Task: Explore upcoming open houses in Charlotte, North Carolina, to visit properties in desirable neighborhoods, and take notes on the neighborhoods amenities and accessibility.
Action: Mouse moved to (307, 197)
Screenshot: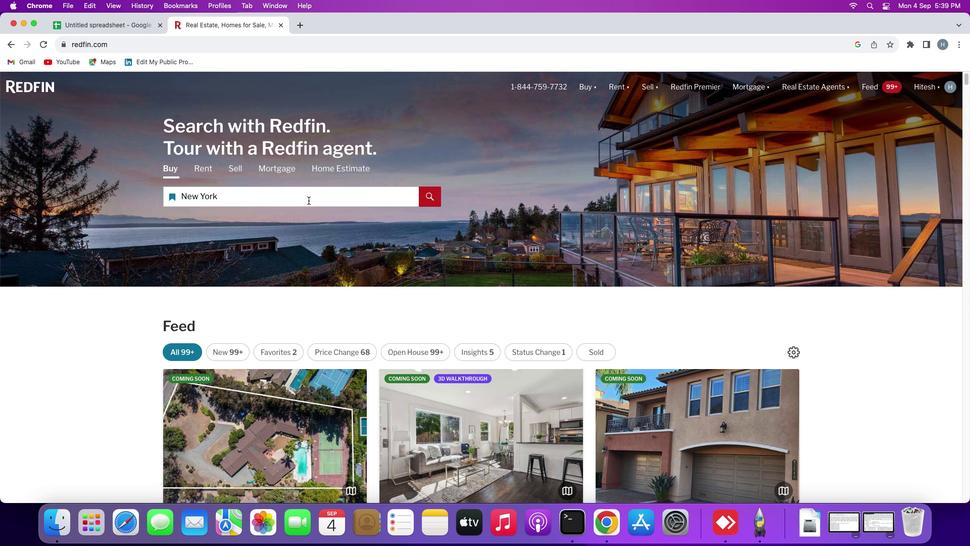 
Action: Mouse pressed left at (307, 197)
Screenshot: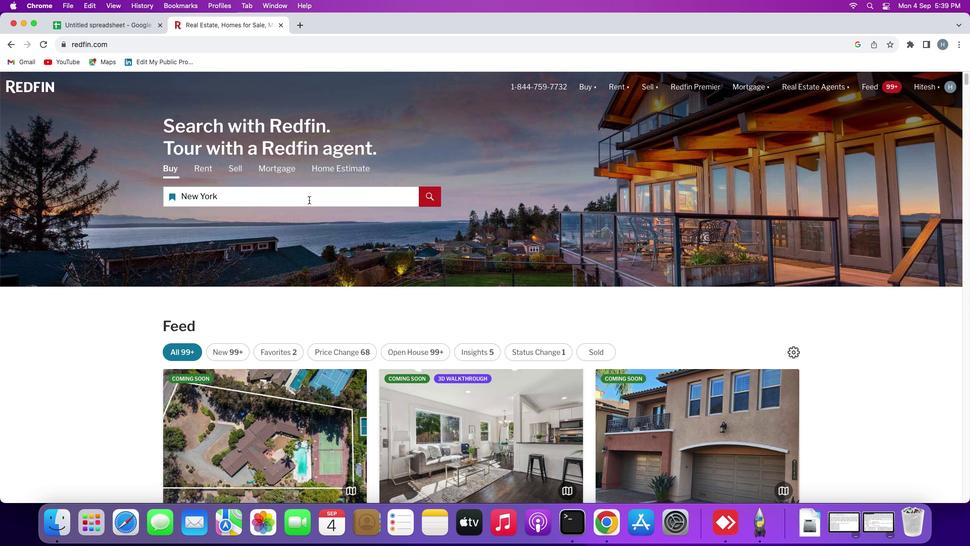 
Action: Mouse moved to (309, 198)
Screenshot: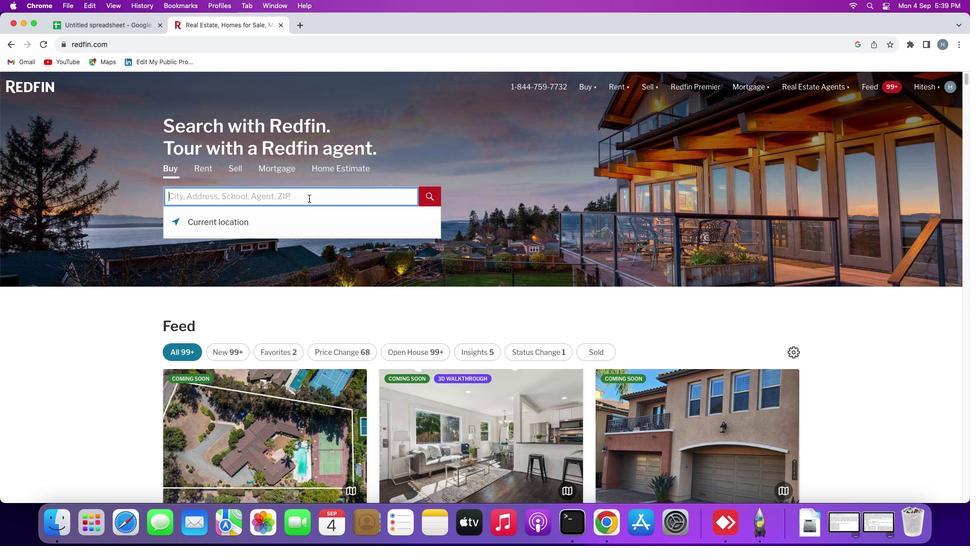 
Action: Mouse pressed left at (309, 198)
Screenshot: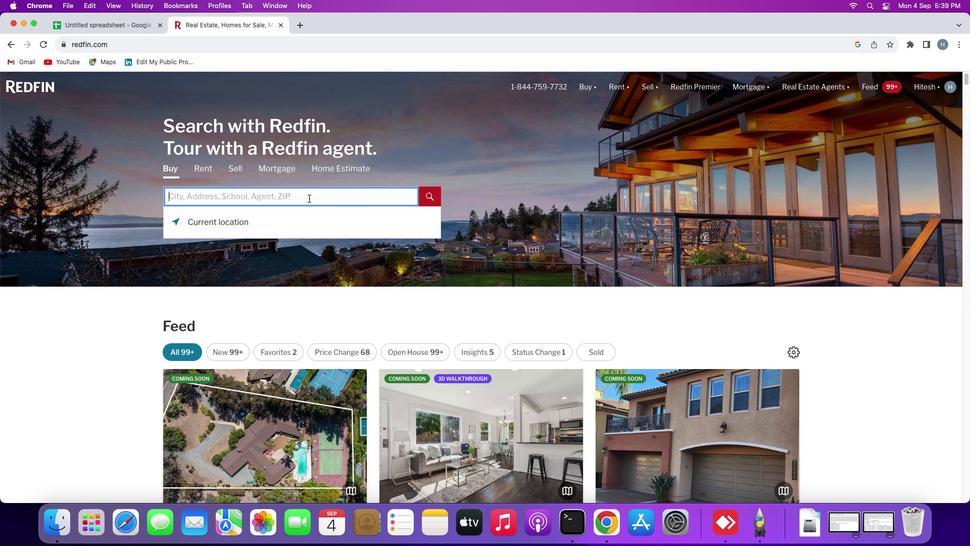 
Action: Mouse moved to (309, 198)
Screenshot: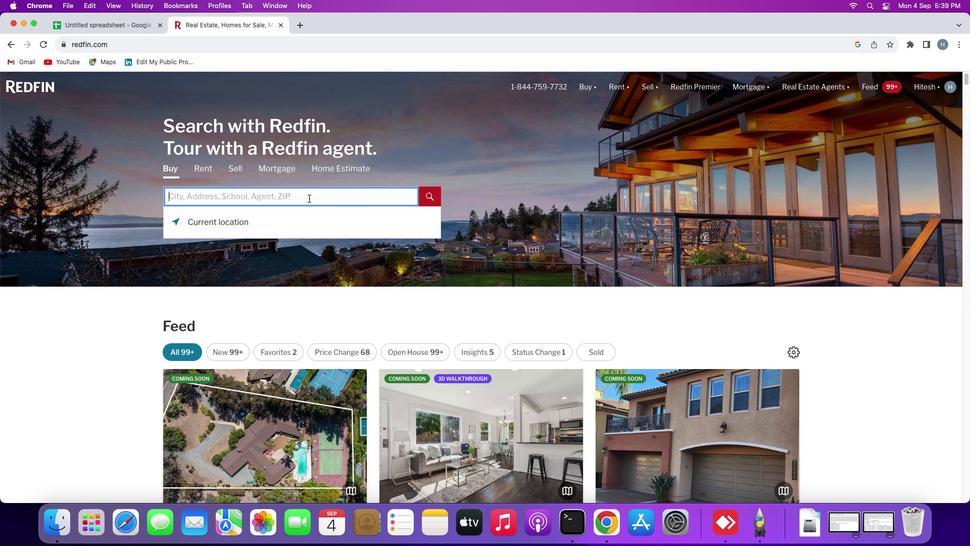 
Action: Key pressed Key.shift'C''h''a''r''l''o''t''t''e'','Key.spaceKey.shift'N''o''r''t''h'Key.spaceKey.shift'C''a''r''o''l''i''n''a'
Screenshot: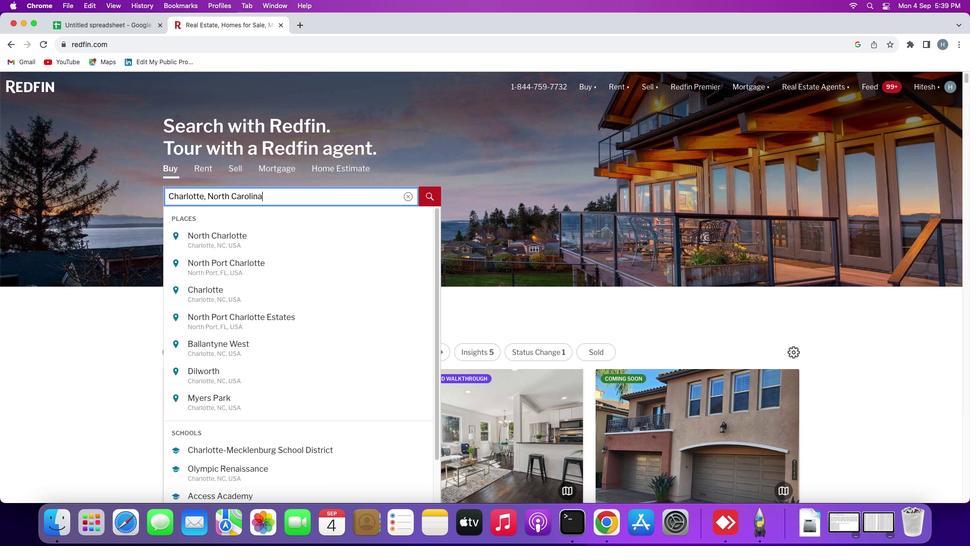 
Action: Mouse moved to (274, 240)
Screenshot: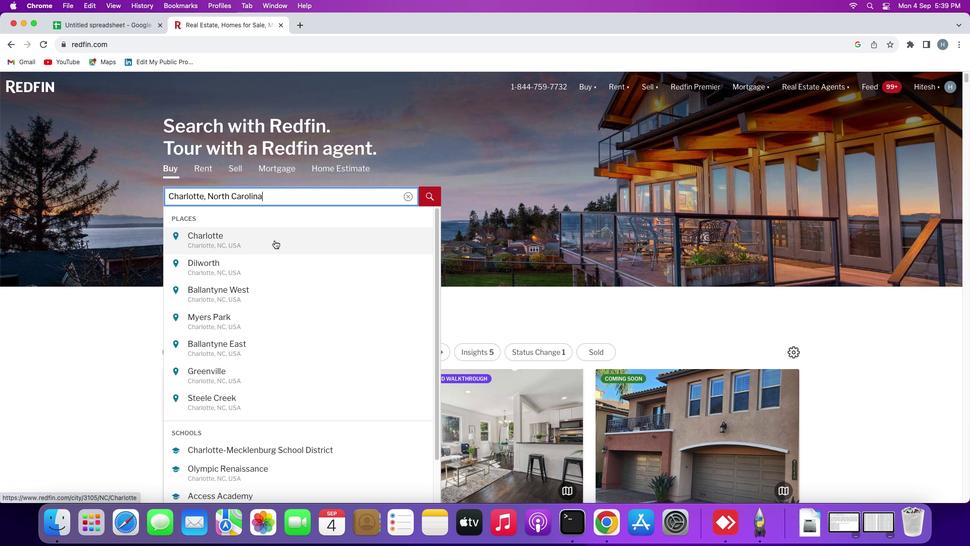 
Action: Mouse pressed left at (274, 240)
Screenshot: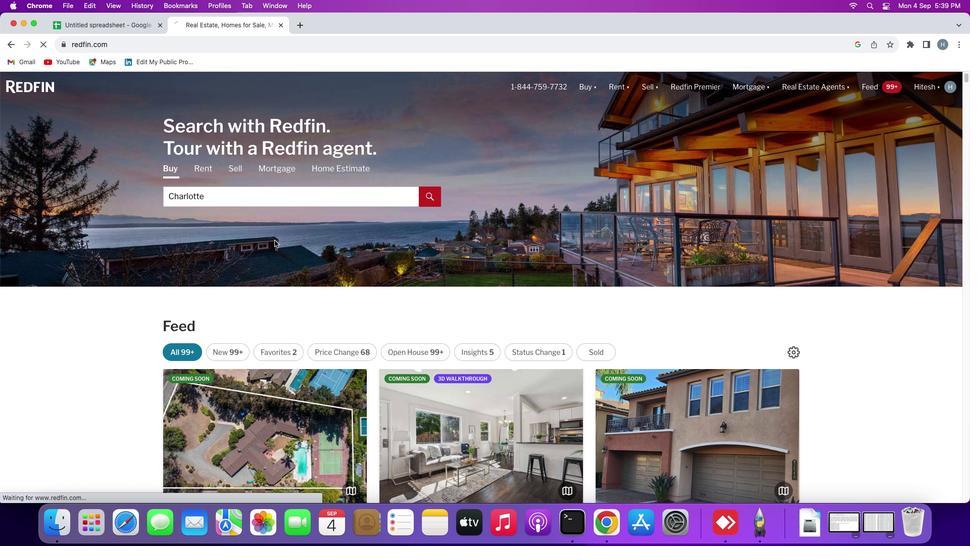 
Action: Mouse moved to (869, 151)
Screenshot: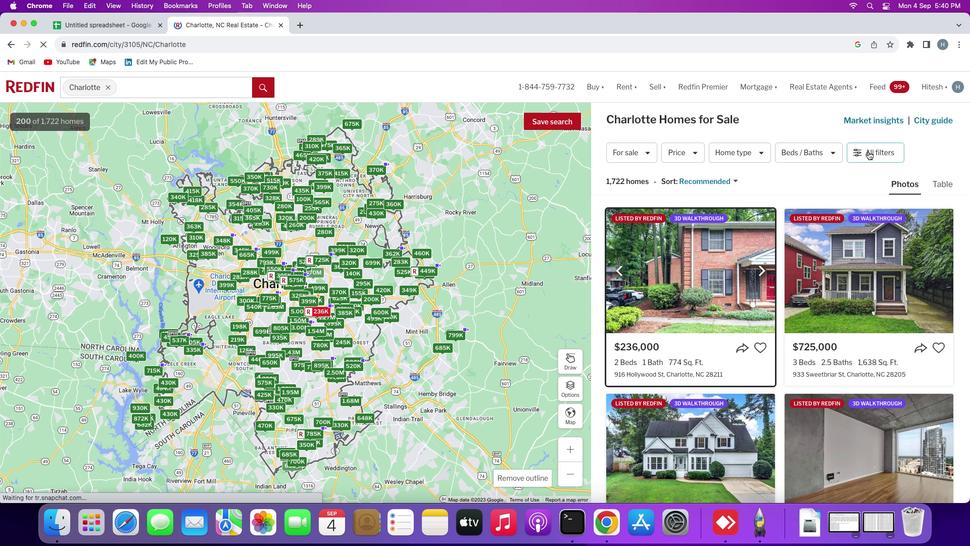 
Action: Mouse pressed left at (869, 151)
Screenshot: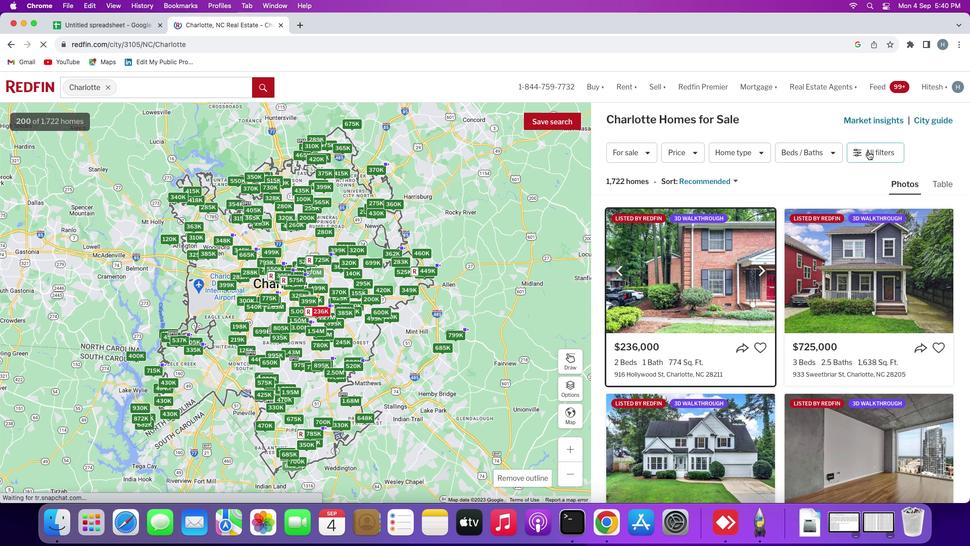 
Action: Mouse pressed left at (869, 151)
Screenshot: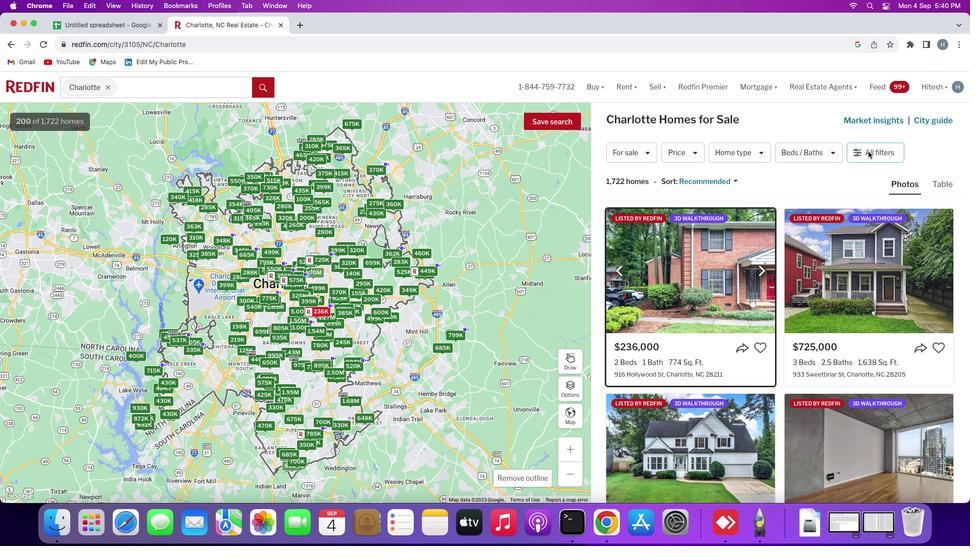 
Action: Mouse moved to (834, 286)
Screenshot: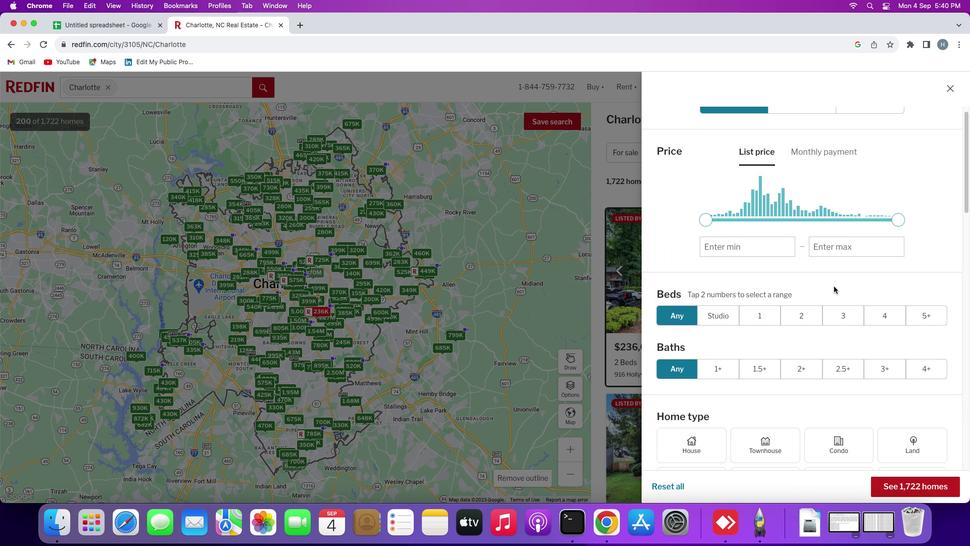 
Action: Mouse scrolled (834, 286) with delta (0, 0)
Screenshot: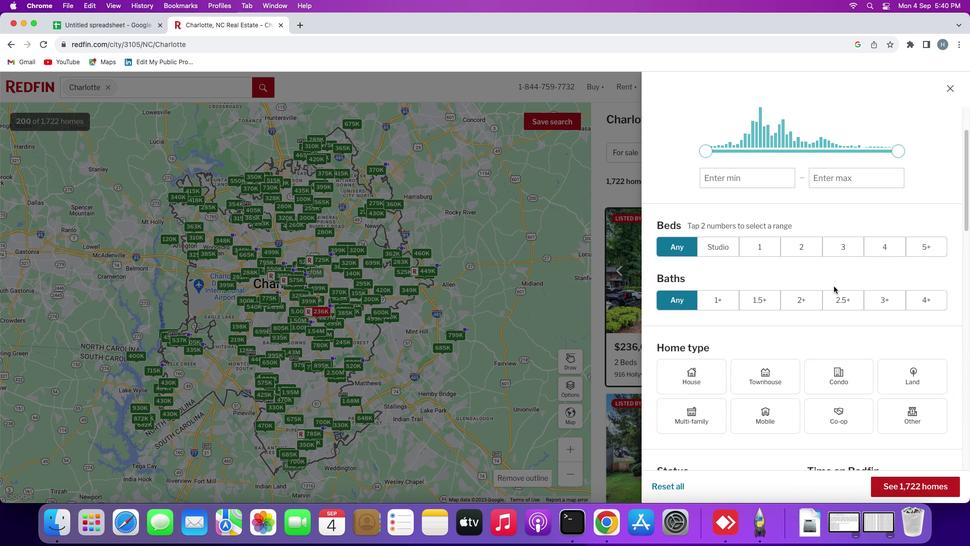 
Action: Mouse scrolled (834, 286) with delta (0, 0)
Screenshot: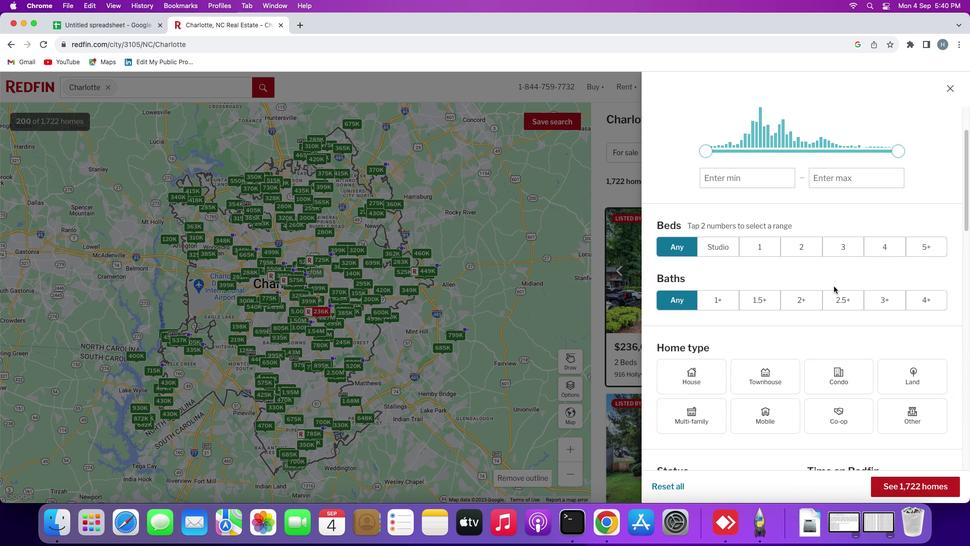
Action: Mouse scrolled (834, 286) with delta (0, 0)
Screenshot: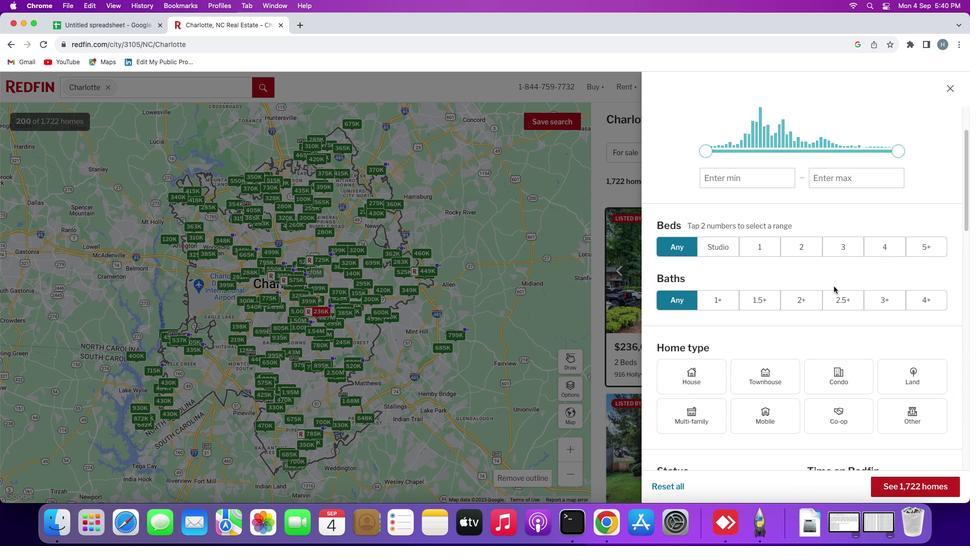 
Action: Mouse scrolled (834, 286) with delta (0, -1)
Screenshot: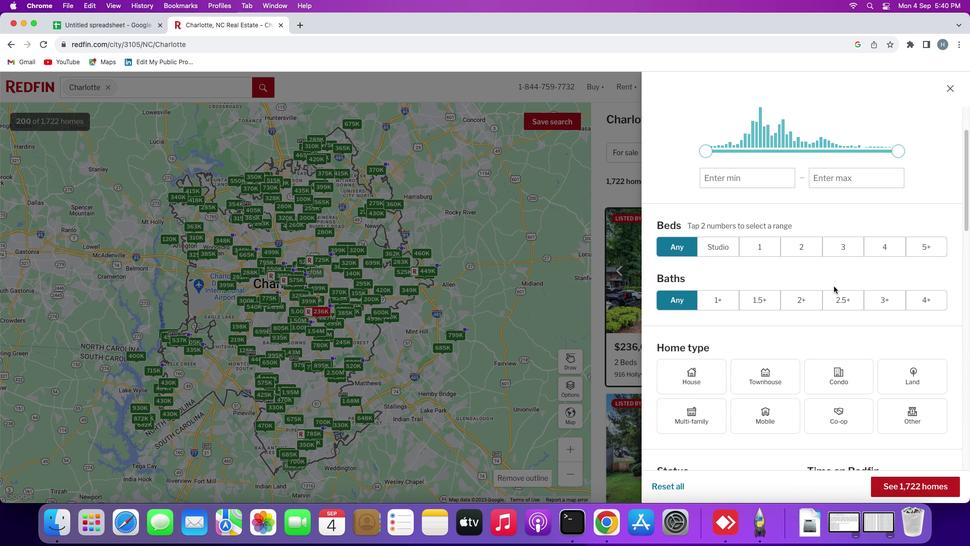 
Action: Mouse scrolled (834, 286) with delta (0, 0)
Screenshot: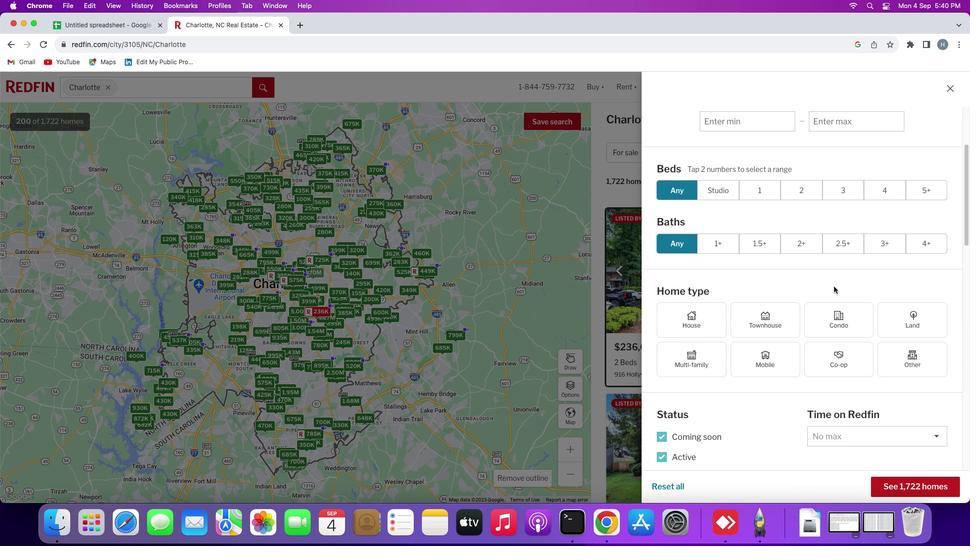 
Action: Mouse scrolled (834, 286) with delta (0, 0)
Screenshot: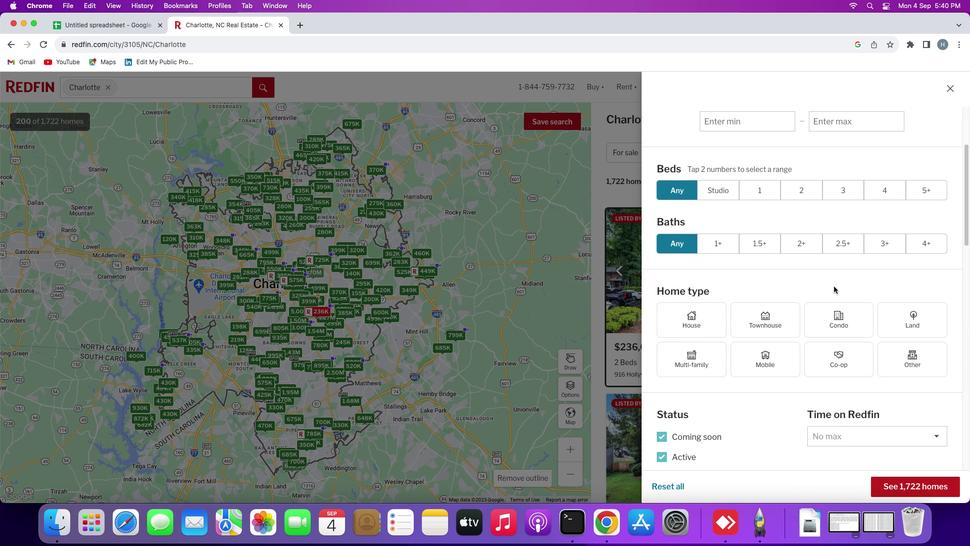 
Action: Mouse scrolled (834, 286) with delta (0, -1)
Screenshot: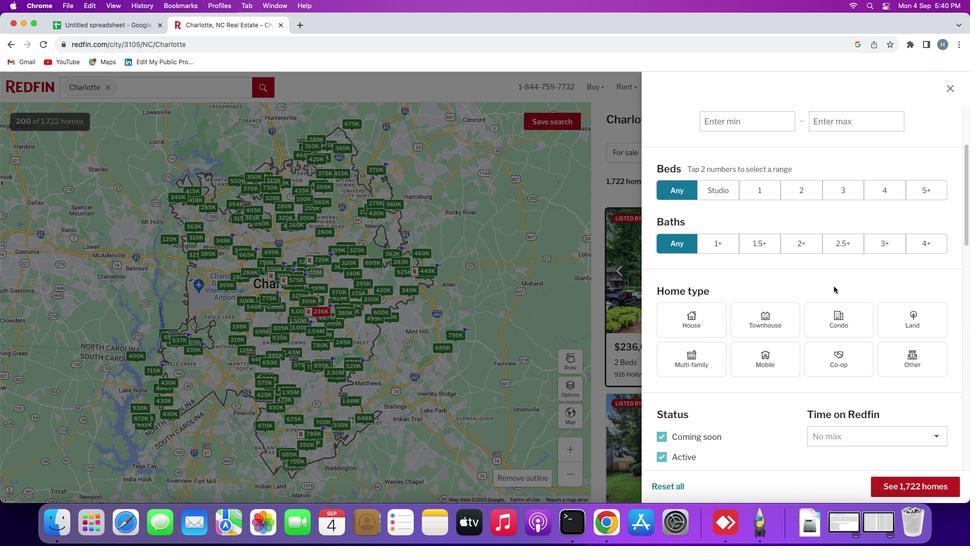 
Action: Mouse scrolled (834, 286) with delta (0, 0)
Screenshot: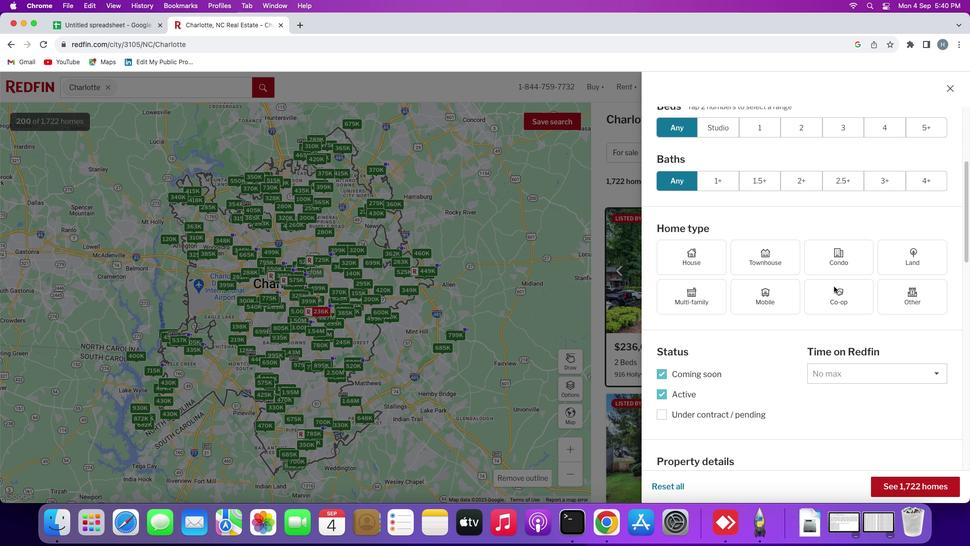 
Action: Mouse scrolled (834, 286) with delta (0, 0)
Screenshot: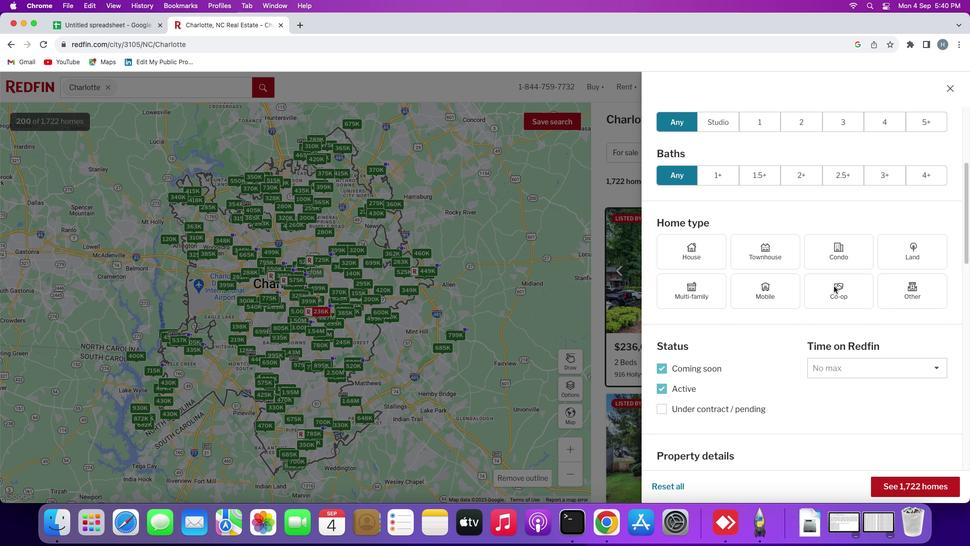
Action: Mouse scrolled (834, 286) with delta (0, 0)
Screenshot: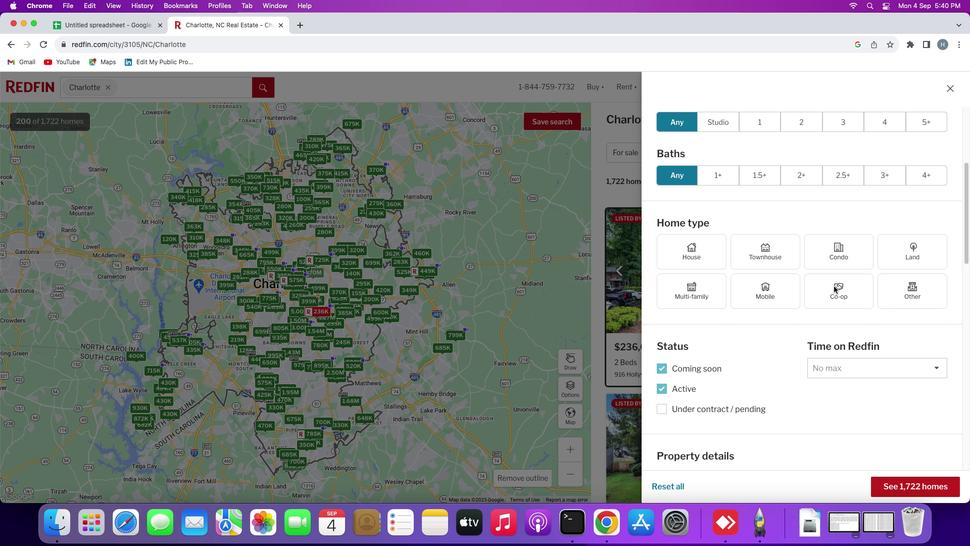 
Action: Mouse scrolled (834, 286) with delta (0, 0)
Screenshot: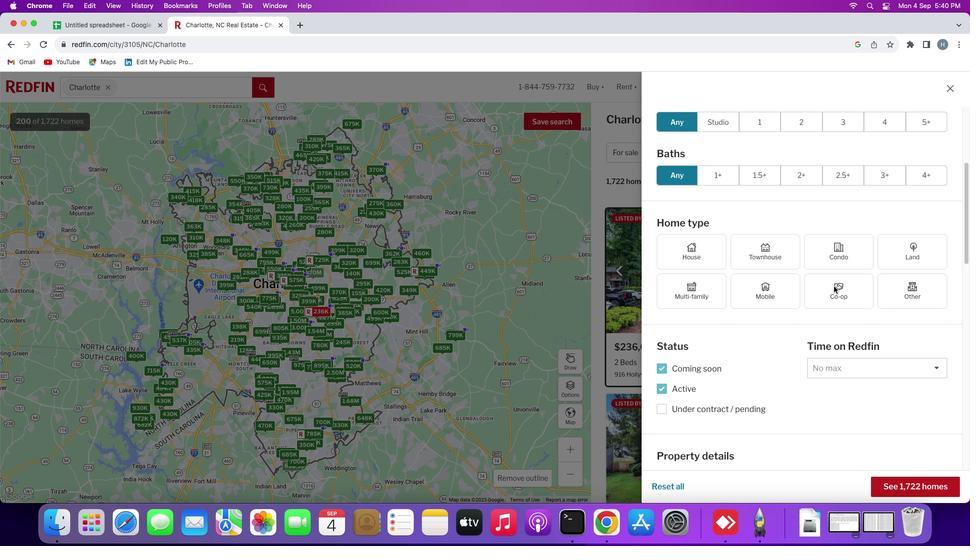 
Action: Mouse moved to (750, 335)
Screenshot: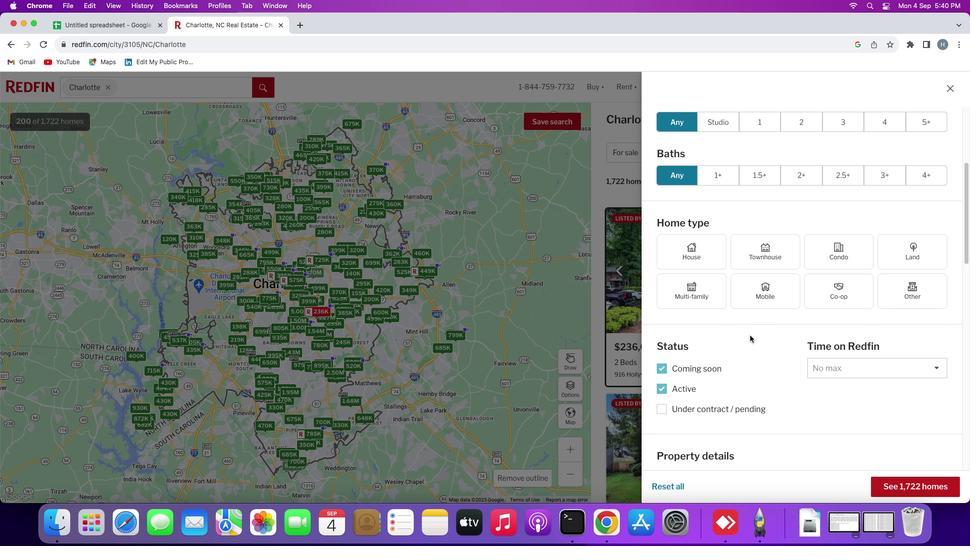 
Action: Mouse scrolled (750, 335) with delta (0, 0)
Screenshot: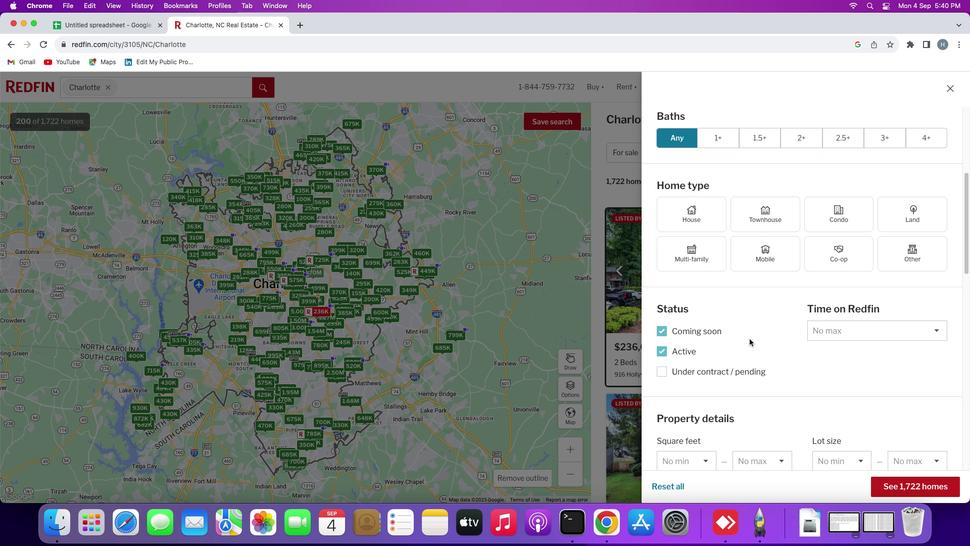 
Action: Mouse scrolled (750, 335) with delta (0, 0)
Screenshot: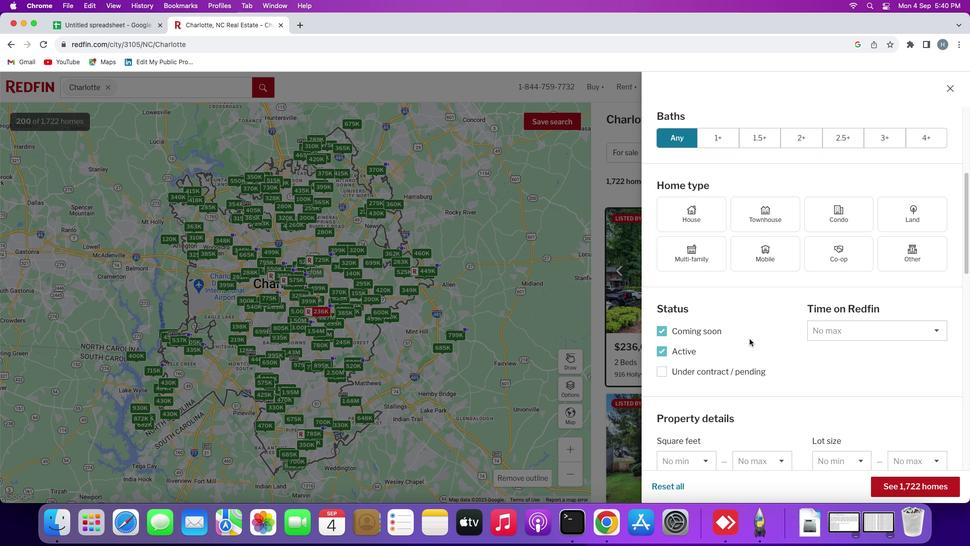 
Action: Mouse scrolled (750, 335) with delta (0, 0)
Screenshot: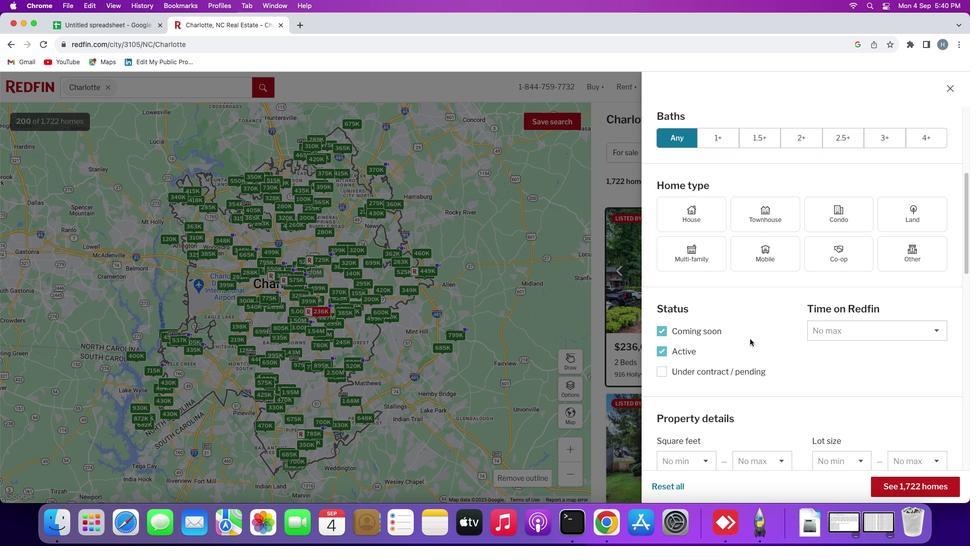 
Action: Mouse moved to (752, 338)
Screenshot: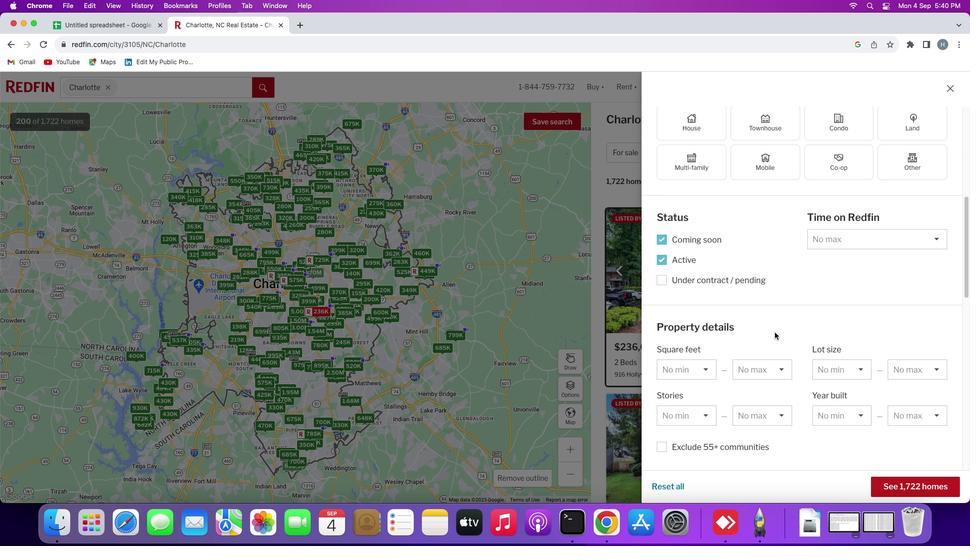 
Action: Mouse scrolled (752, 338) with delta (0, 0)
Screenshot: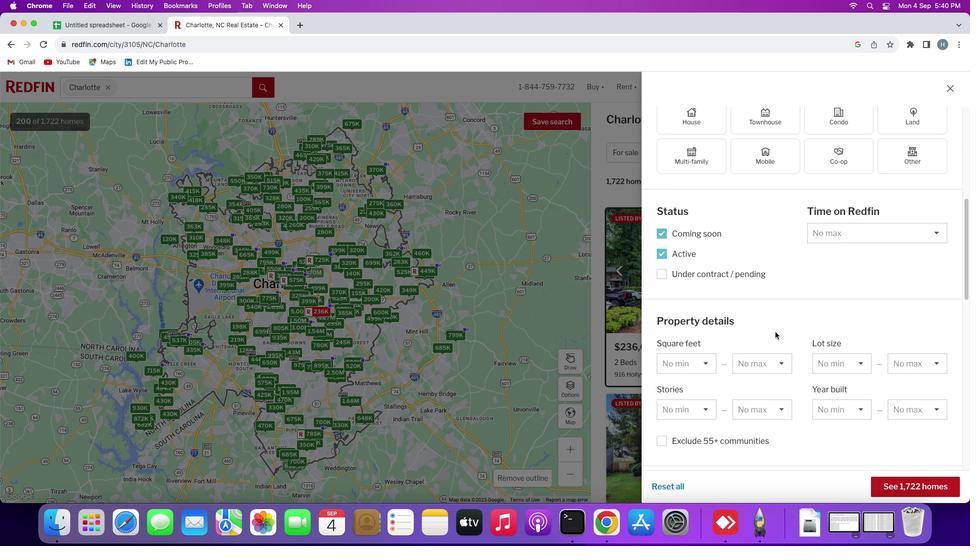 
Action: Mouse scrolled (752, 338) with delta (0, 0)
Screenshot: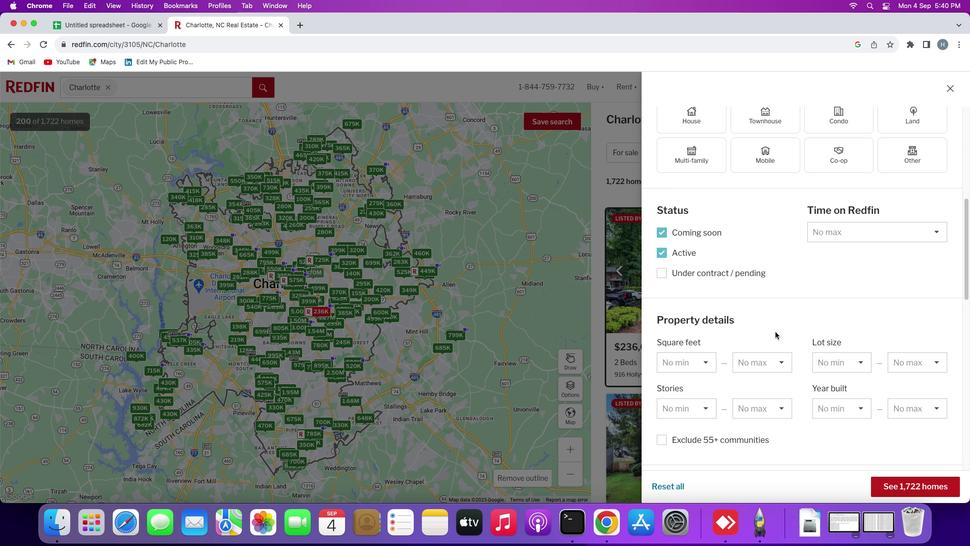
Action: Mouse scrolled (752, 338) with delta (0, 0)
Screenshot: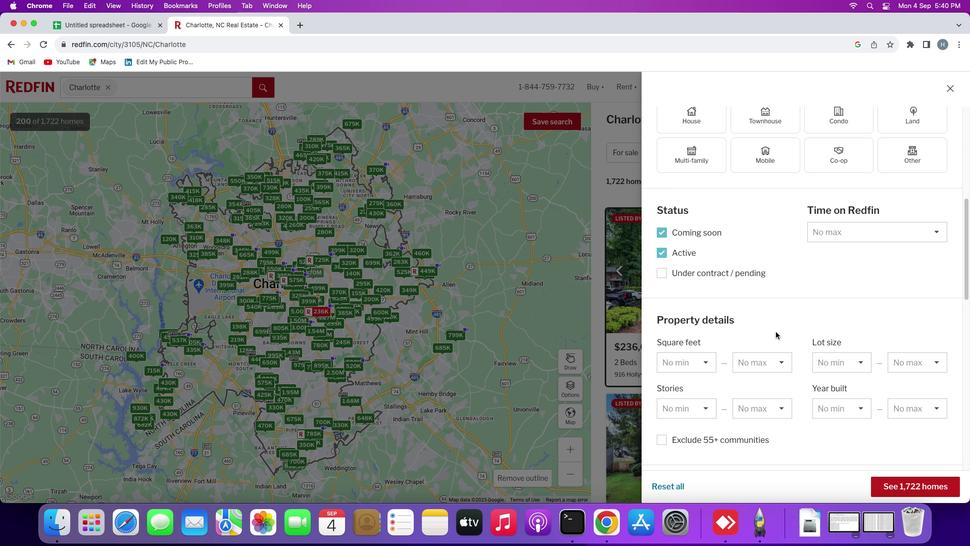 
Action: Mouse scrolled (752, 338) with delta (0, -1)
Screenshot: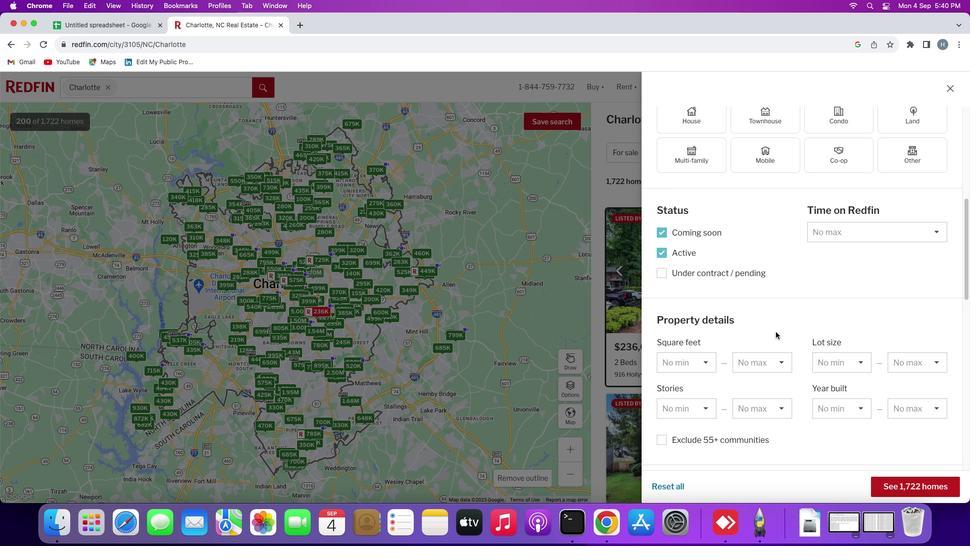 
Action: Mouse moved to (776, 331)
Screenshot: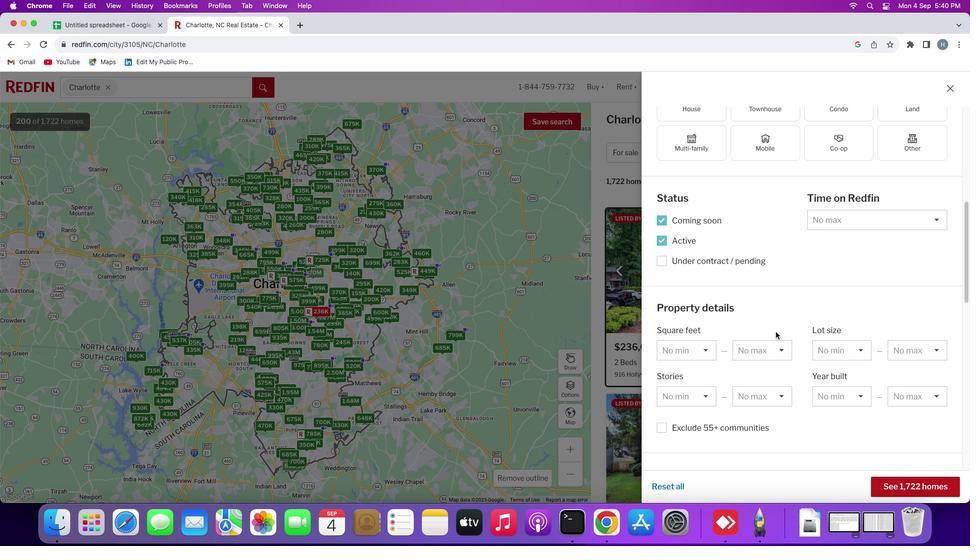 
Action: Mouse scrolled (776, 331) with delta (0, 0)
Screenshot: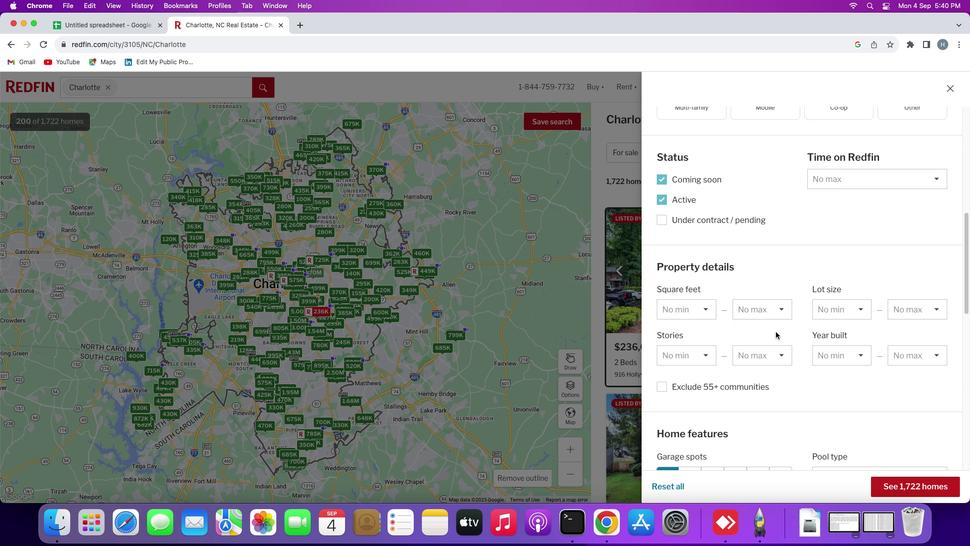 
Action: Mouse scrolled (776, 331) with delta (0, 0)
Screenshot: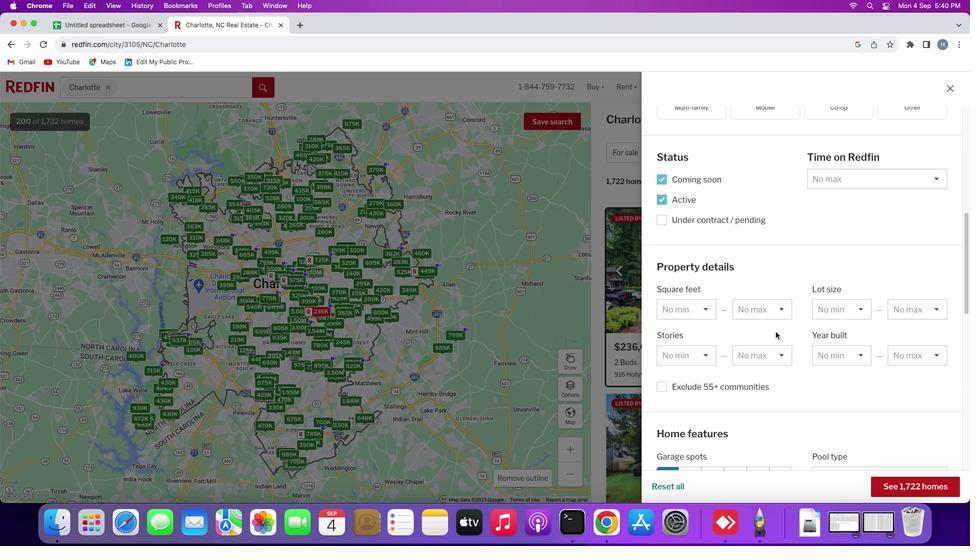 
Action: Mouse scrolled (776, 331) with delta (0, 0)
Screenshot: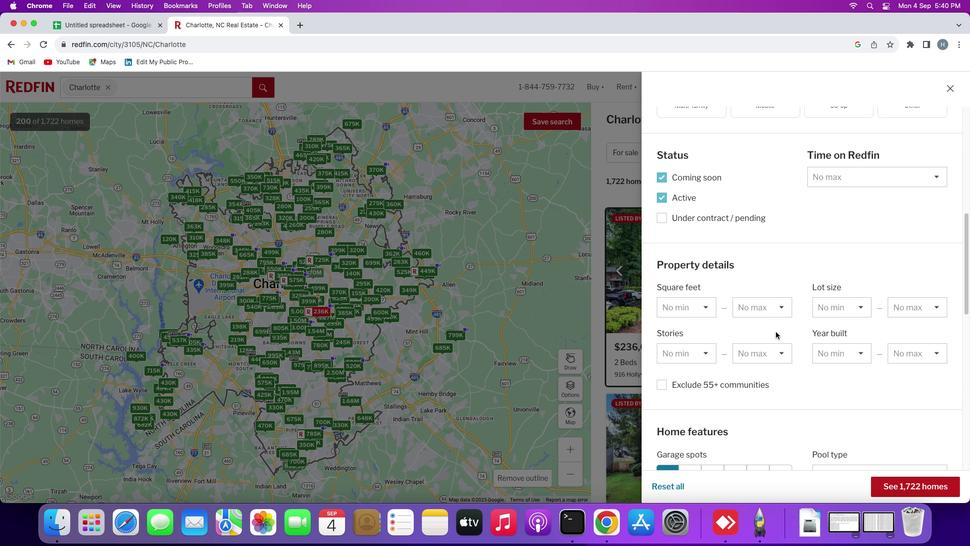 
Action: Mouse scrolled (776, 331) with delta (0, 0)
Screenshot: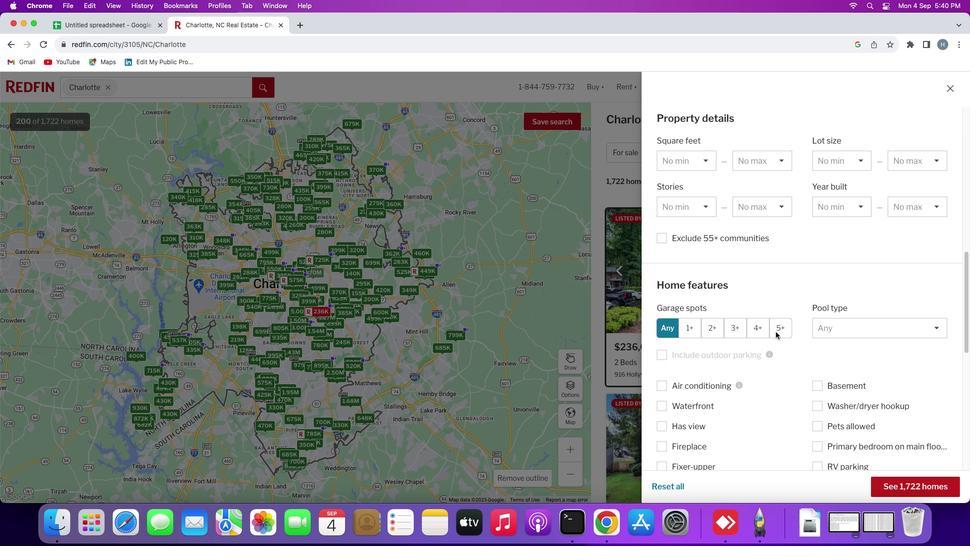 
Action: Mouse scrolled (776, 331) with delta (0, 0)
Screenshot: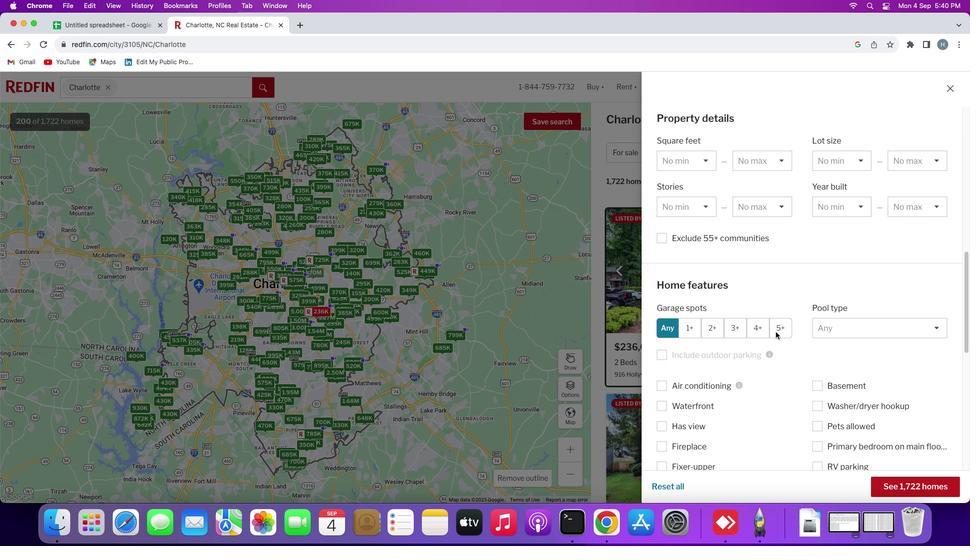 
Action: Mouse scrolled (776, 331) with delta (0, -1)
Screenshot: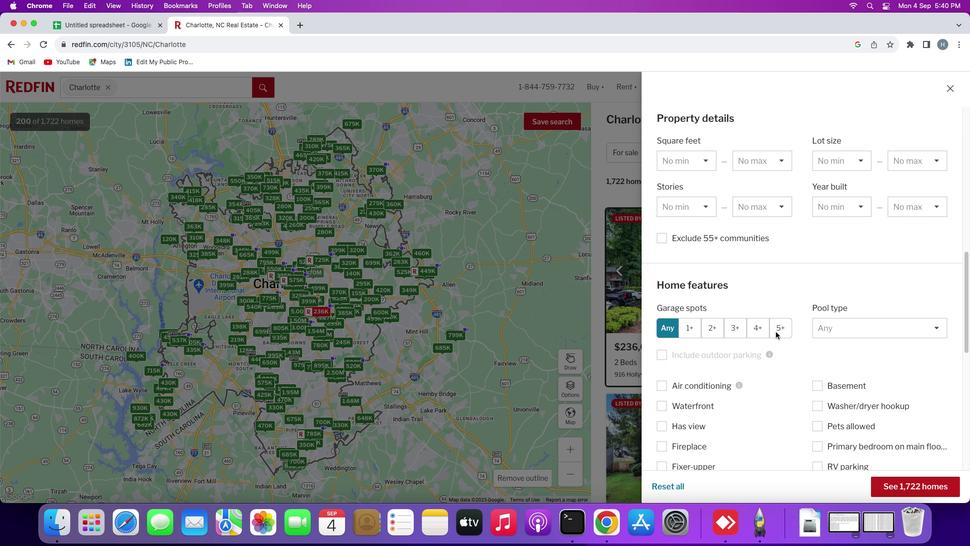 
Action: Mouse scrolled (776, 331) with delta (0, -1)
Screenshot: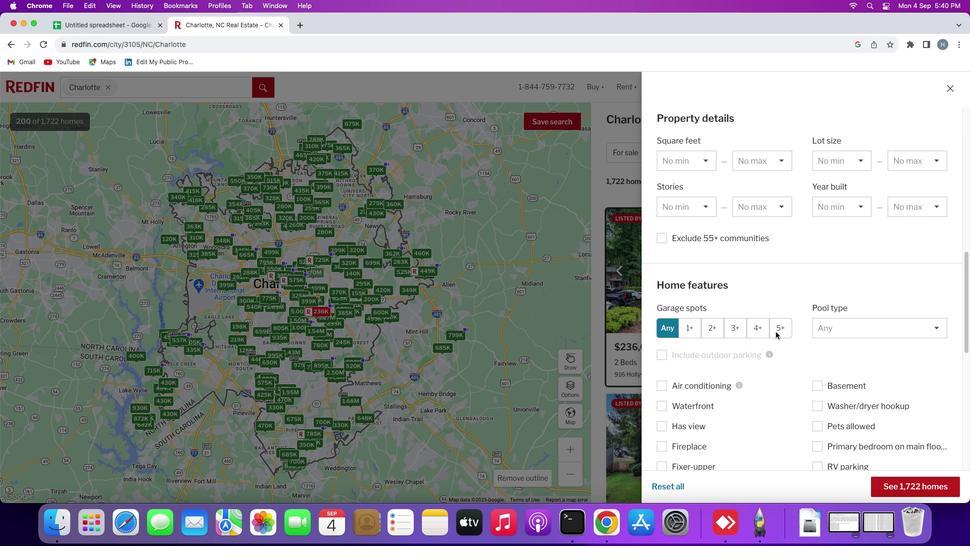 
Action: Mouse moved to (789, 333)
Screenshot: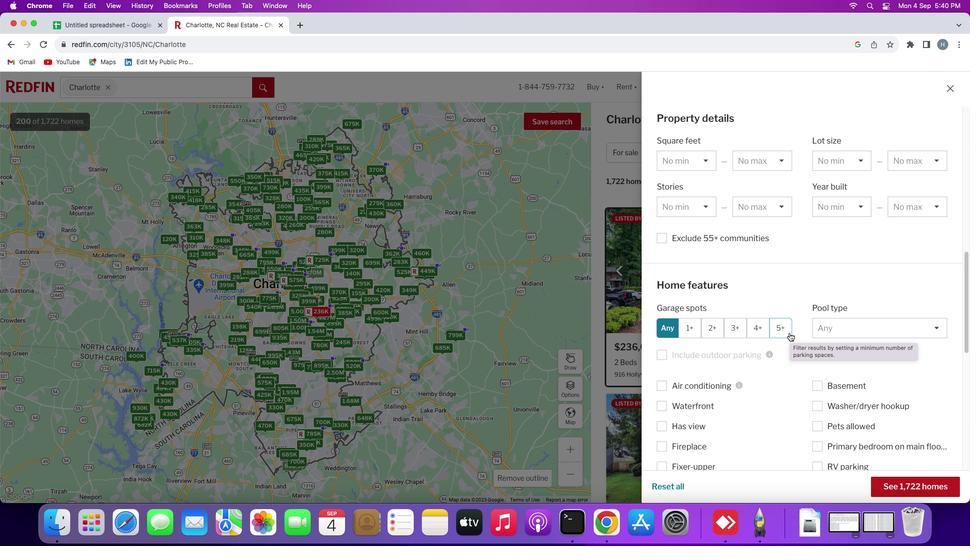 
Action: Mouse scrolled (789, 333) with delta (0, 0)
Screenshot: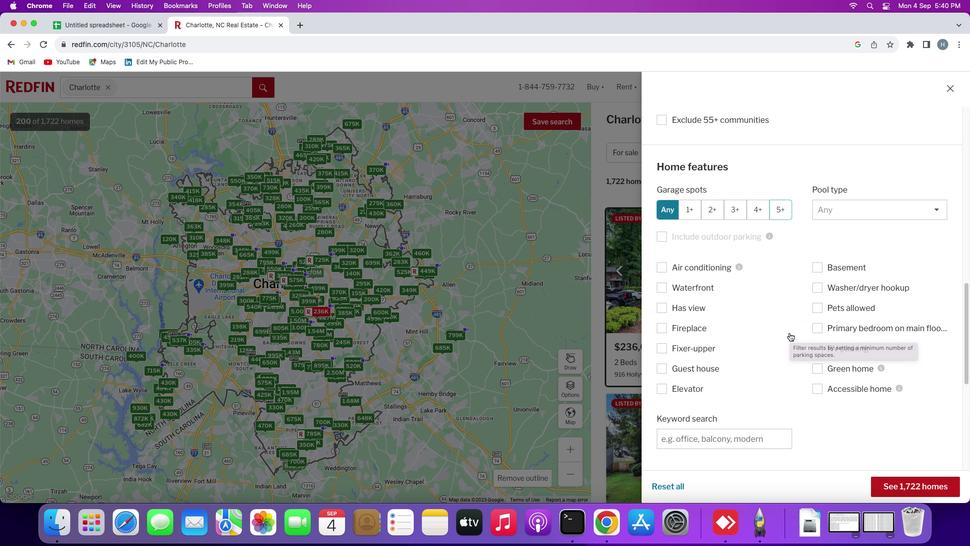 
Action: Mouse scrolled (789, 333) with delta (0, 0)
Screenshot: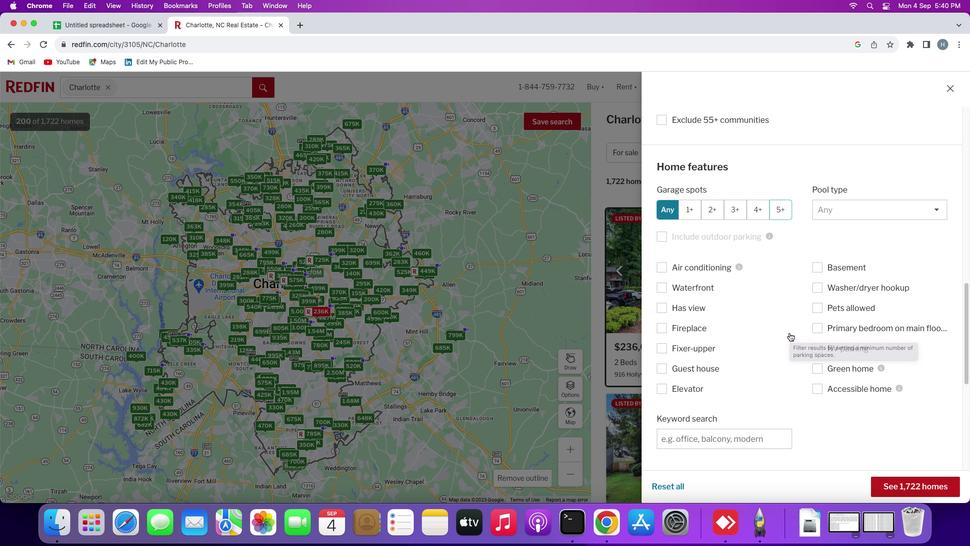 
Action: Mouse scrolled (789, 333) with delta (0, -1)
Screenshot: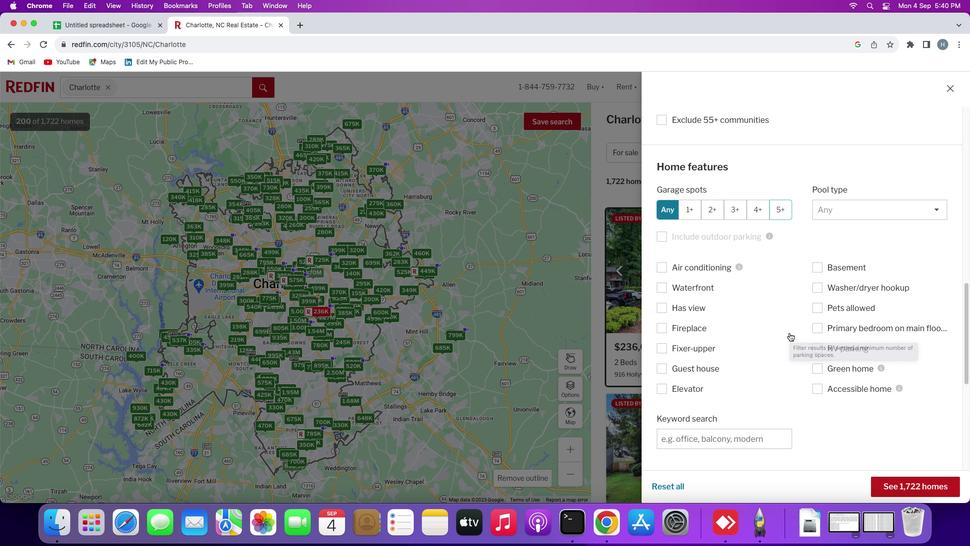 
Action: Mouse scrolled (789, 333) with delta (0, -1)
Screenshot: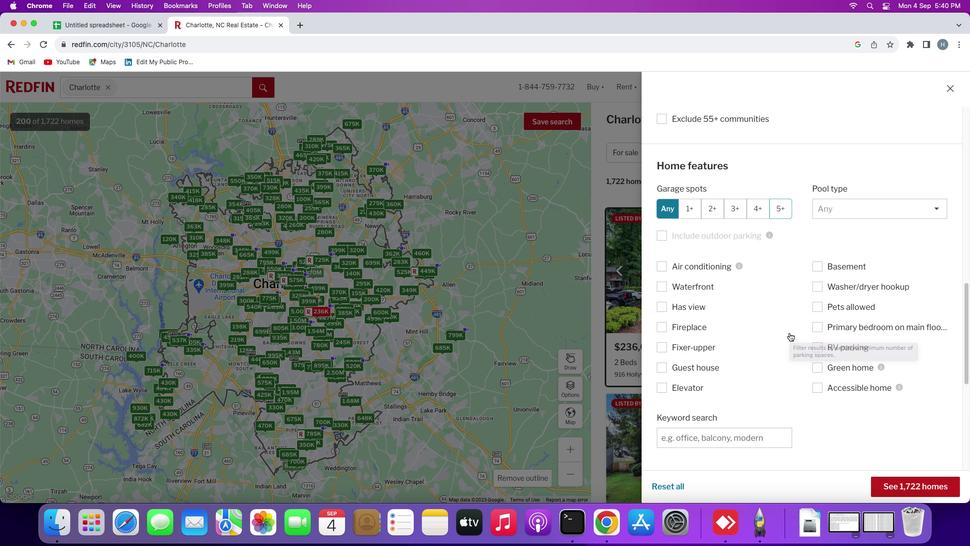
Action: Mouse scrolled (789, 333) with delta (0, 0)
Screenshot: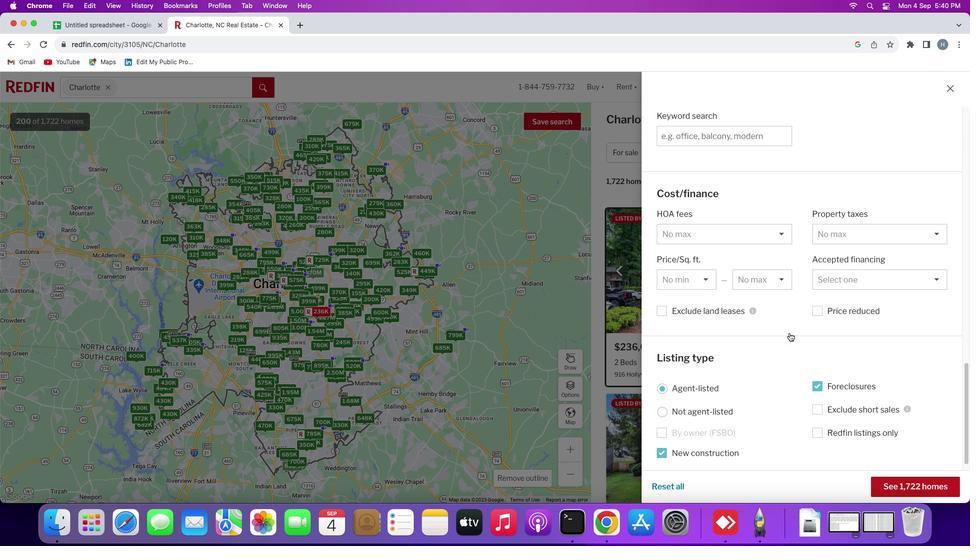
Action: Mouse scrolled (789, 333) with delta (0, 0)
Screenshot: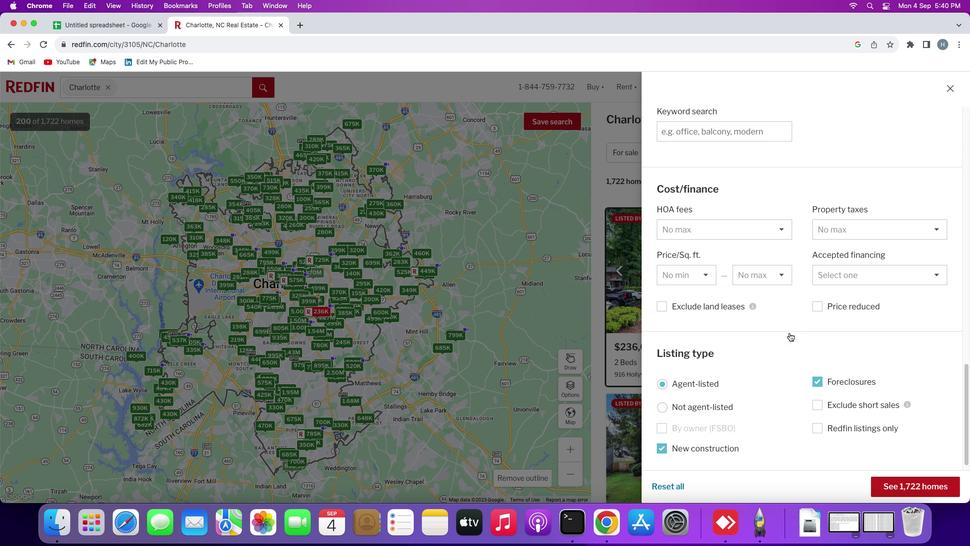 
Action: Mouse scrolled (789, 333) with delta (0, -1)
Screenshot: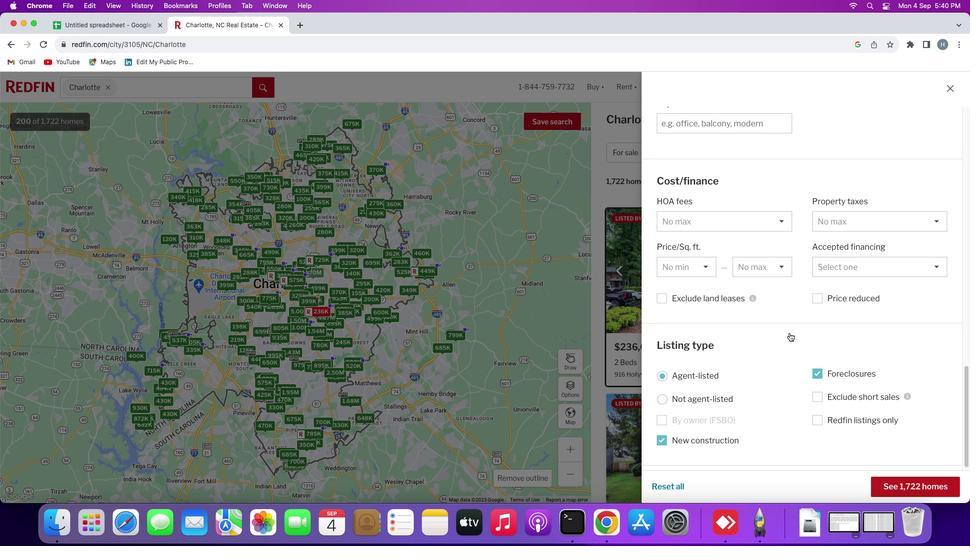 
Action: Mouse scrolled (789, 333) with delta (0, -2)
Screenshot: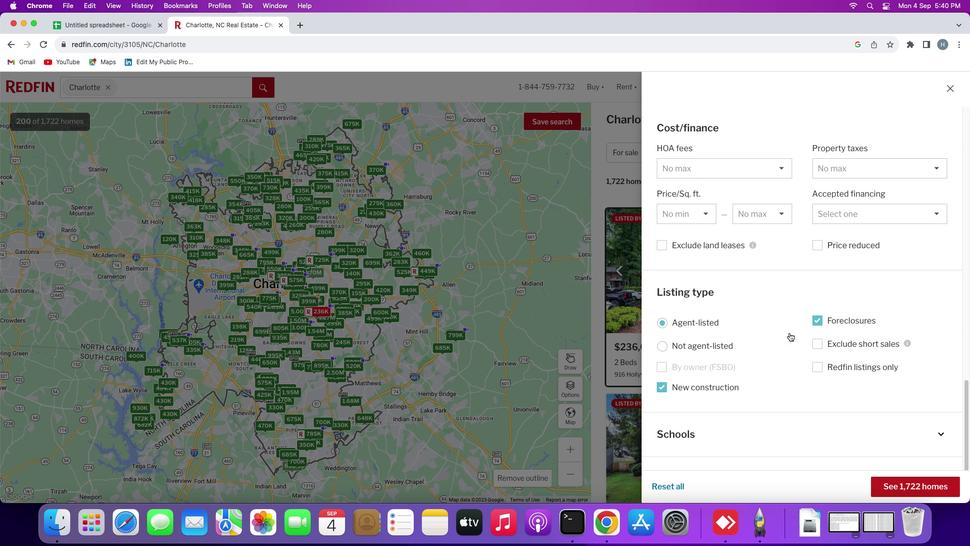 
Action: Mouse scrolled (789, 333) with delta (0, -2)
Screenshot: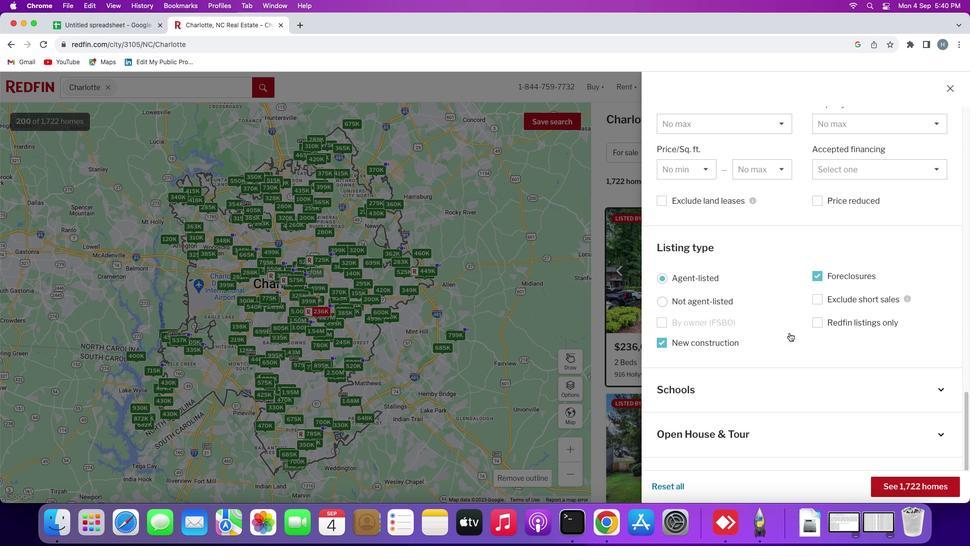
Action: Mouse scrolled (789, 333) with delta (0, 0)
Screenshot: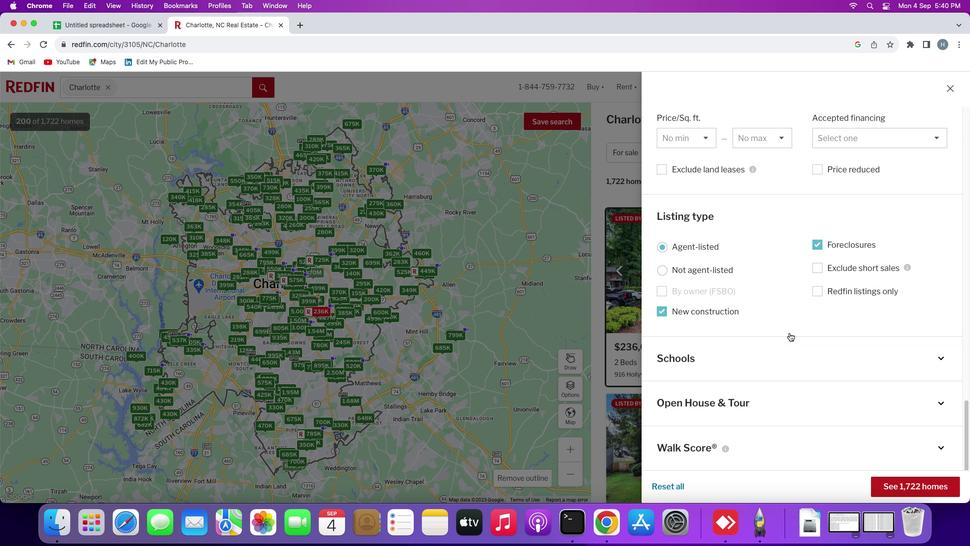 
Action: Mouse scrolled (789, 333) with delta (0, 0)
Screenshot: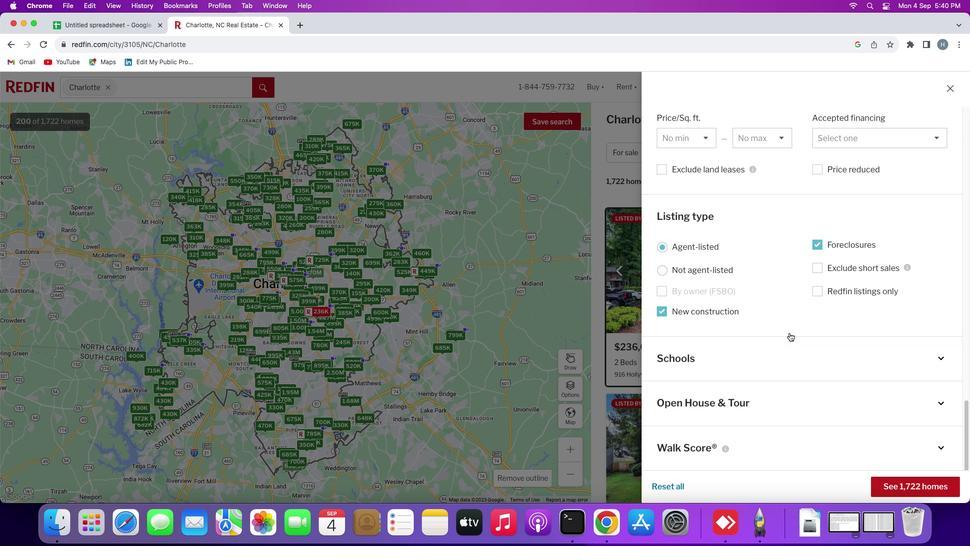 
Action: Mouse scrolled (789, 333) with delta (0, -1)
Screenshot: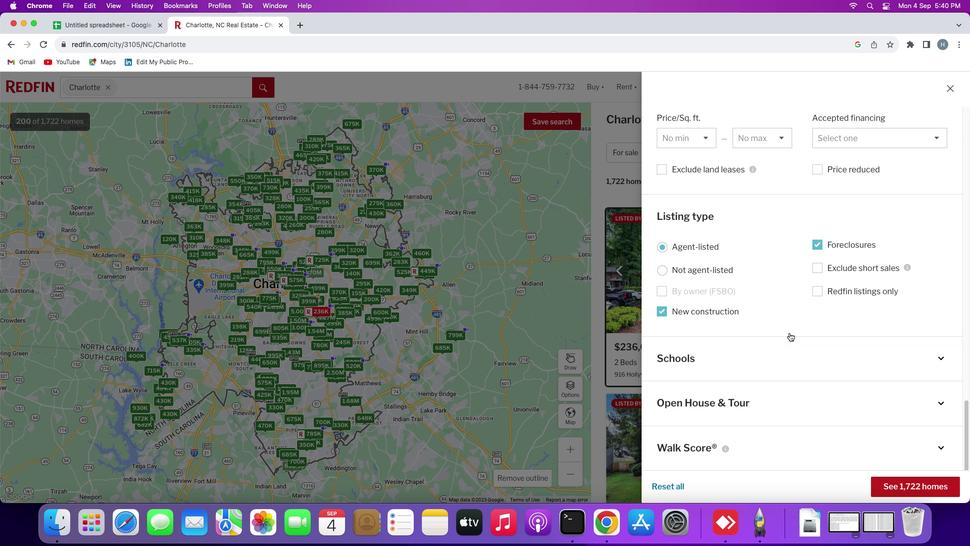 
Action: Mouse scrolled (789, 333) with delta (0, -2)
Screenshot: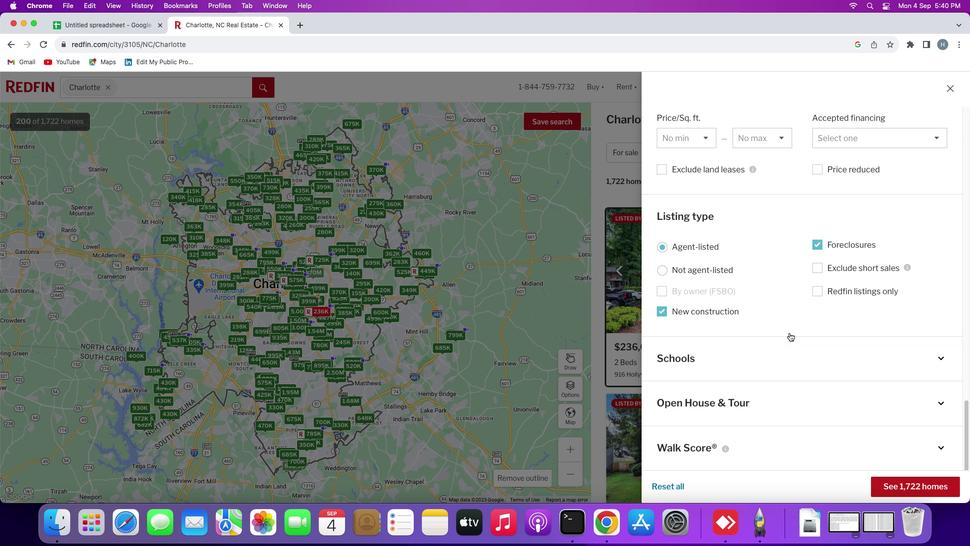 
Action: Mouse scrolled (789, 333) with delta (0, -3)
Screenshot: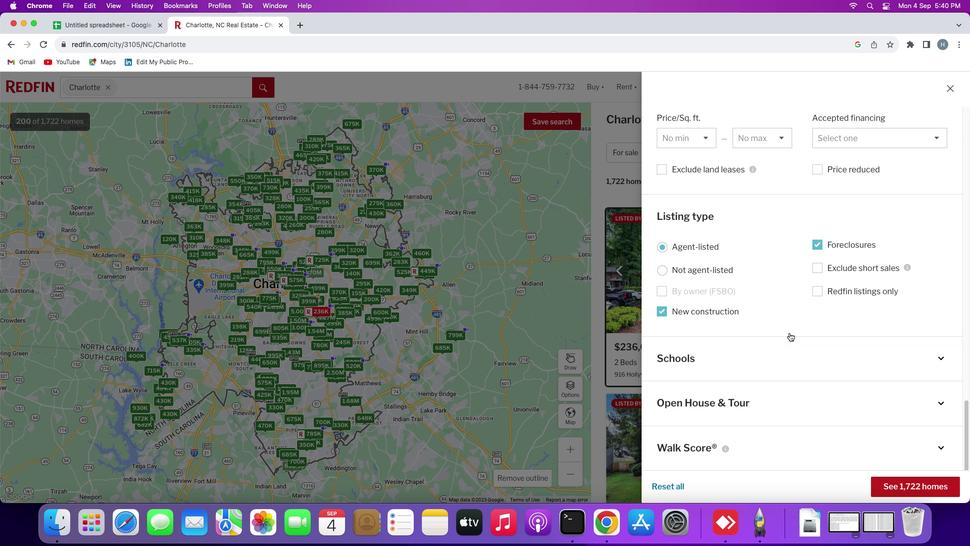 
Action: Mouse scrolled (789, 333) with delta (0, 0)
Screenshot: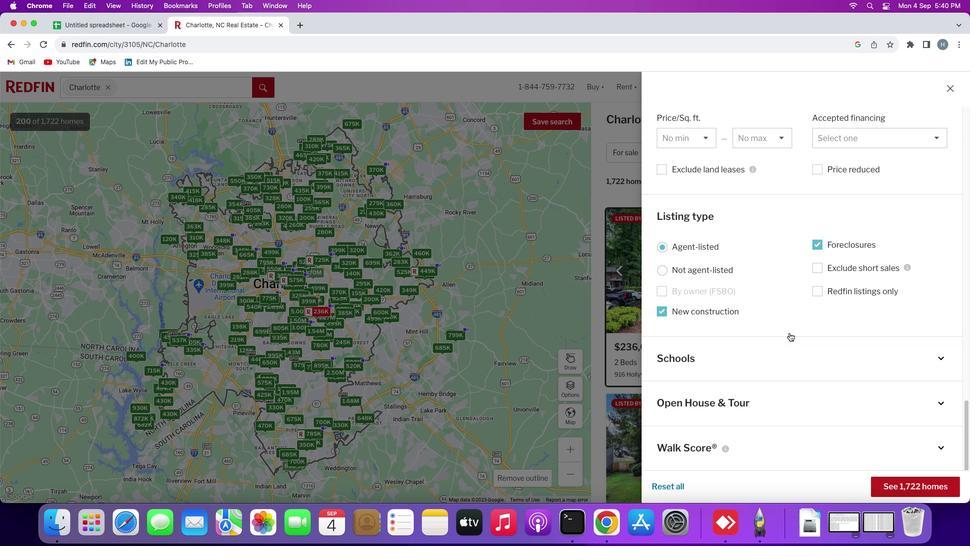 
Action: Mouse scrolled (789, 333) with delta (0, 0)
Screenshot: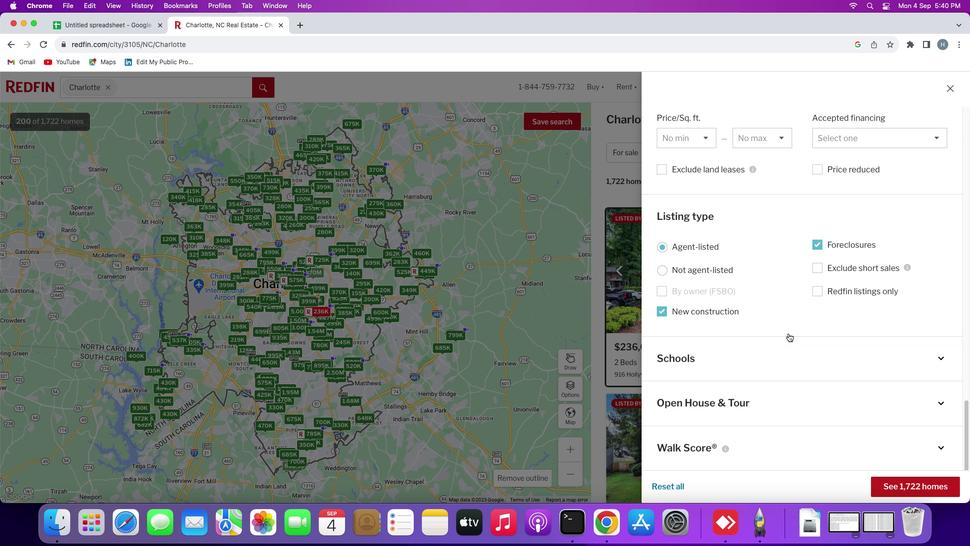 
Action: Mouse scrolled (789, 333) with delta (0, -1)
Screenshot: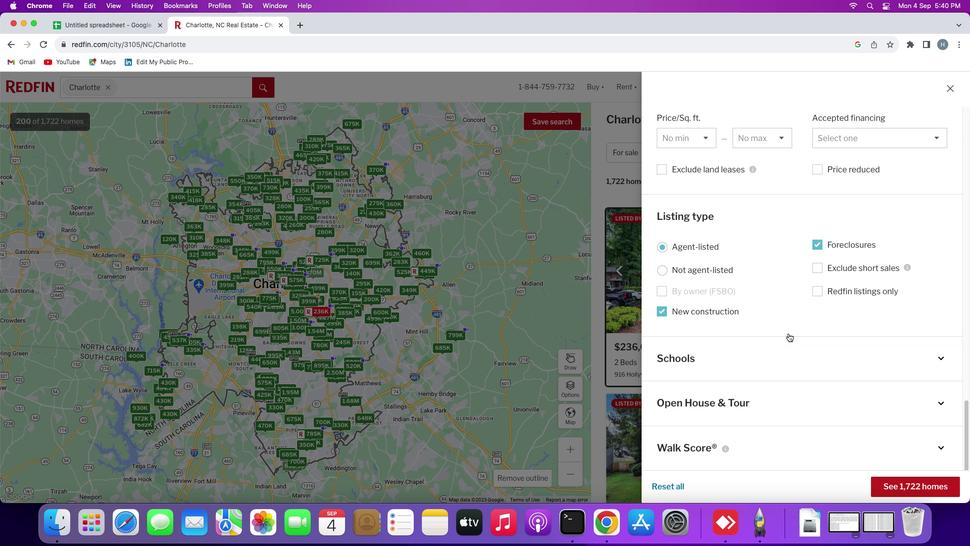 
Action: Mouse scrolled (789, 333) with delta (0, -2)
Screenshot: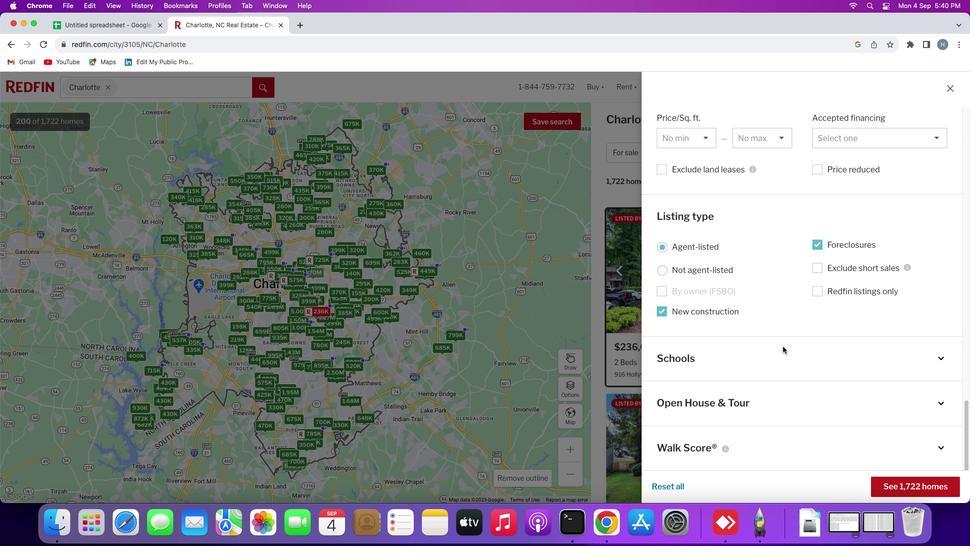 
Action: Mouse scrolled (789, 333) with delta (0, -3)
Screenshot: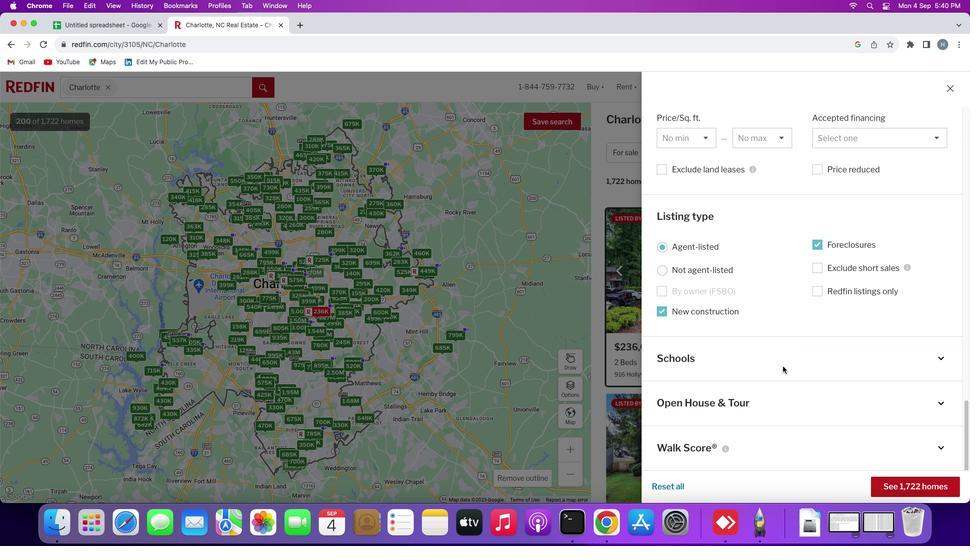 
Action: Mouse scrolled (789, 333) with delta (0, 0)
Screenshot: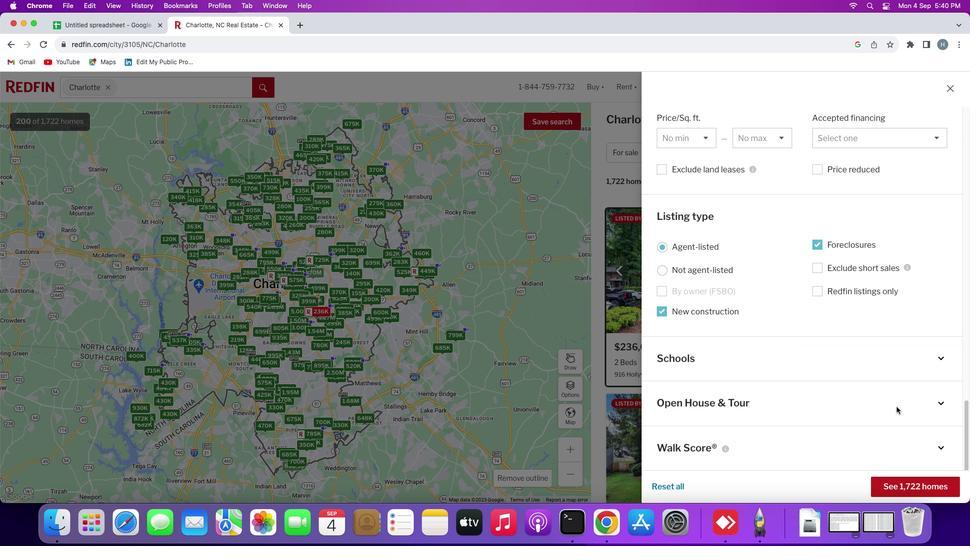 
Action: Mouse scrolled (789, 333) with delta (0, 0)
Screenshot: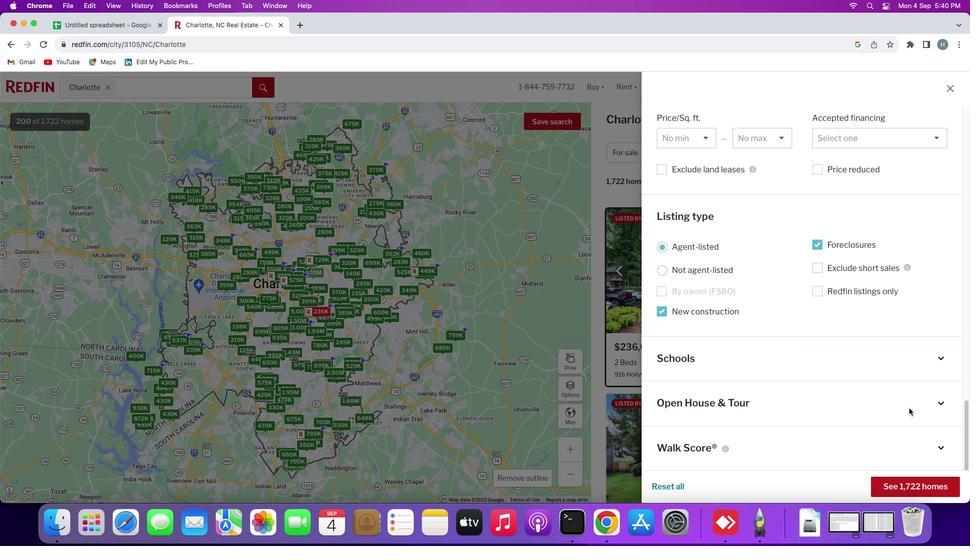 
Action: Mouse scrolled (789, 333) with delta (0, -1)
Screenshot: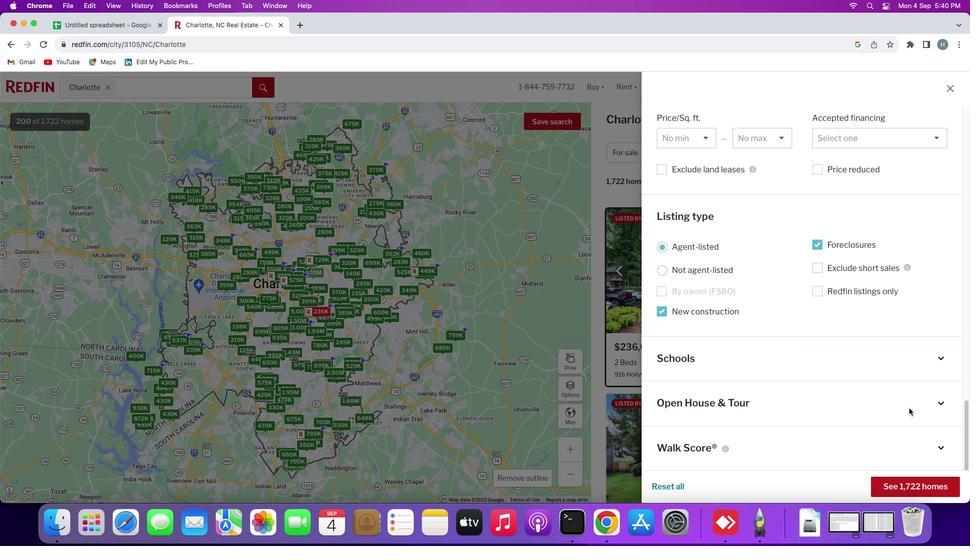 
Action: Mouse scrolled (789, 333) with delta (0, -2)
Screenshot: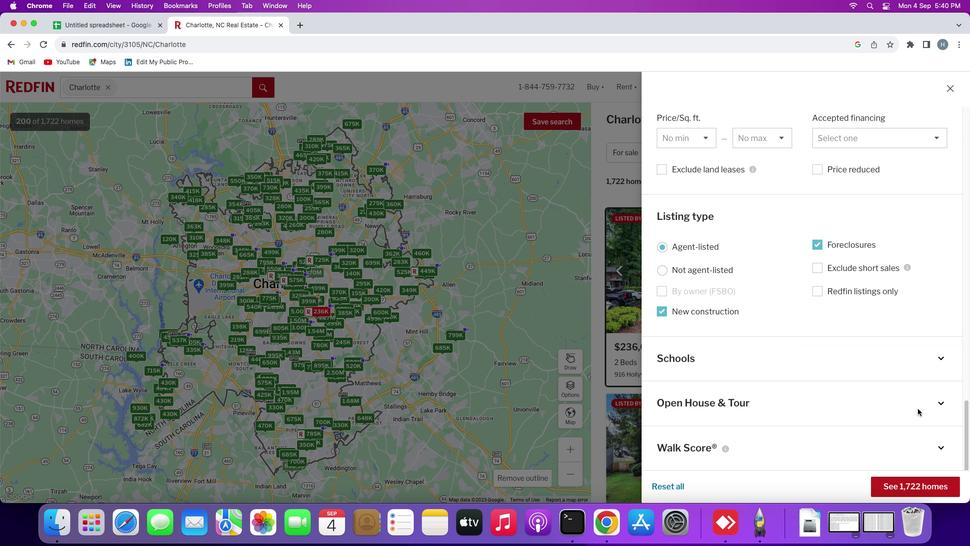 
Action: Mouse moved to (944, 399)
Screenshot: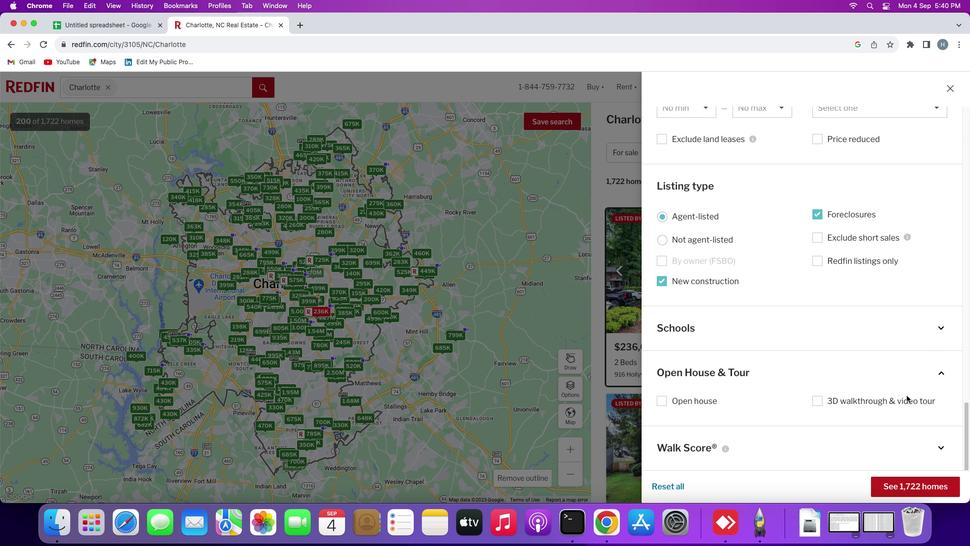 
Action: Mouse pressed left at (944, 399)
Screenshot: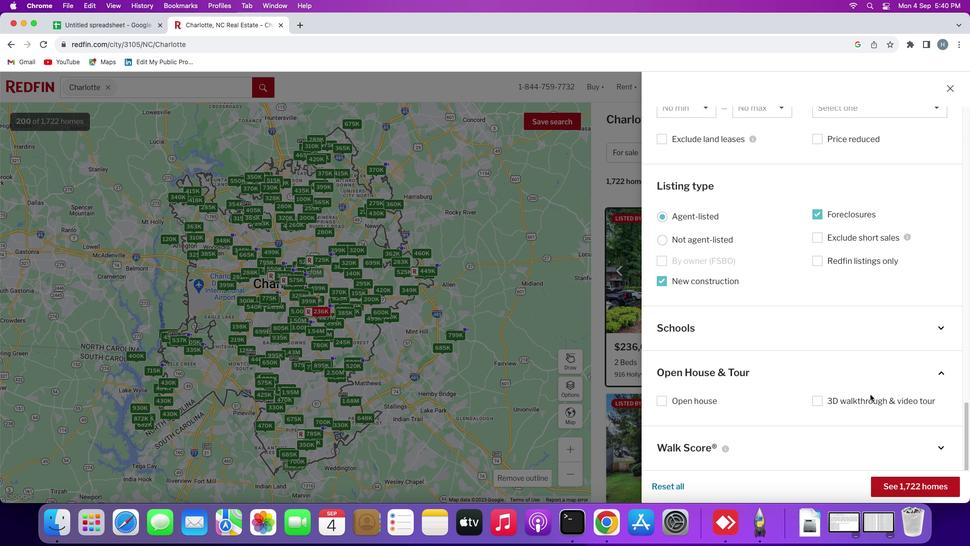 
Action: Mouse moved to (659, 403)
Screenshot: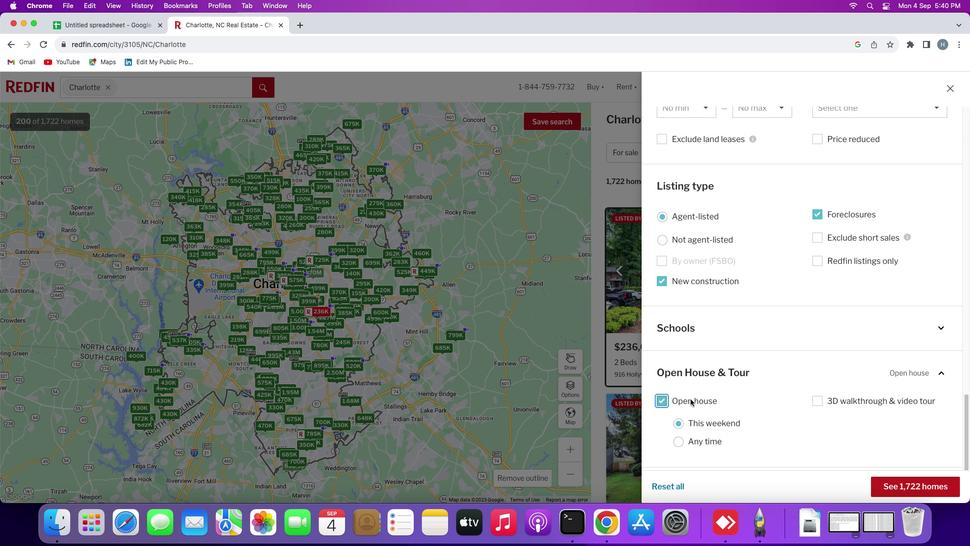 
Action: Mouse pressed left at (659, 403)
Screenshot: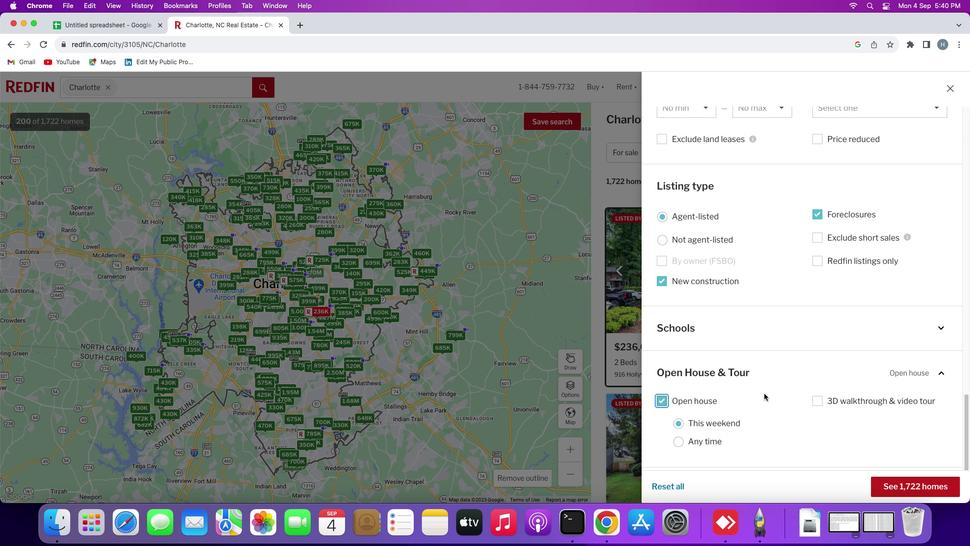 
Action: Mouse moved to (943, 373)
Screenshot: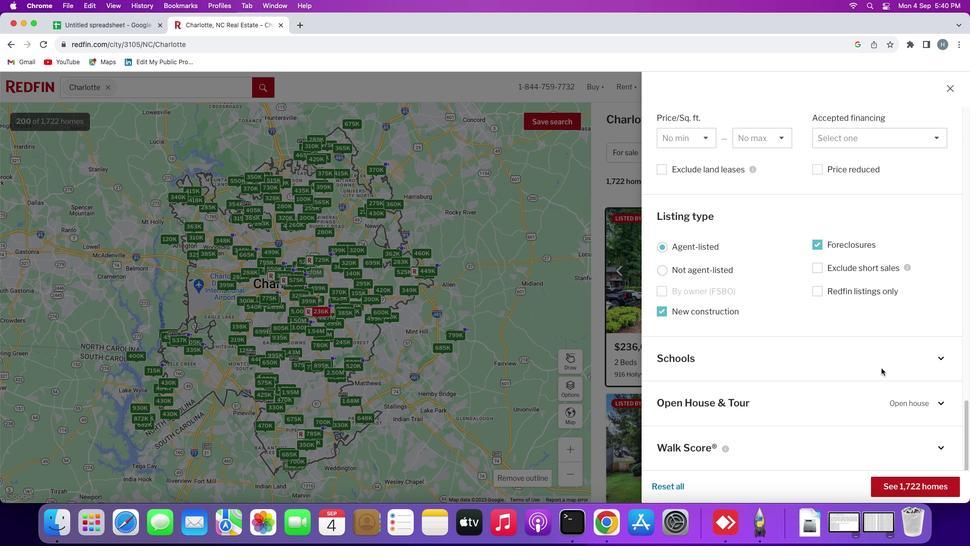 
Action: Mouse pressed left at (943, 373)
Screenshot: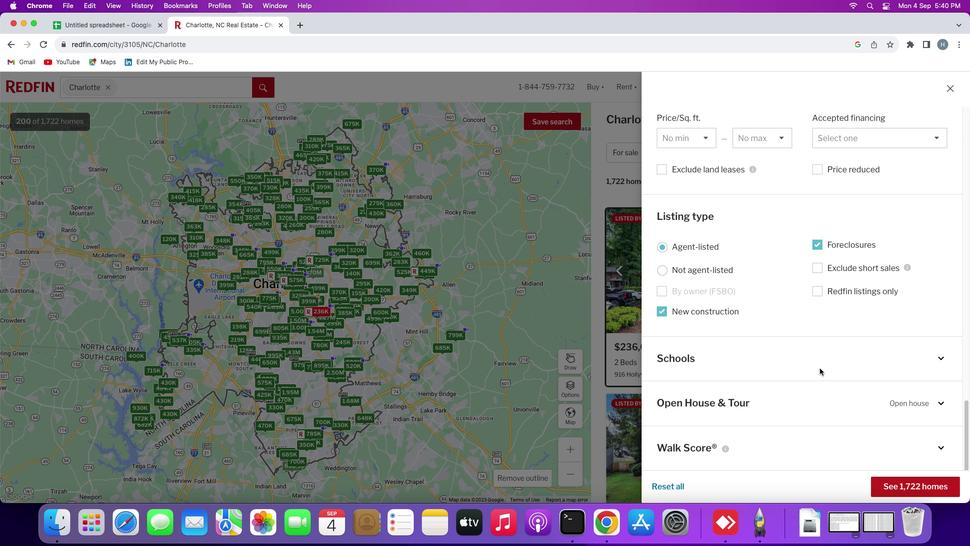 
Action: Mouse moved to (804, 364)
Screenshot: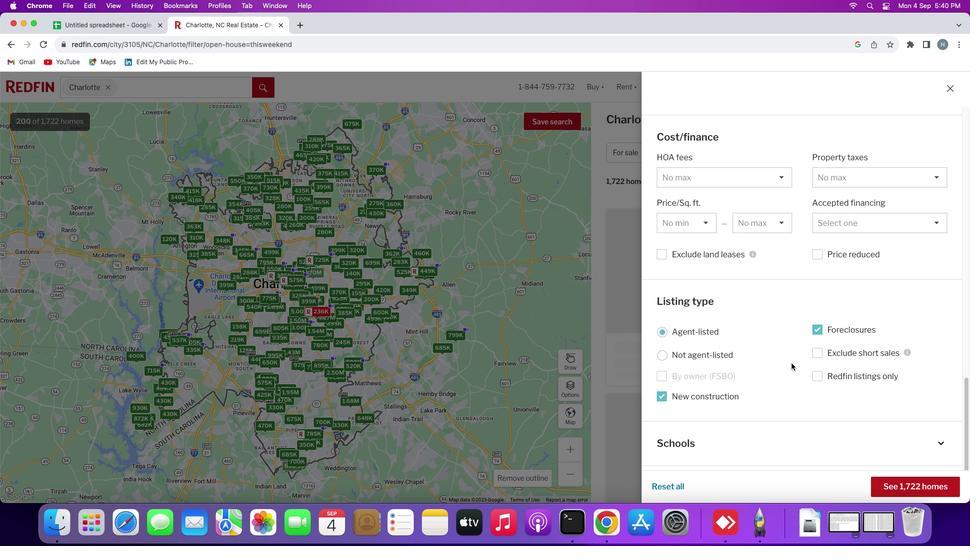 
Action: Mouse scrolled (804, 364) with delta (0, 0)
Screenshot: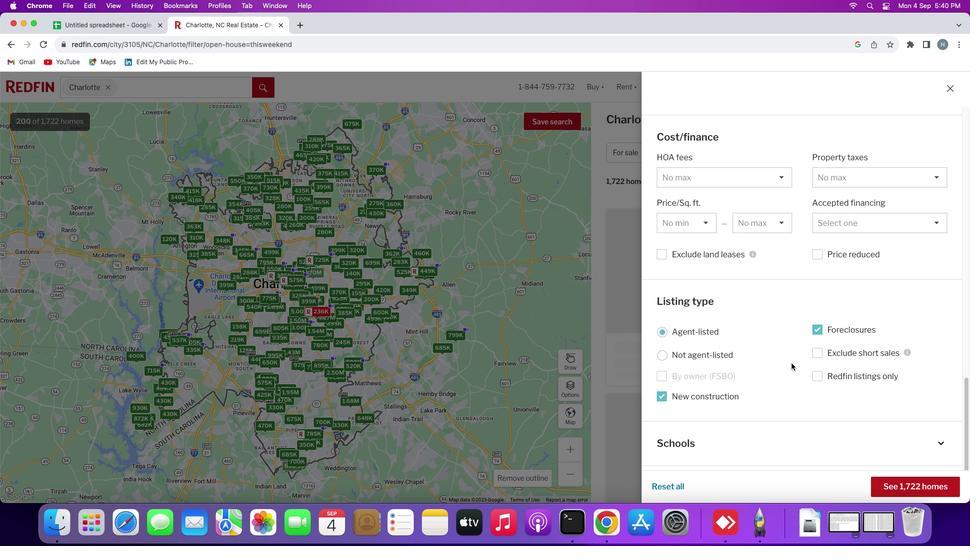 
Action: Mouse scrolled (804, 364) with delta (0, 0)
Screenshot: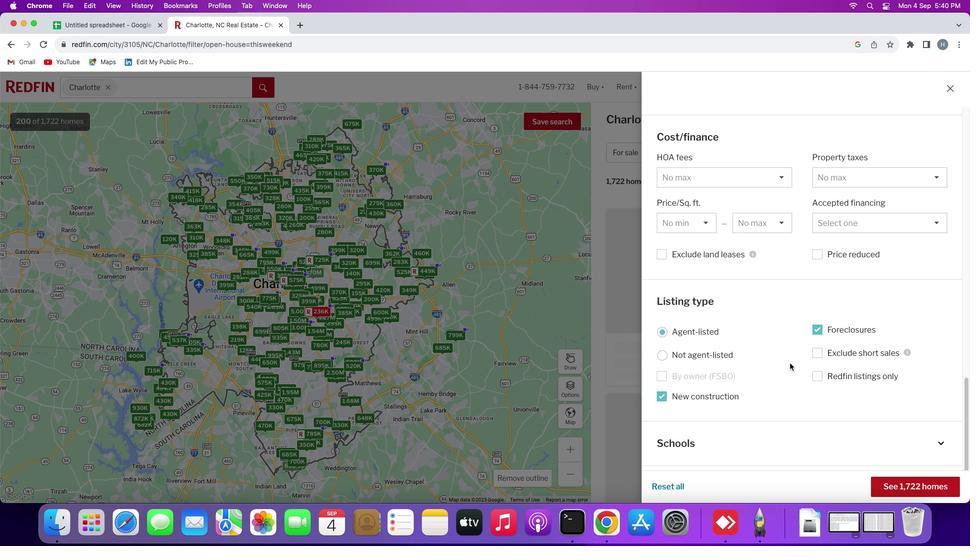 
Action: Mouse scrolled (804, 364) with delta (0, 1)
Screenshot: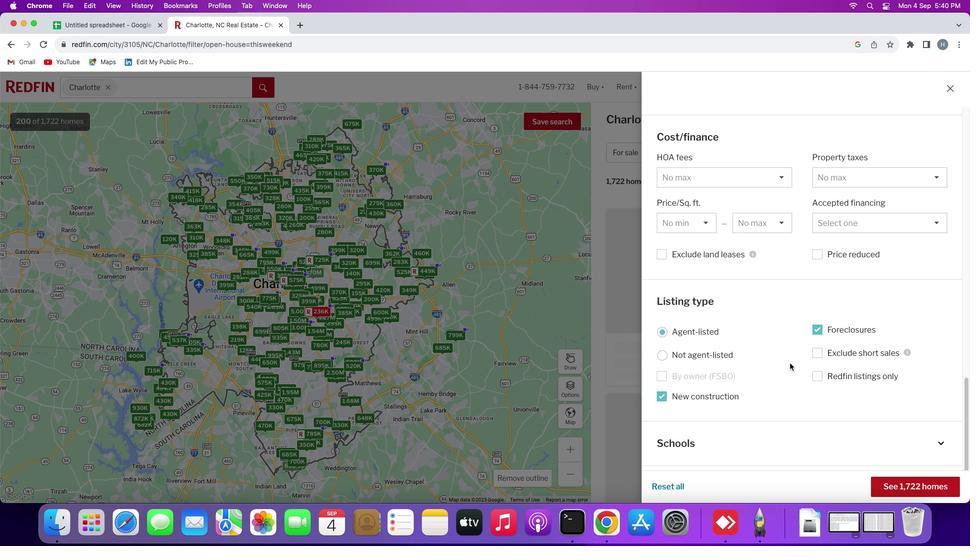 
Action: Mouse moved to (790, 363)
Screenshot: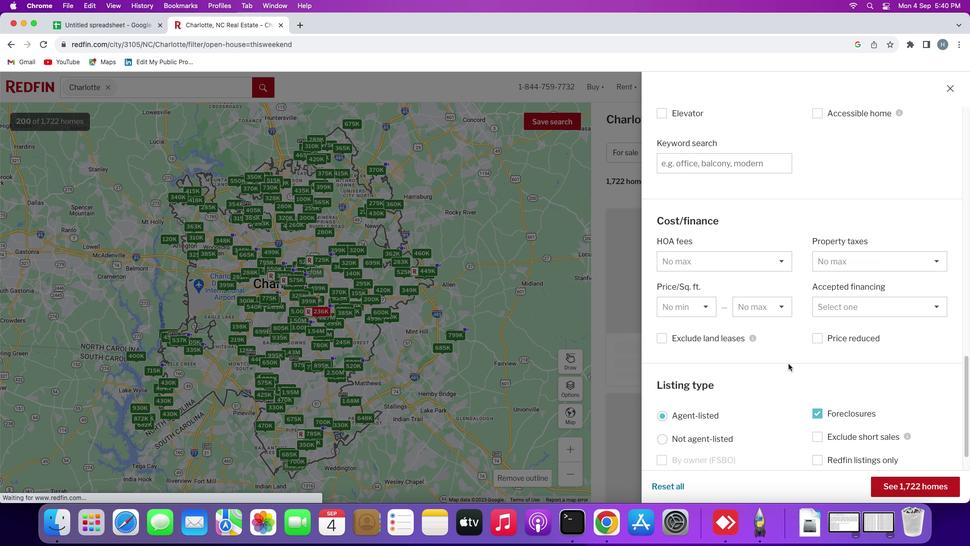 
Action: Mouse scrolled (790, 363) with delta (0, 0)
Screenshot: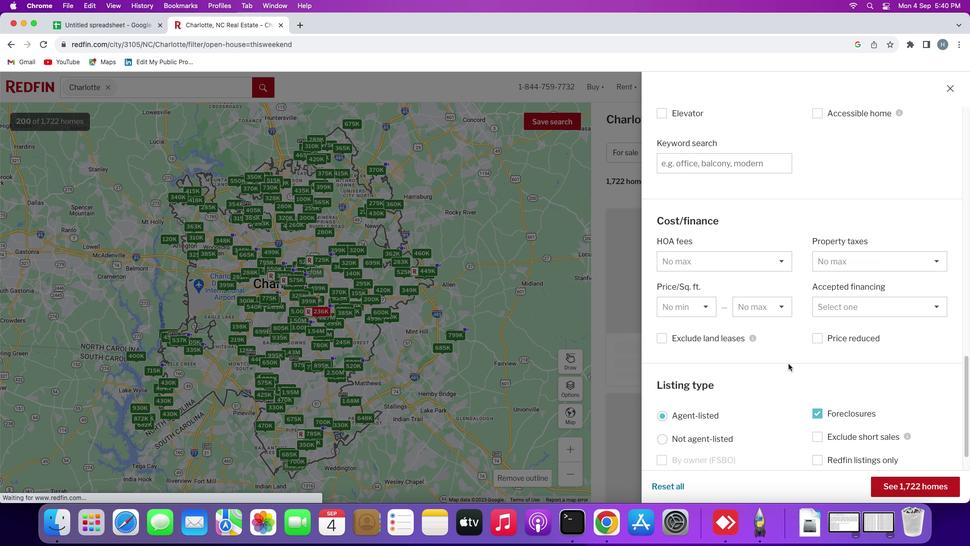 
Action: Mouse moved to (789, 363)
Screenshot: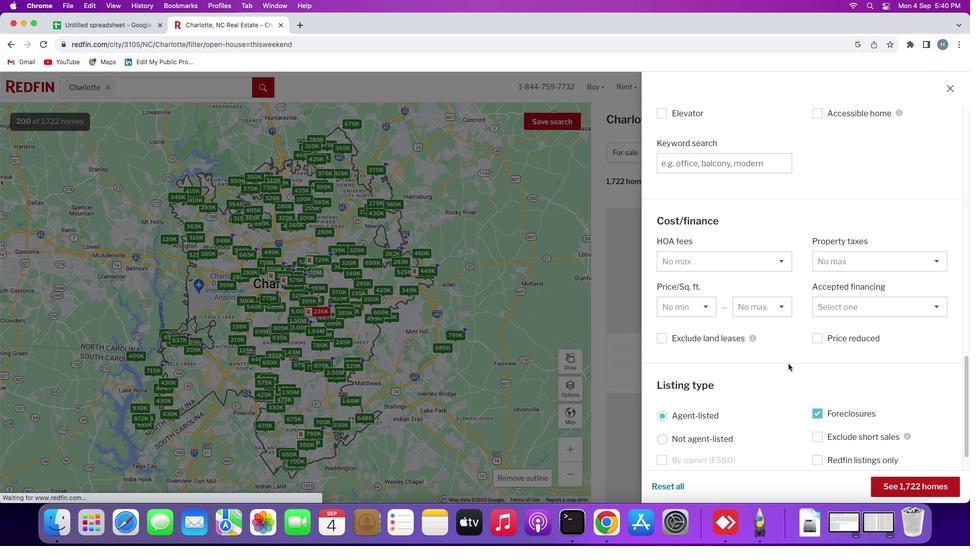 
Action: Mouse scrolled (789, 363) with delta (0, 0)
Screenshot: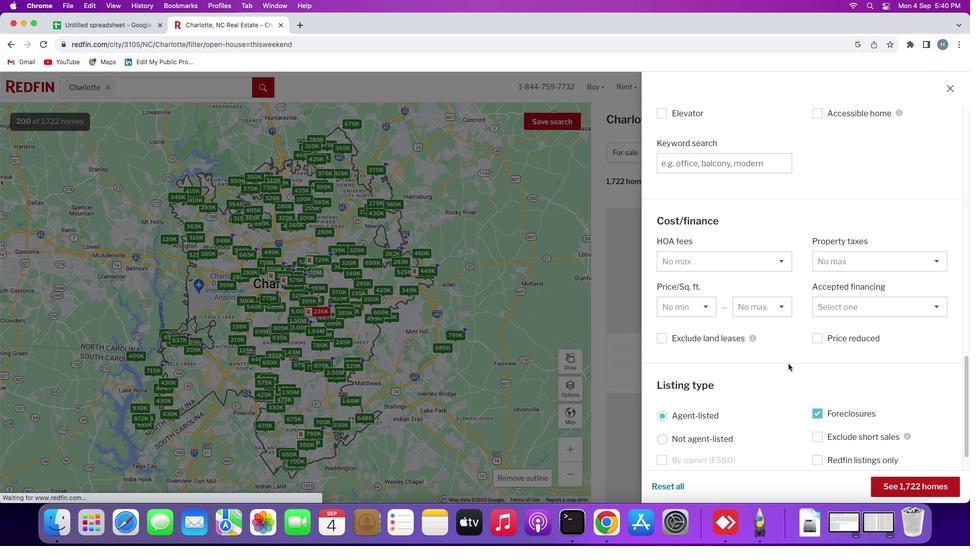 
Action: Mouse moved to (789, 363)
Screenshot: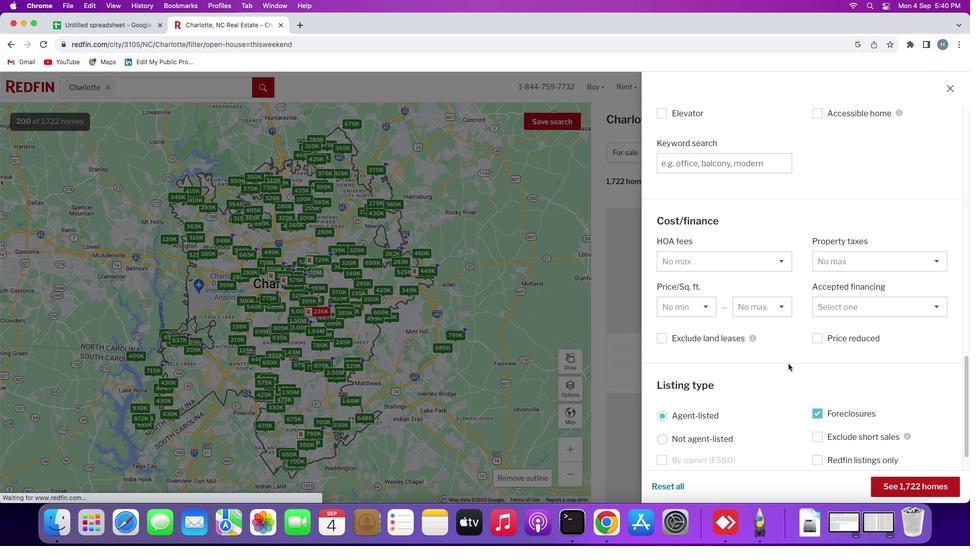 
Action: Mouse scrolled (789, 363) with delta (0, 1)
Screenshot: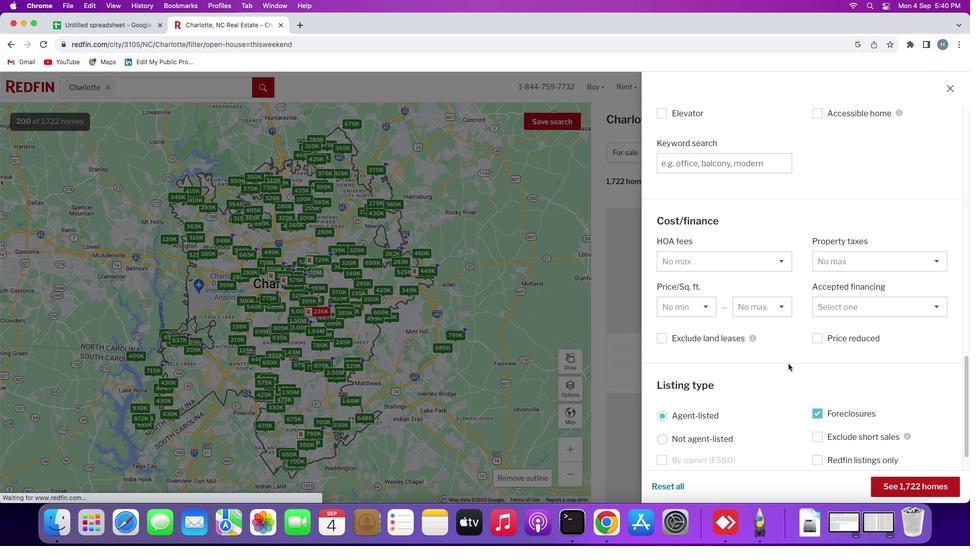 
Action: Mouse scrolled (789, 363) with delta (0, 0)
Screenshot: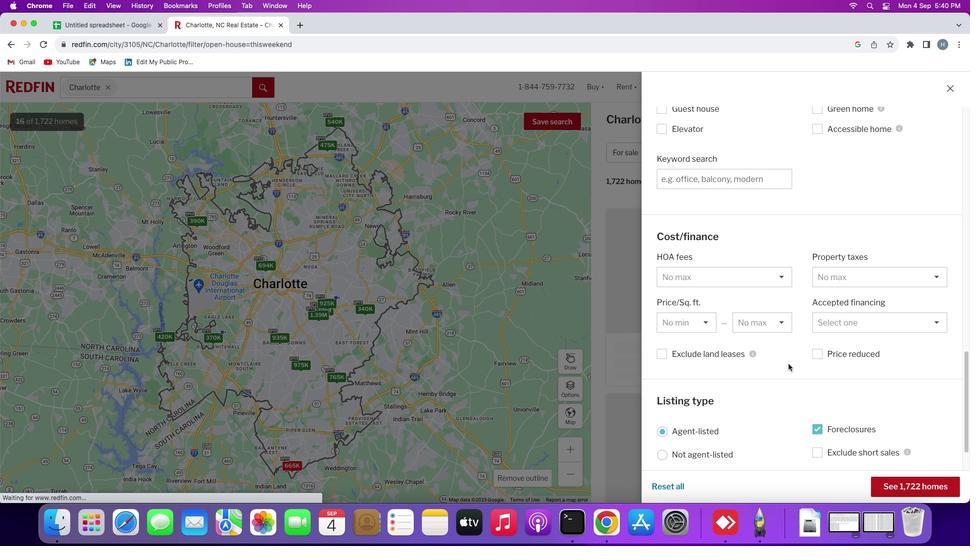 
Action: Mouse scrolled (789, 363) with delta (0, 0)
Screenshot: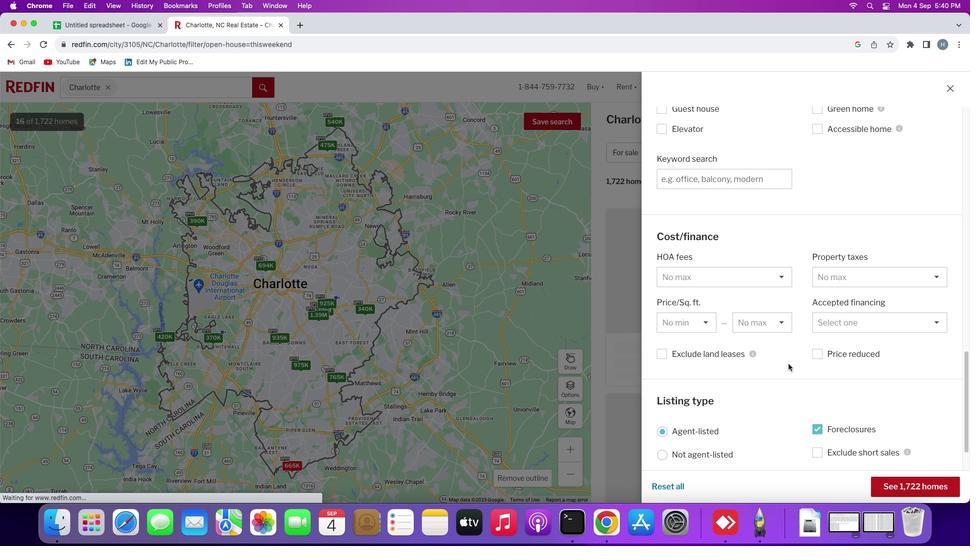 
Action: Mouse scrolled (789, 363) with delta (0, 0)
Screenshot: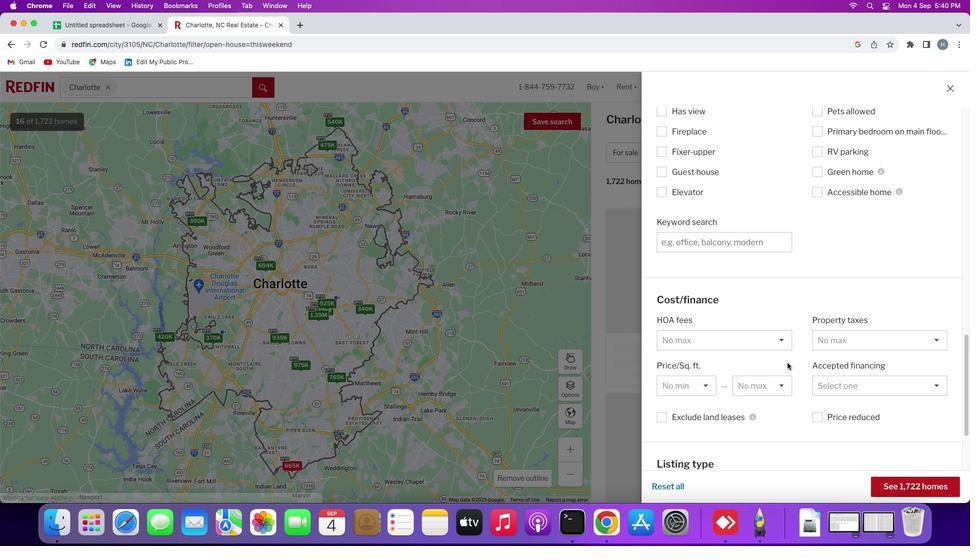 
Action: Mouse scrolled (789, 363) with delta (0, 0)
Screenshot: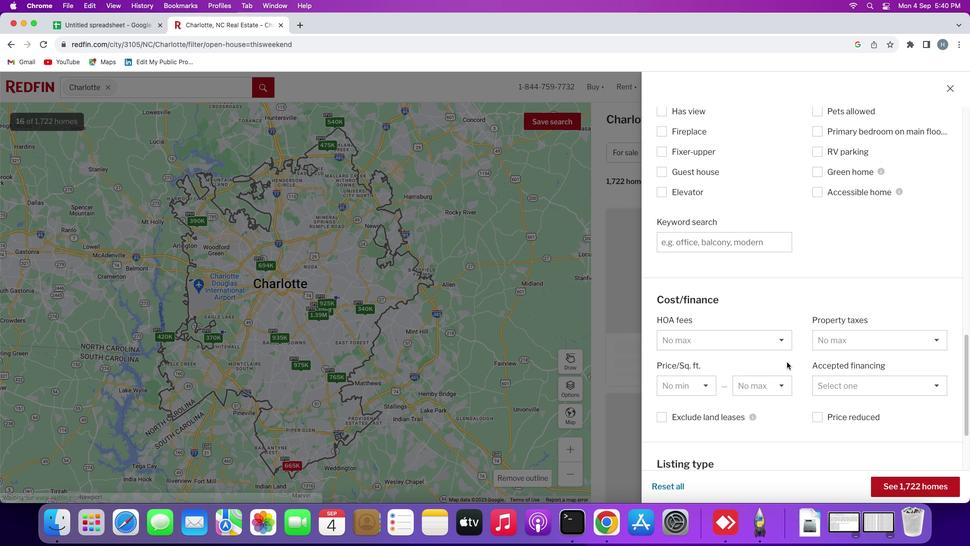 
Action: Mouse scrolled (789, 363) with delta (0, 1)
Screenshot: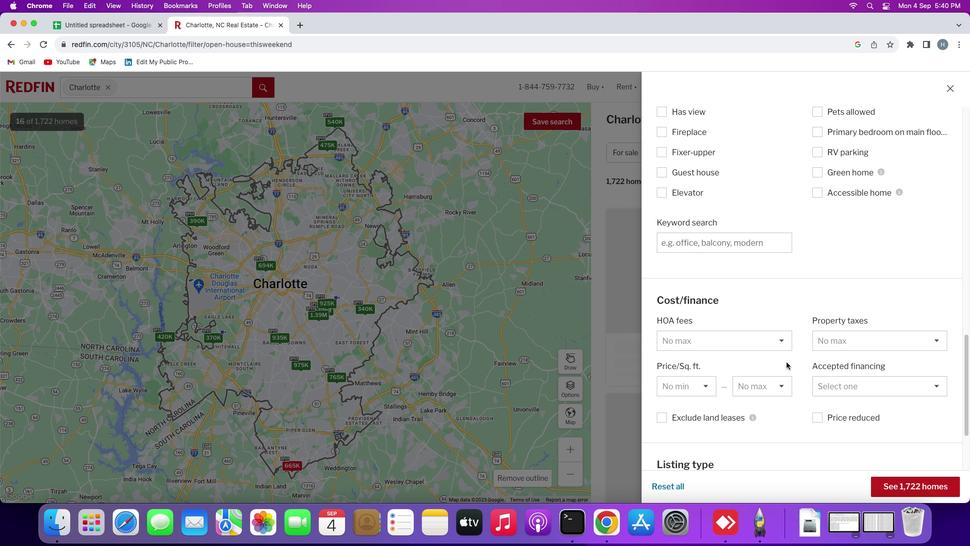 
Action: Mouse moved to (787, 362)
Screenshot: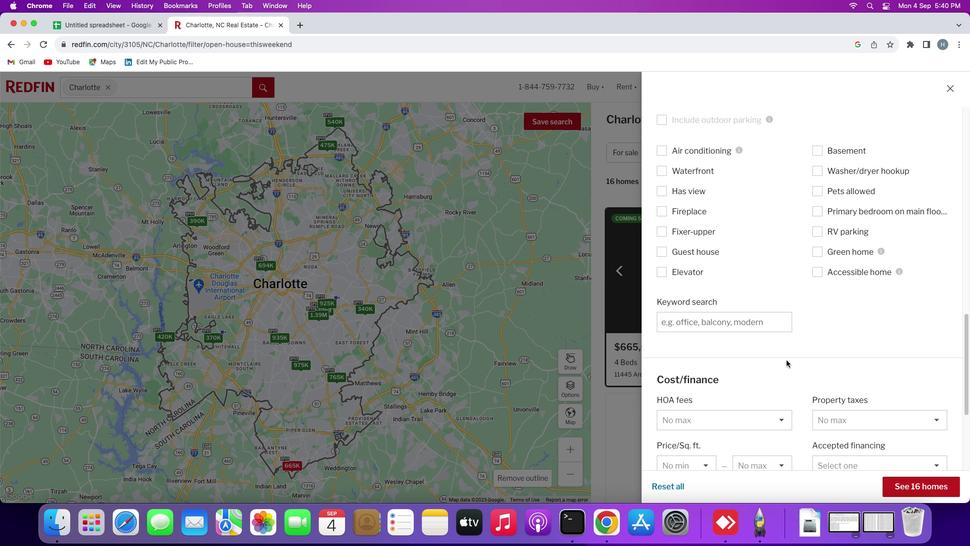 
Action: Mouse scrolled (787, 362) with delta (0, 0)
Screenshot: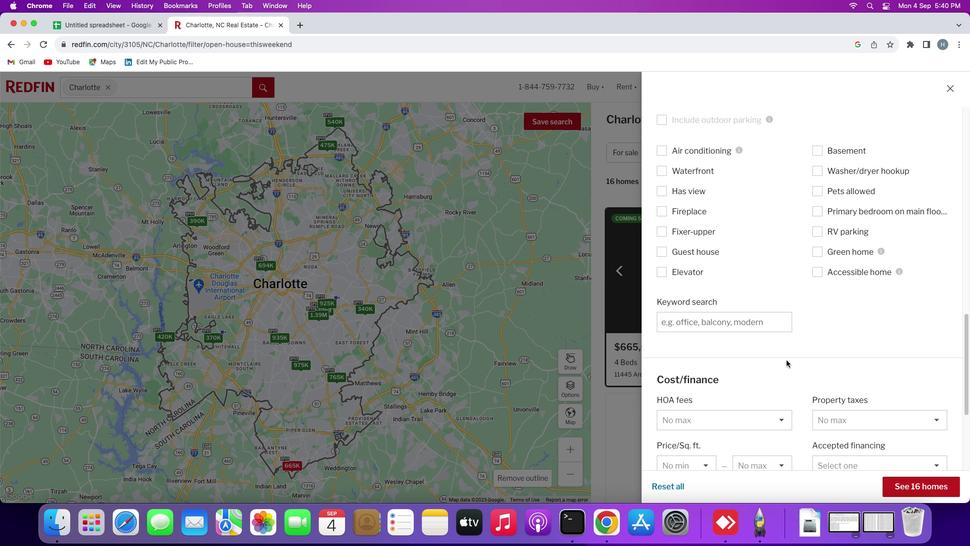 
Action: Mouse moved to (787, 362)
Screenshot: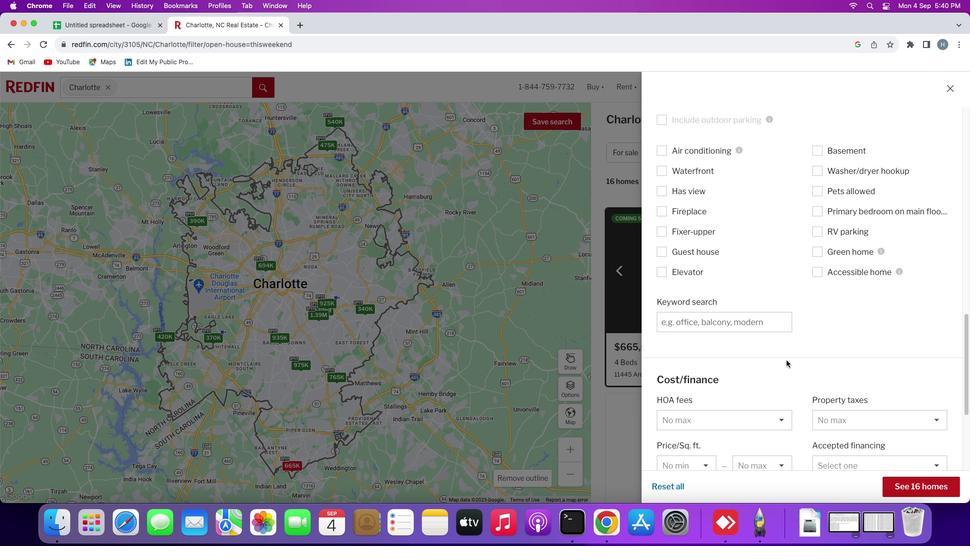 
Action: Mouse scrolled (787, 362) with delta (0, 0)
Screenshot: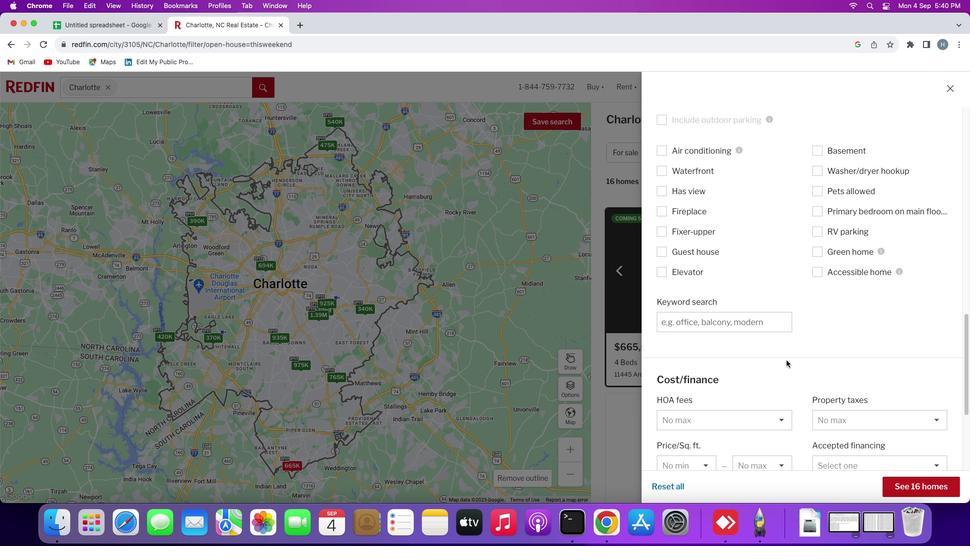
Action: Mouse scrolled (787, 362) with delta (0, 1)
Screenshot: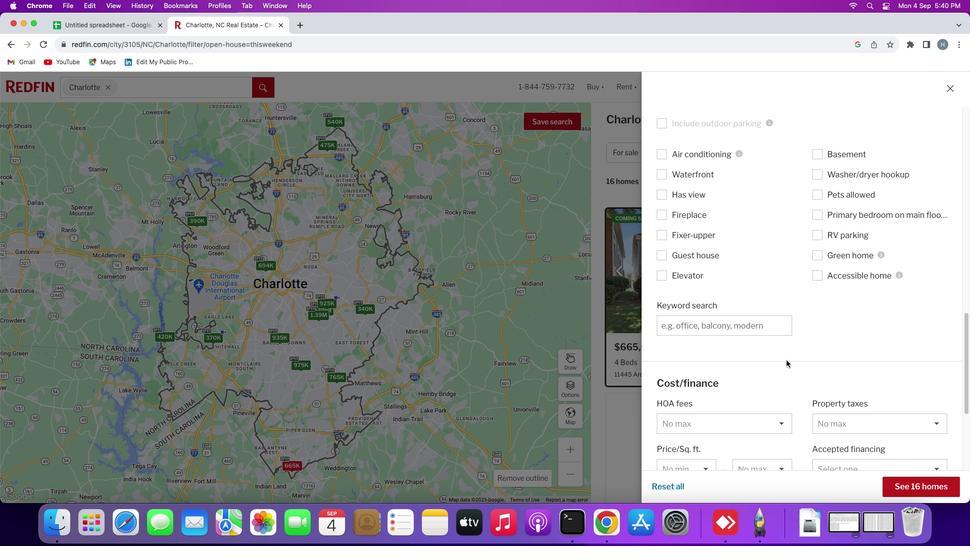 
Action: Mouse moved to (787, 360)
Screenshot: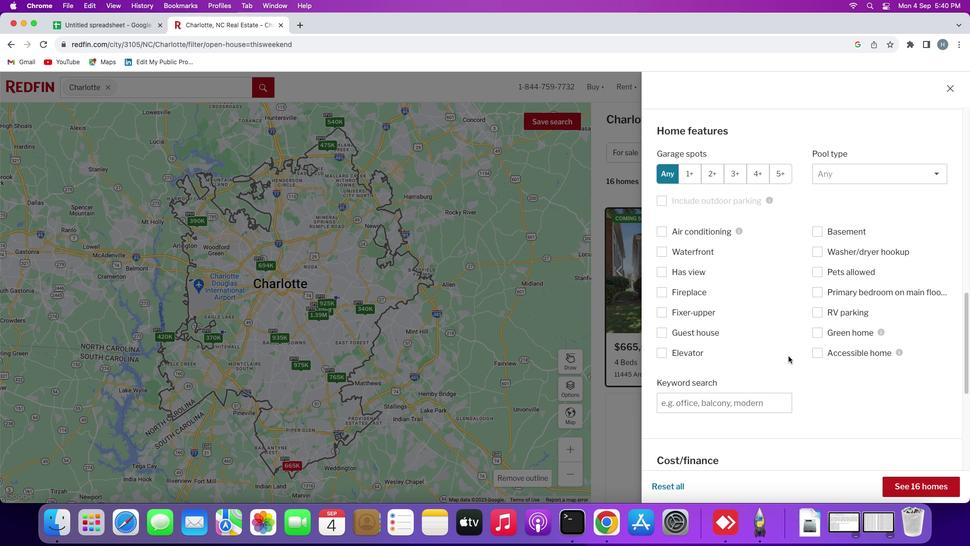 
Action: Mouse scrolled (787, 360) with delta (0, 0)
Screenshot: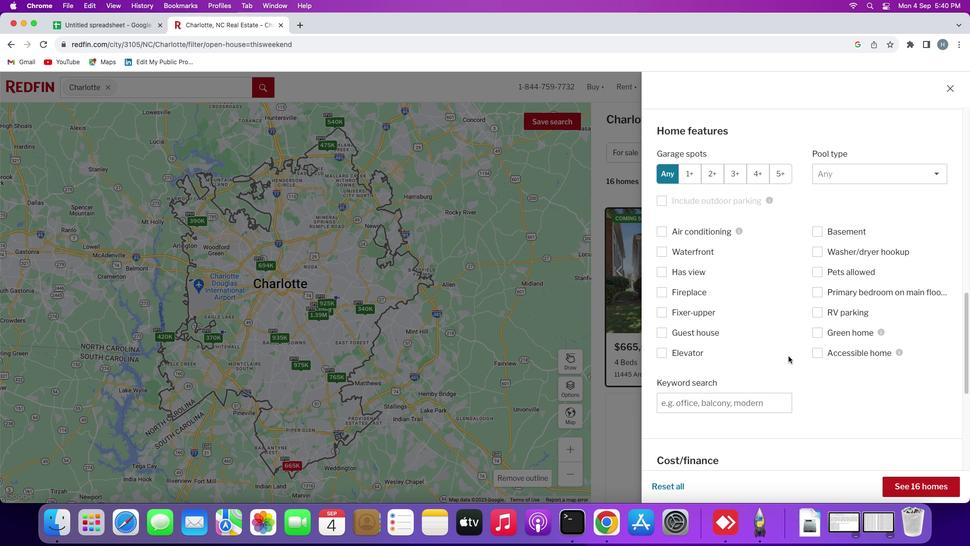 
Action: Mouse scrolled (787, 360) with delta (0, 0)
Screenshot: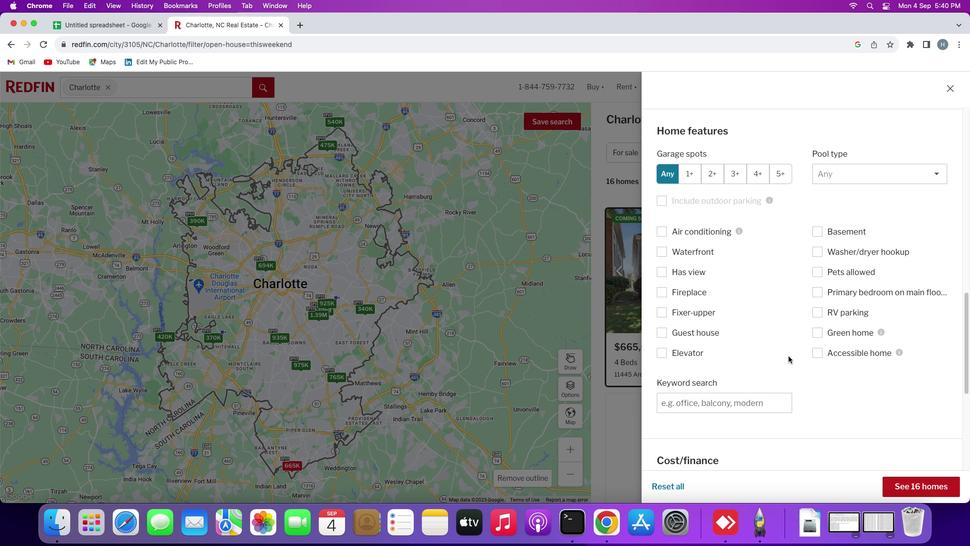 
Action: Mouse scrolled (787, 360) with delta (0, 1)
Screenshot: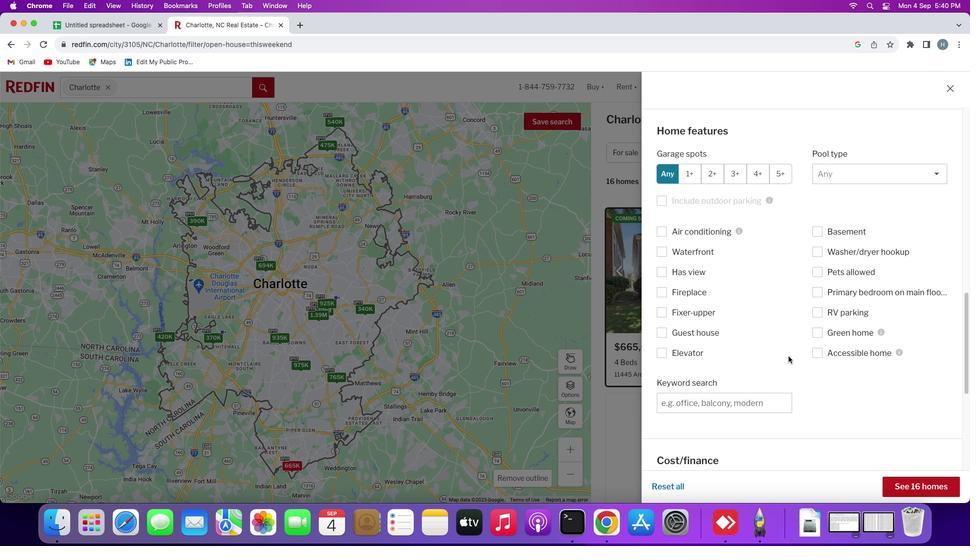
Action: Mouse moved to (788, 356)
Screenshot: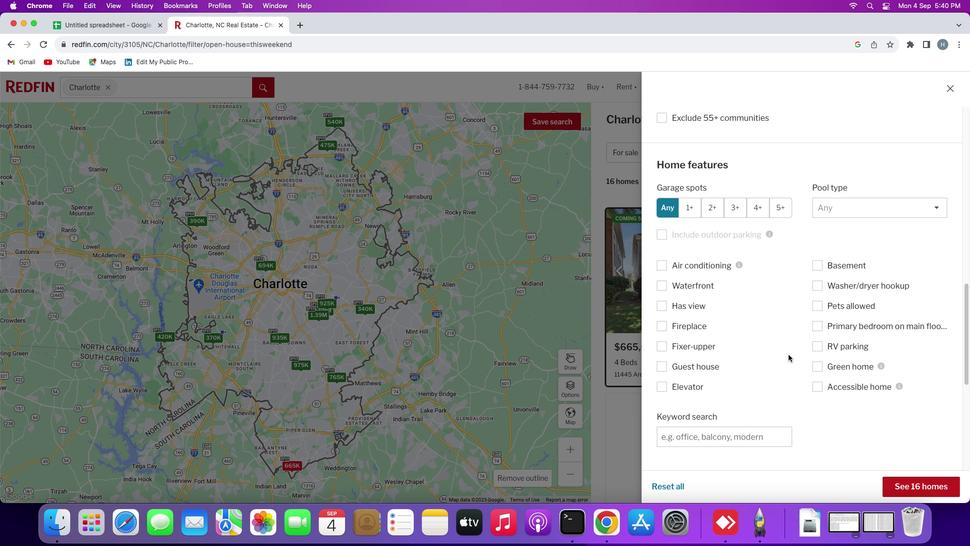
Action: Mouse scrolled (788, 356) with delta (0, 0)
Screenshot: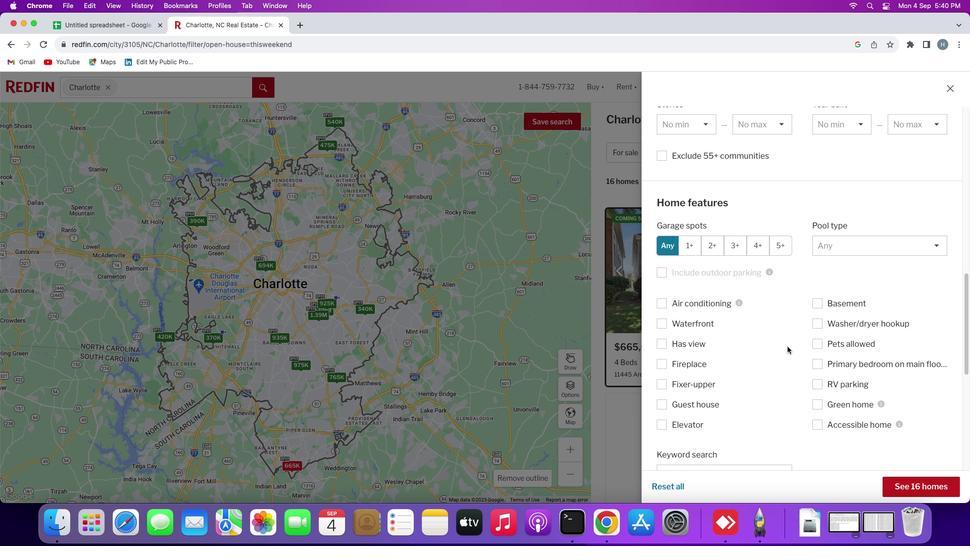 
Action: Mouse scrolled (788, 356) with delta (0, 0)
Screenshot: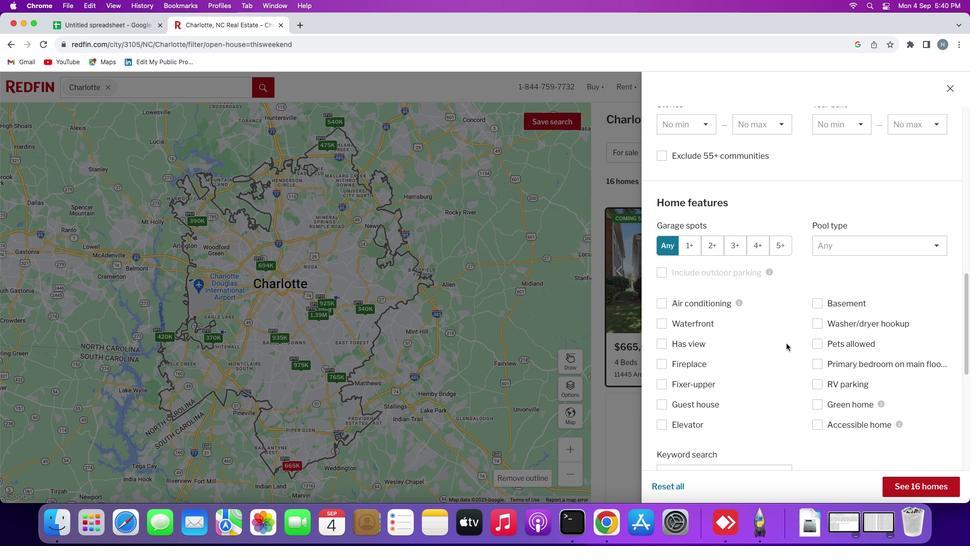 
Action: Mouse moved to (788, 355)
Screenshot: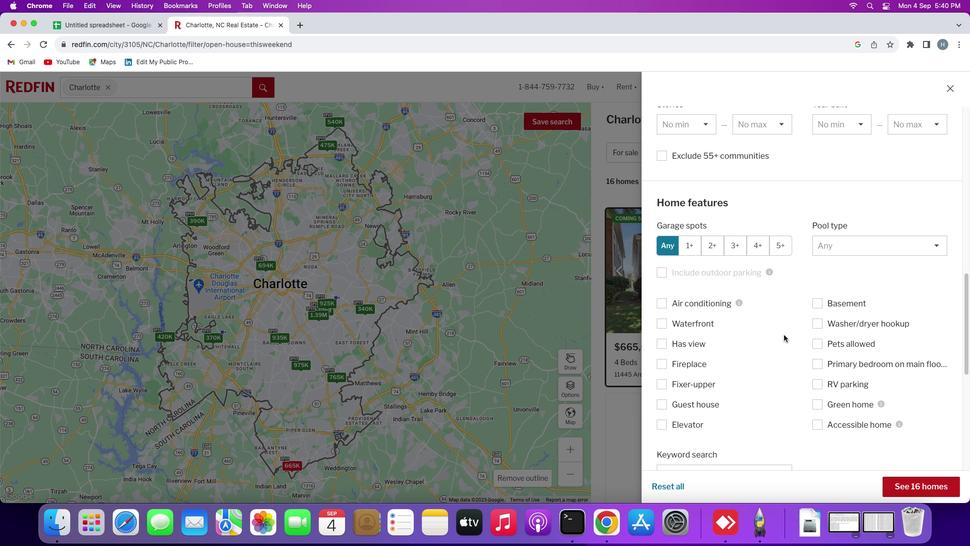 
Action: Mouse scrolled (788, 355) with delta (0, 1)
Screenshot: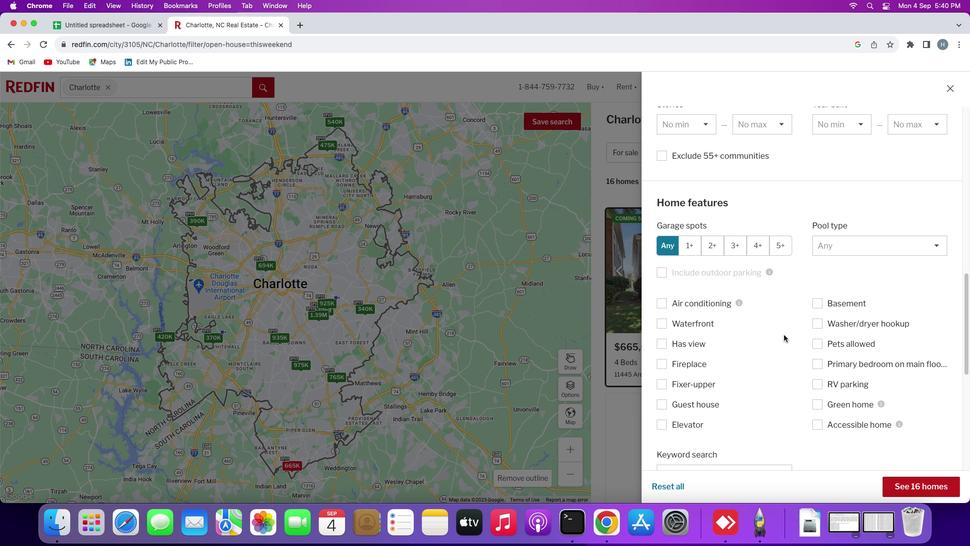
Action: Mouse moved to (785, 340)
Screenshot: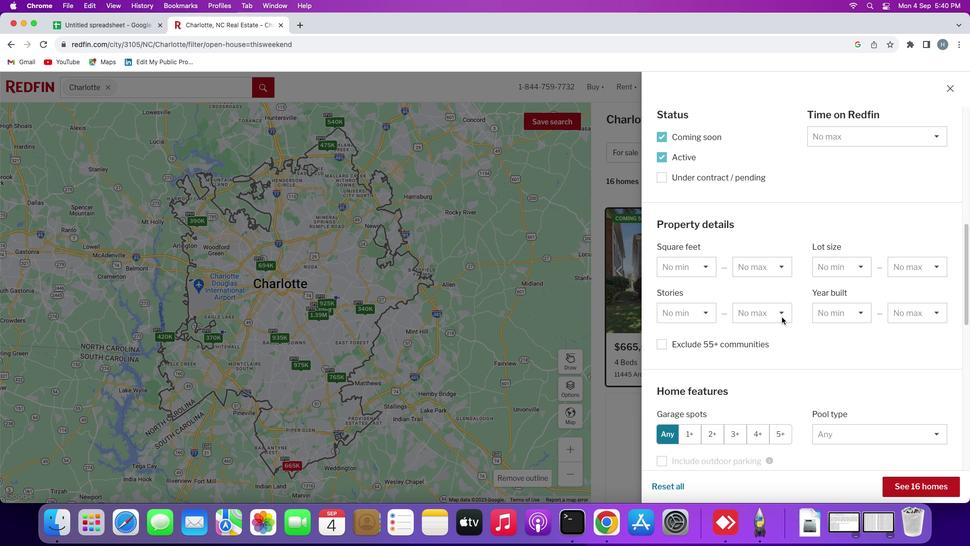
Action: Mouse scrolled (785, 340) with delta (0, 0)
Screenshot: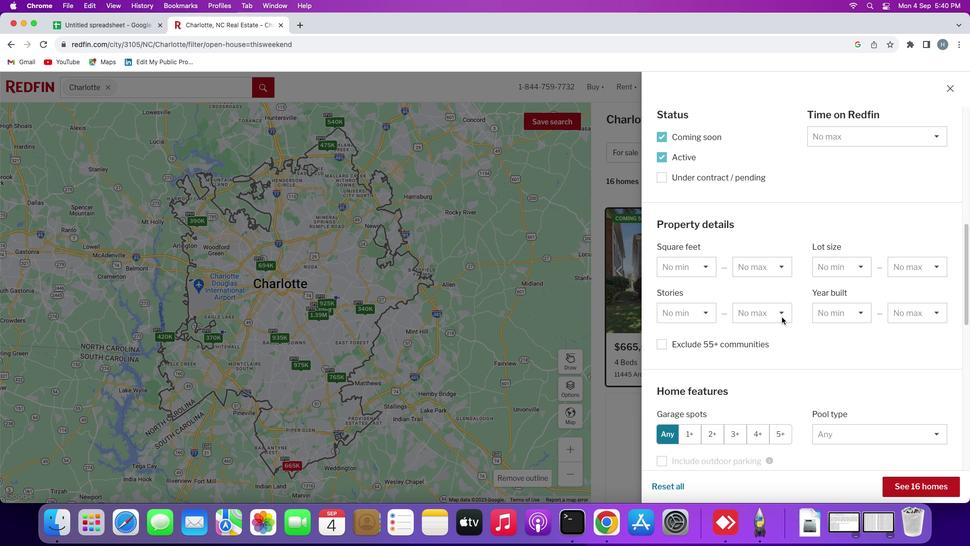
Action: Mouse moved to (784, 336)
Screenshot: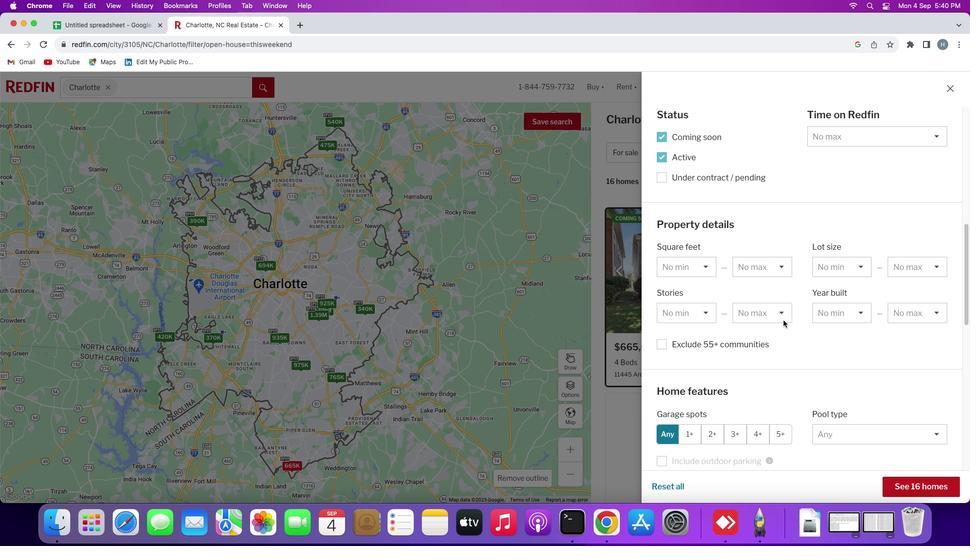 
Action: Mouse scrolled (784, 336) with delta (0, 0)
Screenshot: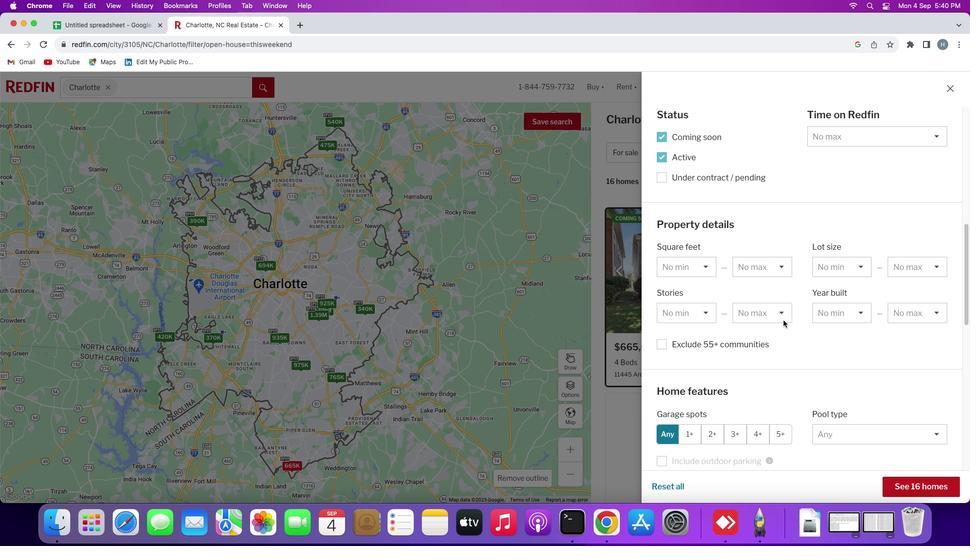 
Action: Mouse moved to (783, 330)
Screenshot: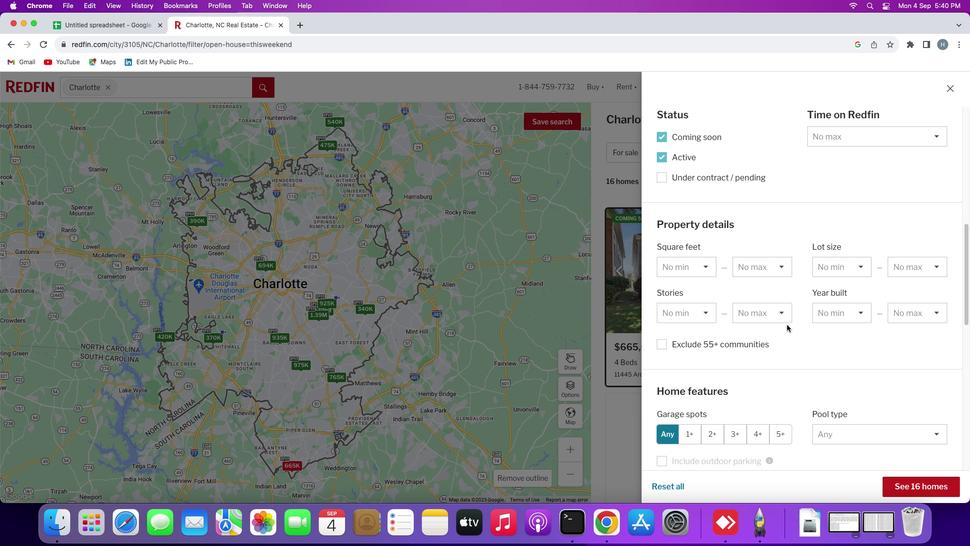 
Action: Mouse scrolled (783, 330) with delta (0, 1)
Screenshot: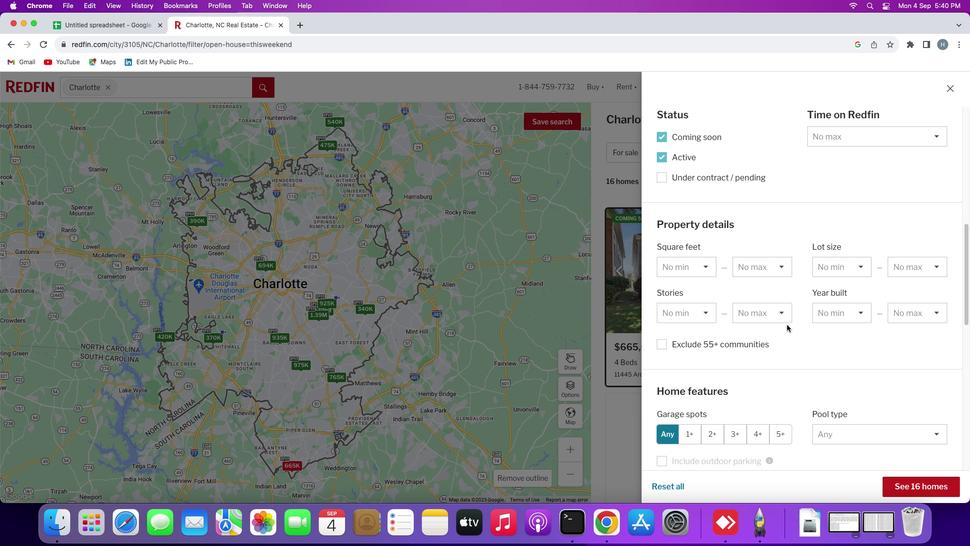 
Action: Mouse moved to (781, 323)
Screenshot: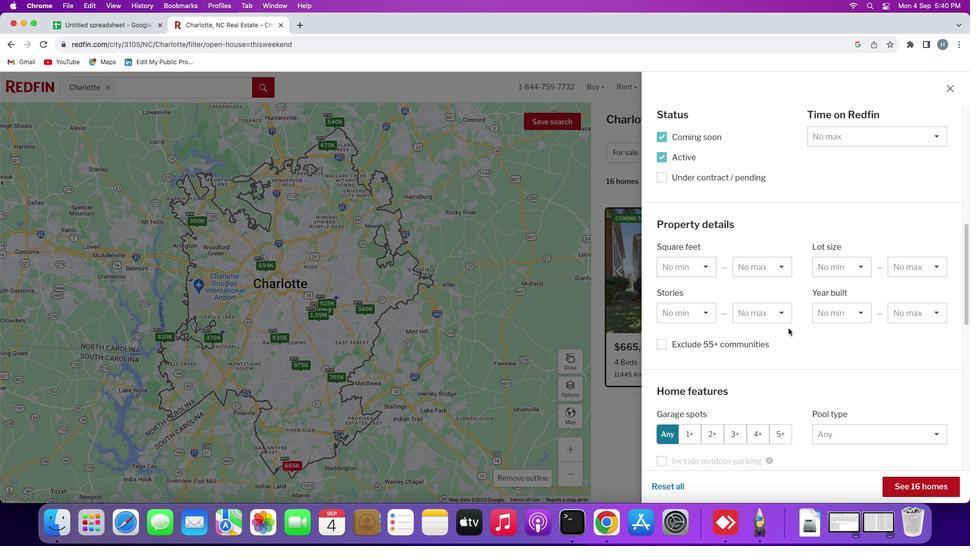 
Action: Mouse scrolled (781, 323) with delta (0, 2)
Screenshot: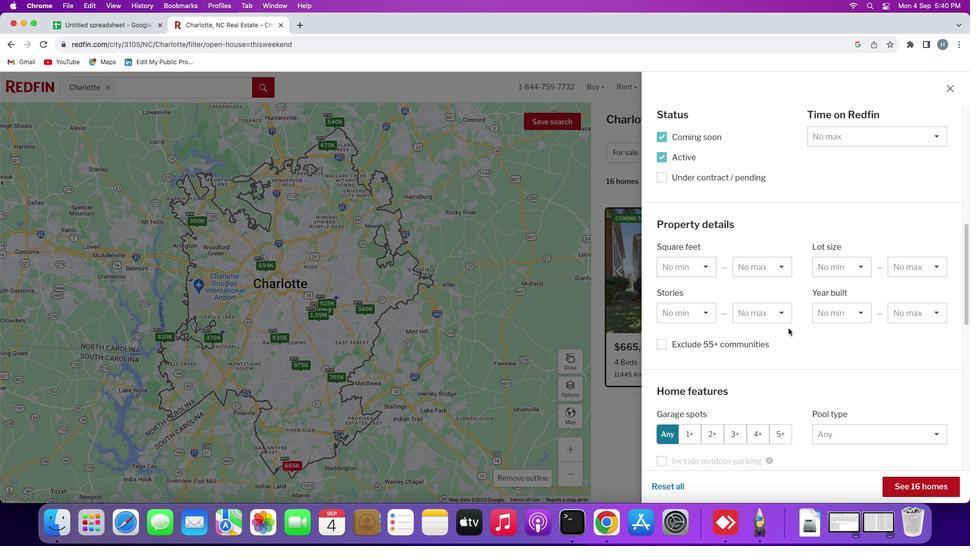 
Action: Mouse moved to (660, 154)
Screenshot: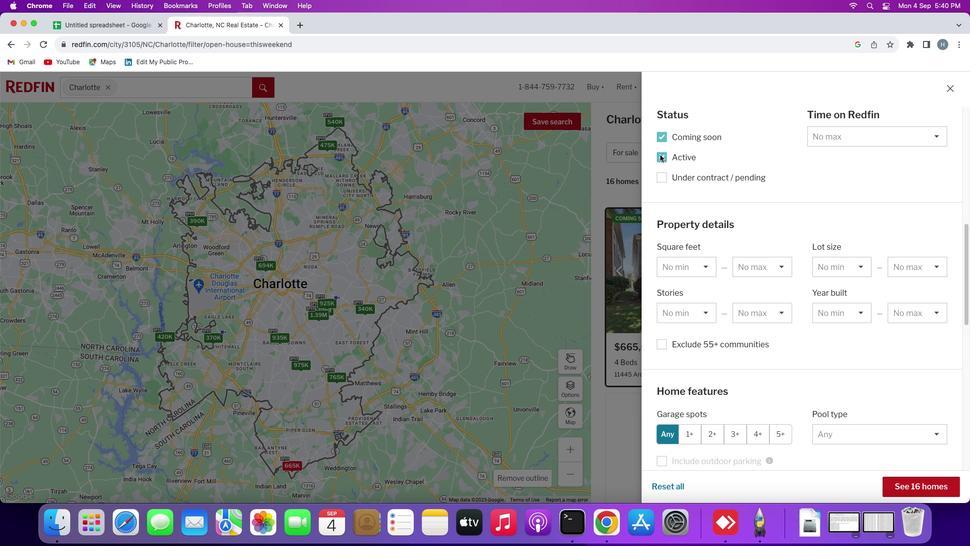 
Action: Mouse pressed left at (660, 154)
Screenshot: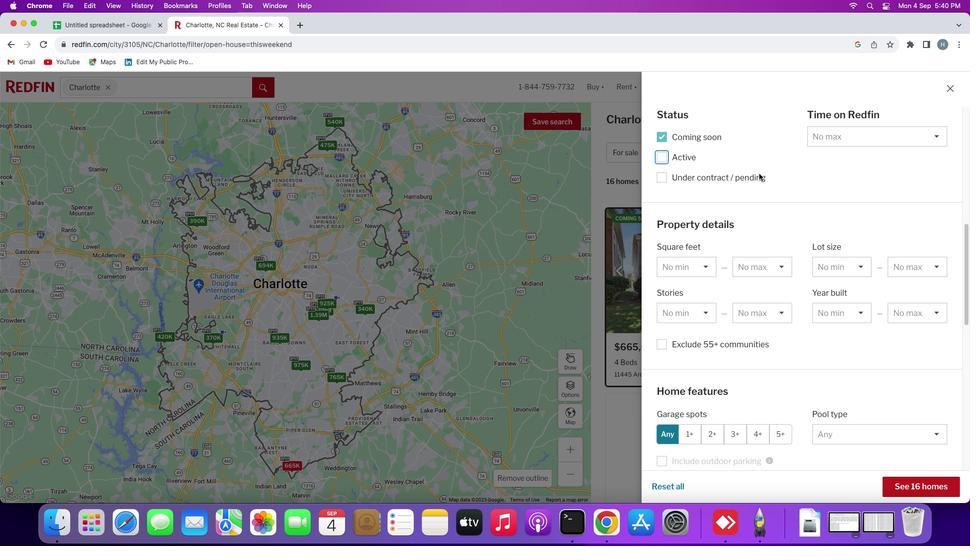 
Action: Mouse moved to (794, 216)
Screenshot: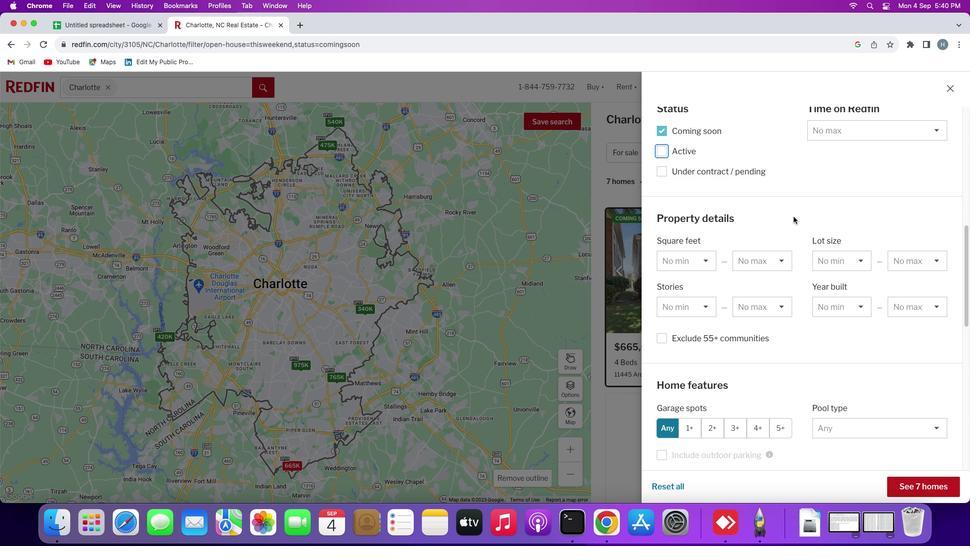 
Action: Mouse scrolled (794, 216) with delta (0, 0)
Screenshot: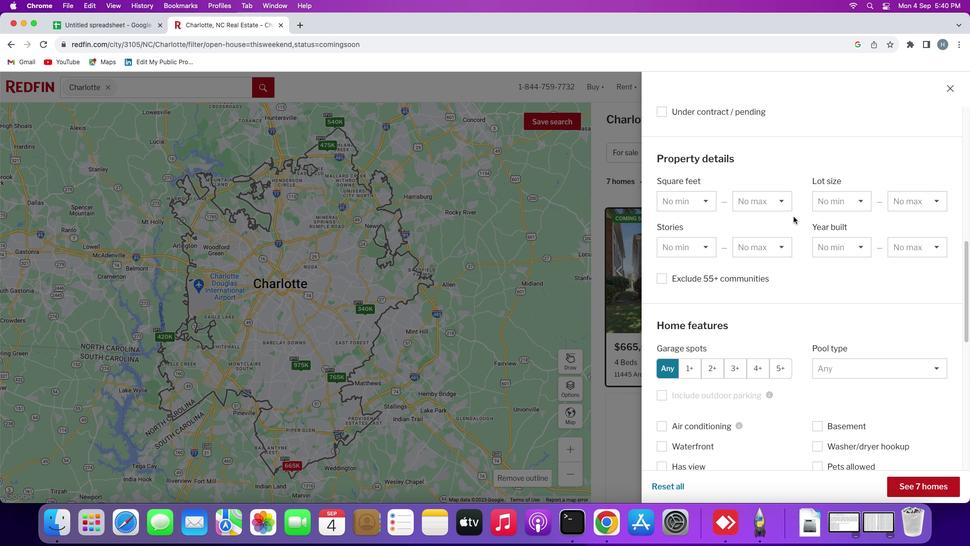 
Action: Mouse scrolled (794, 216) with delta (0, 0)
Screenshot: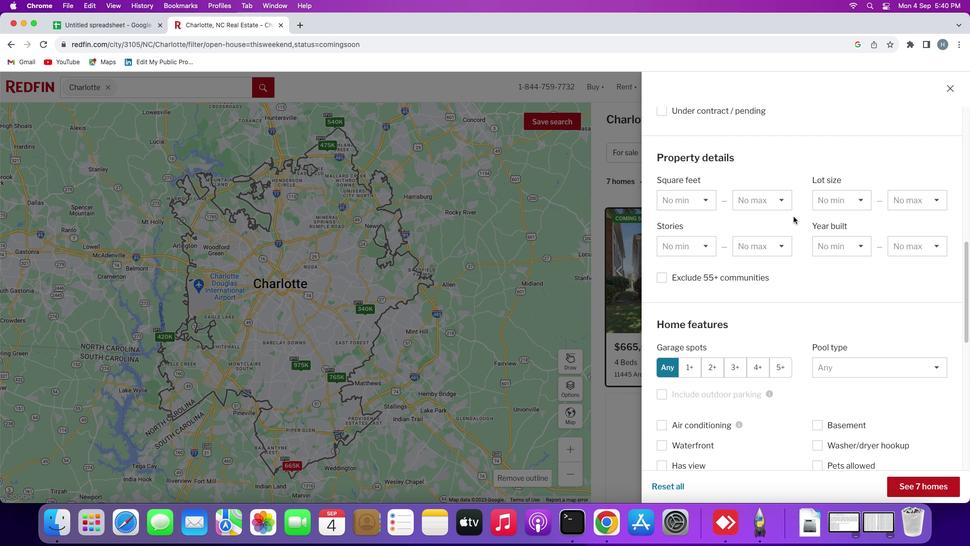 
Action: Mouse scrolled (794, 216) with delta (0, -1)
Screenshot: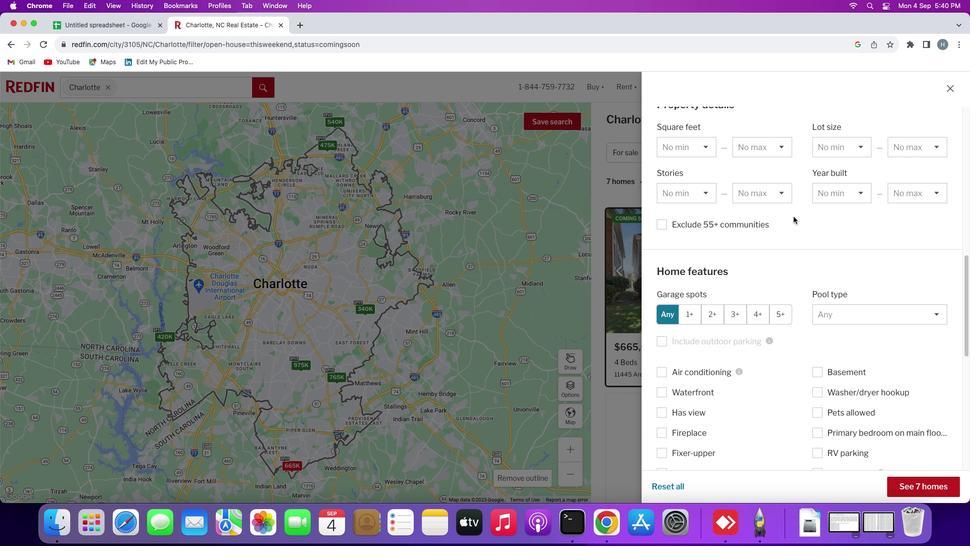 
Action: Mouse scrolled (794, 216) with delta (0, 0)
Screenshot: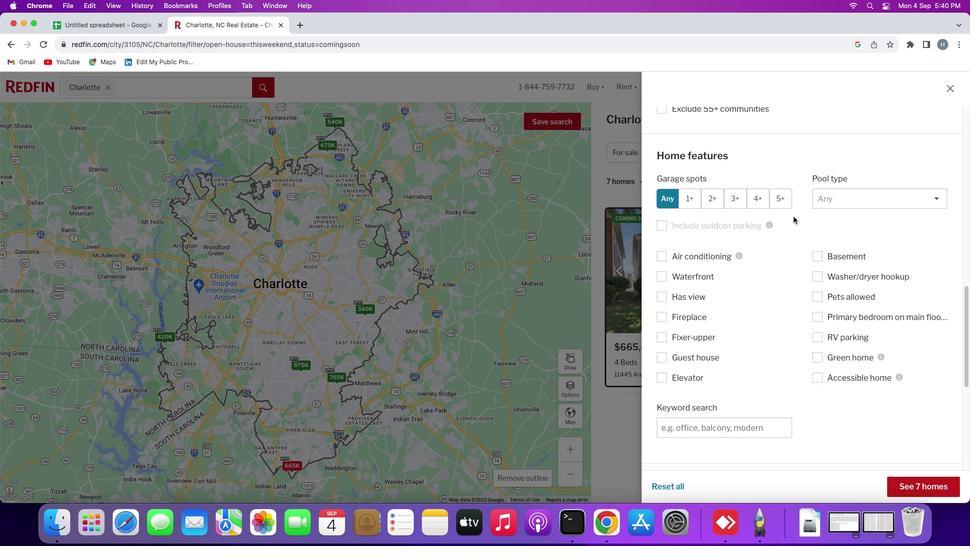 
Action: Mouse scrolled (794, 216) with delta (0, 0)
Screenshot: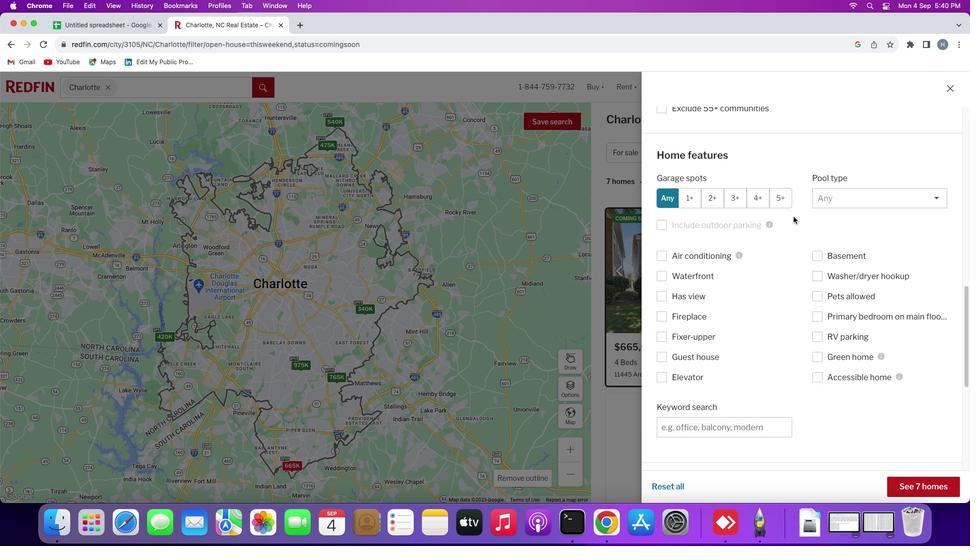 
Action: Mouse scrolled (794, 216) with delta (0, -1)
Screenshot: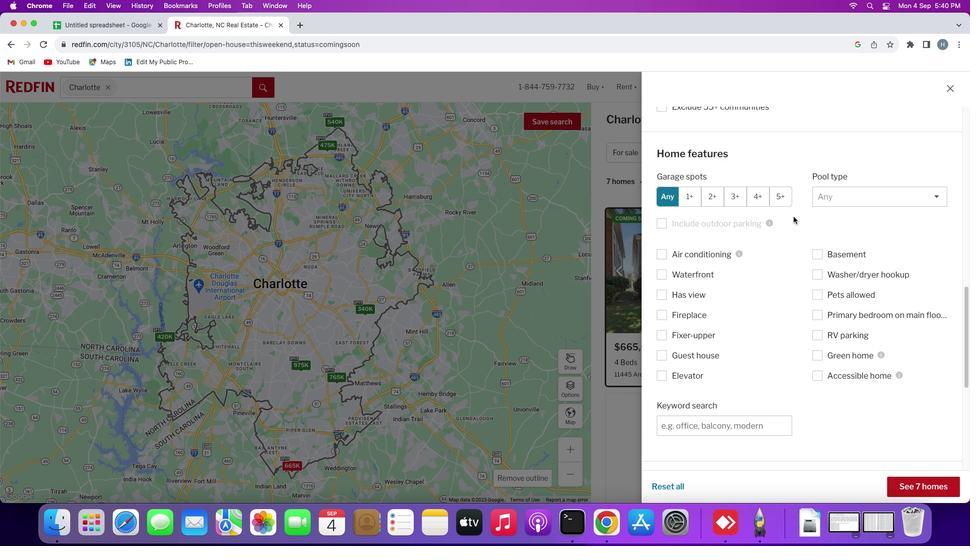 
Action: Mouse scrolled (794, 216) with delta (0, -2)
Screenshot: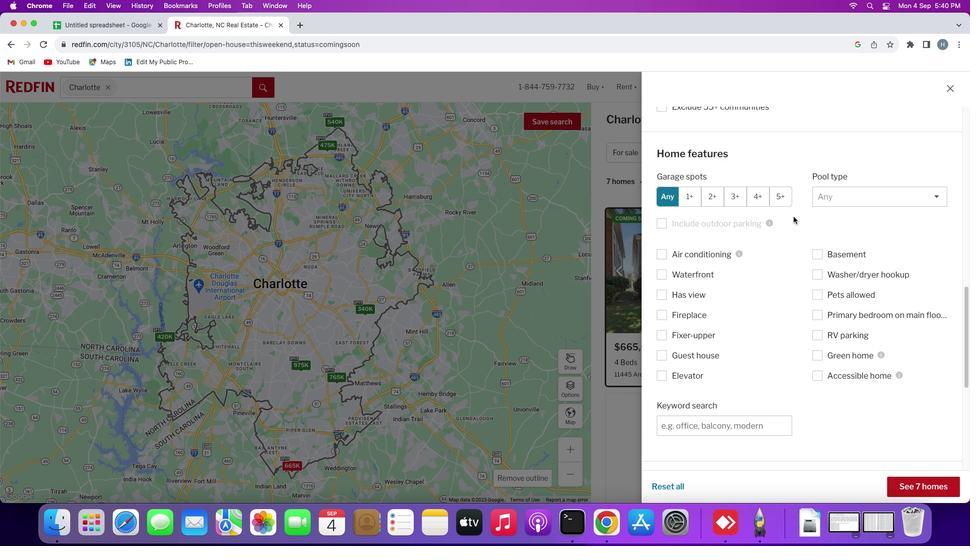 
Action: Mouse scrolled (794, 216) with delta (0, 0)
Screenshot: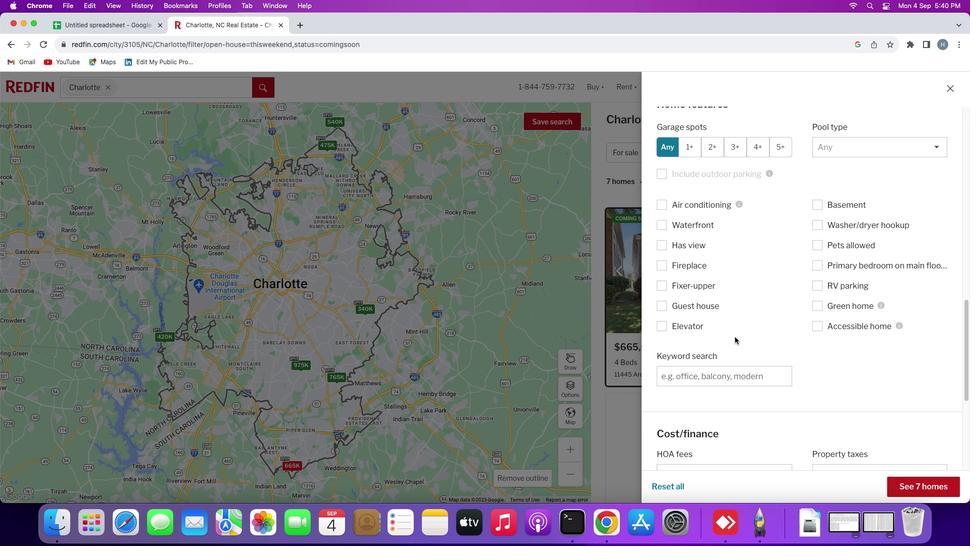 
Action: Mouse scrolled (794, 216) with delta (0, 0)
Screenshot: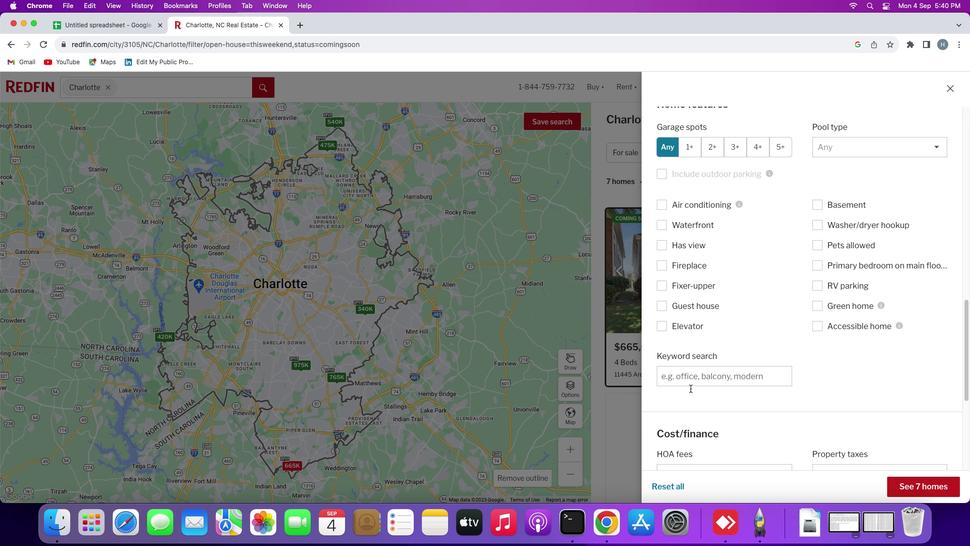 
Action: Mouse scrolled (794, 216) with delta (0, 0)
Screenshot: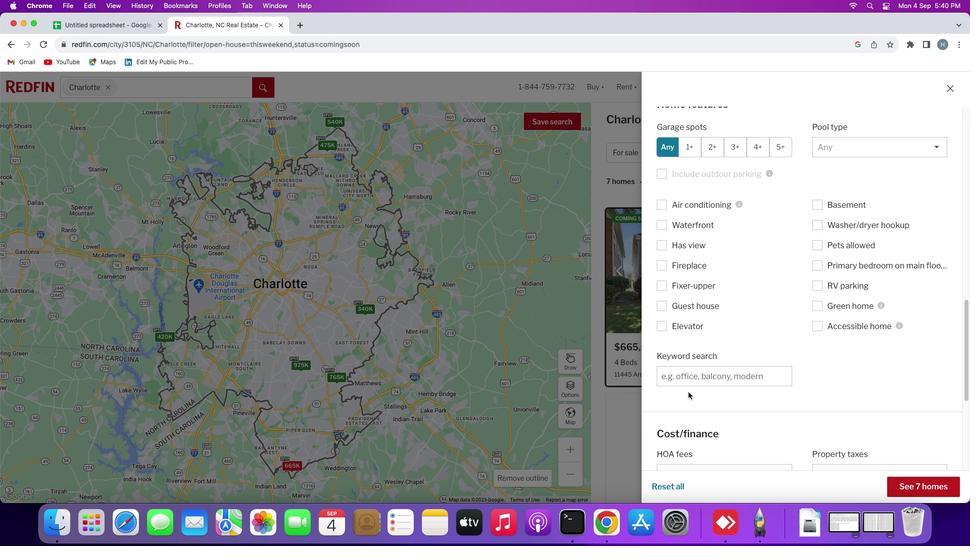 
Action: Mouse moved to (689, 378)
Screenshot: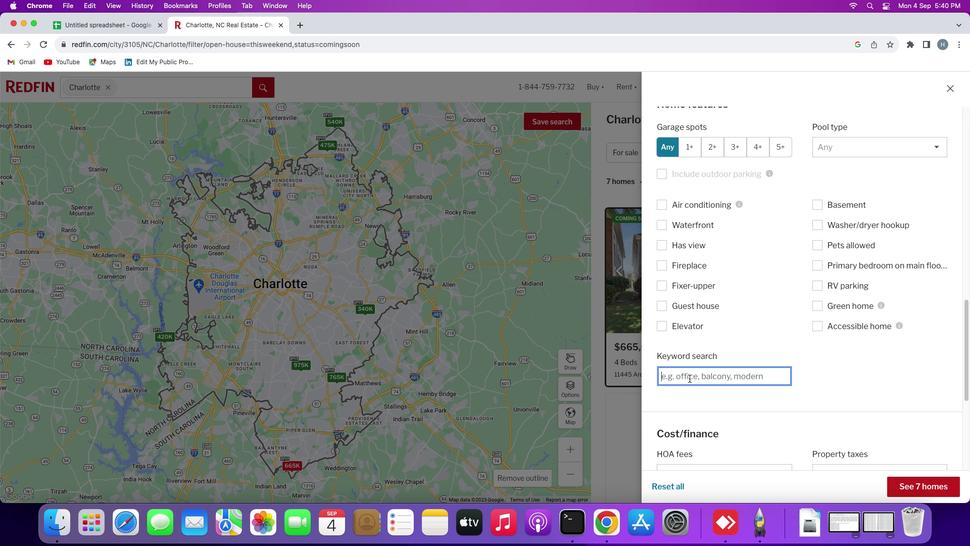 
Action: Mouse pressed left at (689, 378)
Screenshot: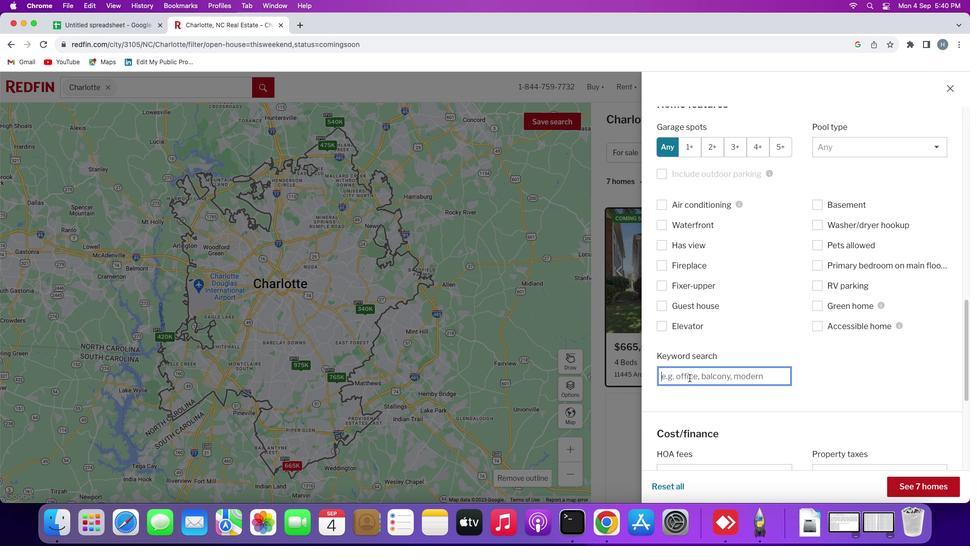 
Action: Mouse moved to (831, 363)
Screenshot: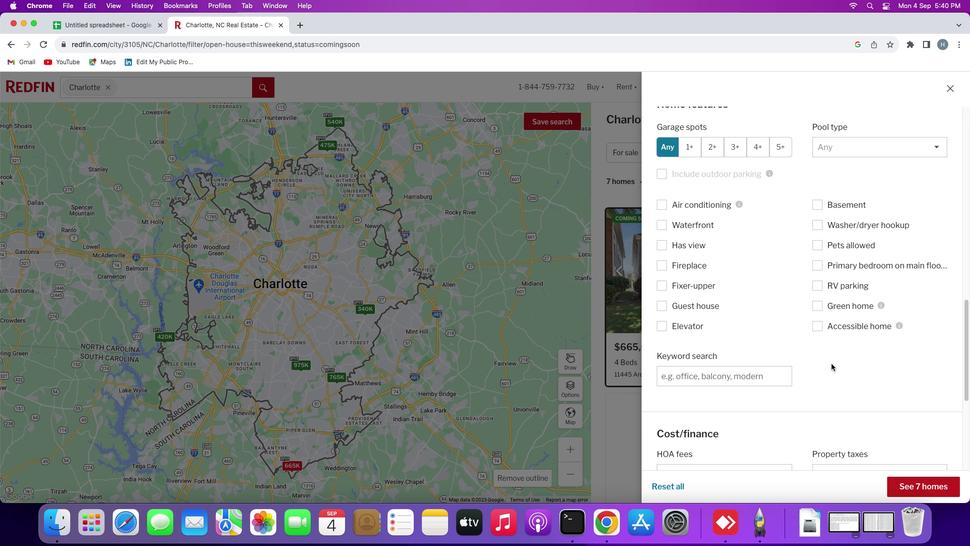 
Action: Mouse pressed left at (831, 363)
Screenshot: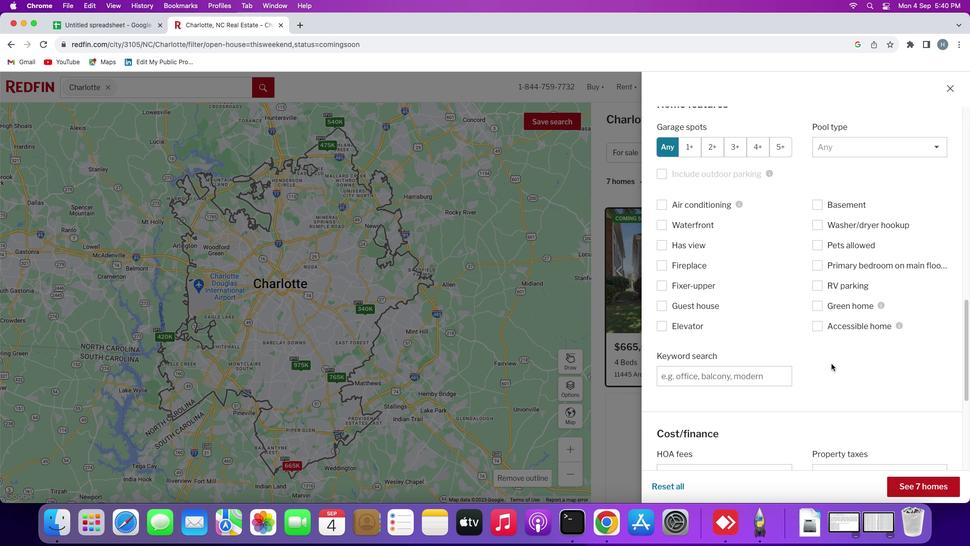 
Action: Mouse moved to (905, 489)
Screenshot: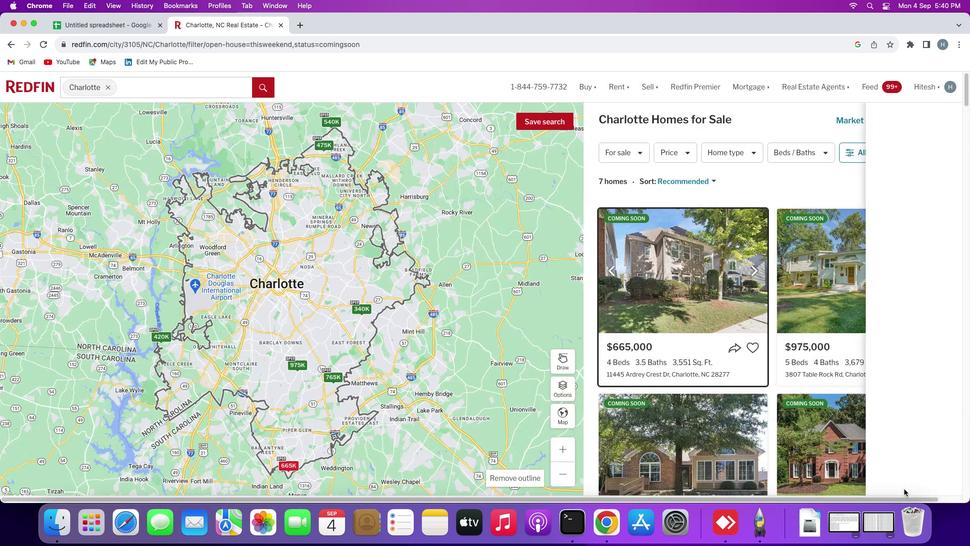 
Action: Mouse pressed left at (905, 489)
Screenshot: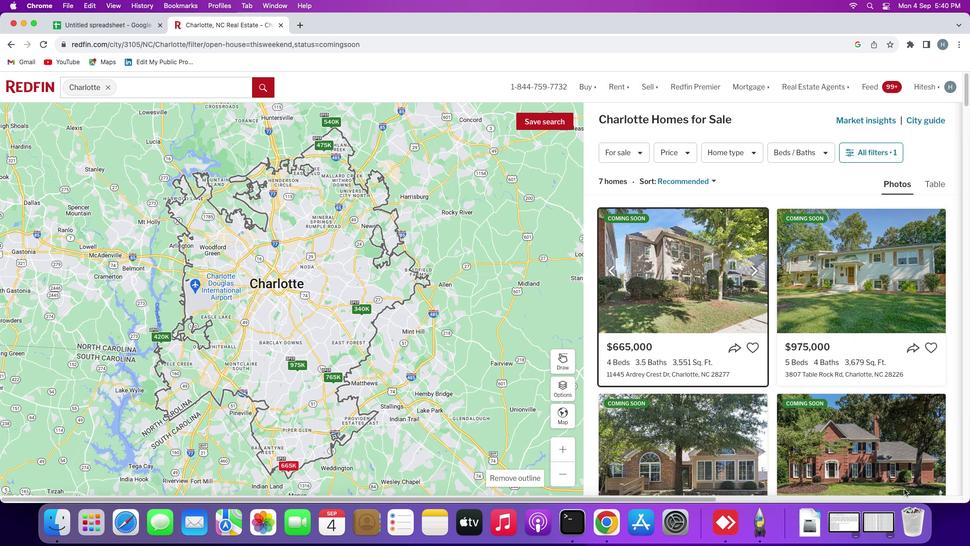 
Action: Mouse moved to (672, 287)
Screenshot: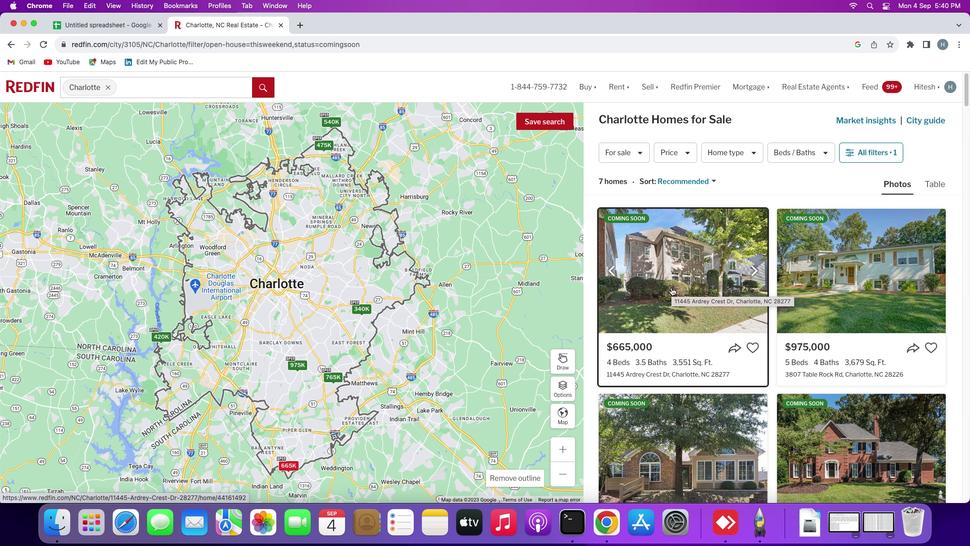 
Action: Mouse pressed left at (672, 287)
Screenshot: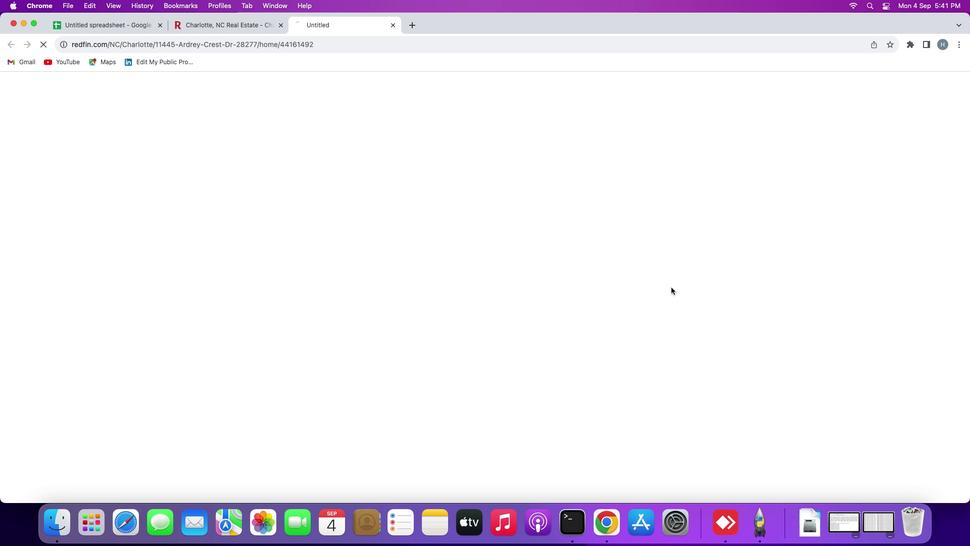 
Action: Mouse moved to (411, 351)
Screenshot: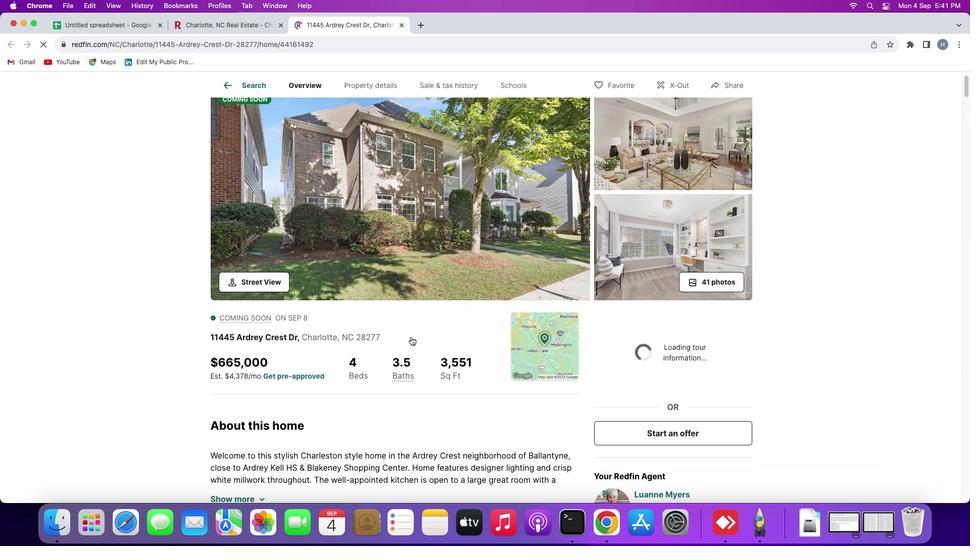 
Action: Mouse scrolled (411, 351) with delta (0, 0)
Screenshot: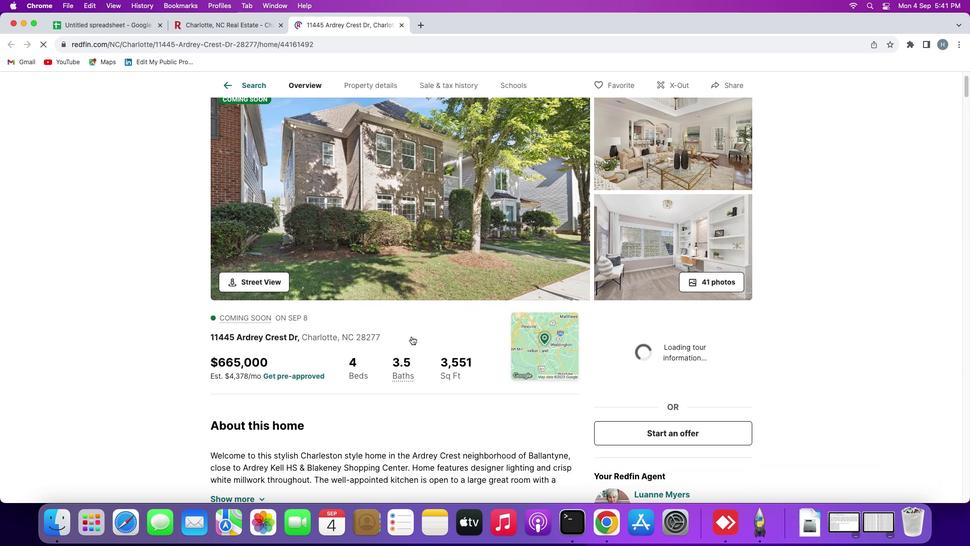 
Action: Mouse moved to (411, 351)
Screenshot: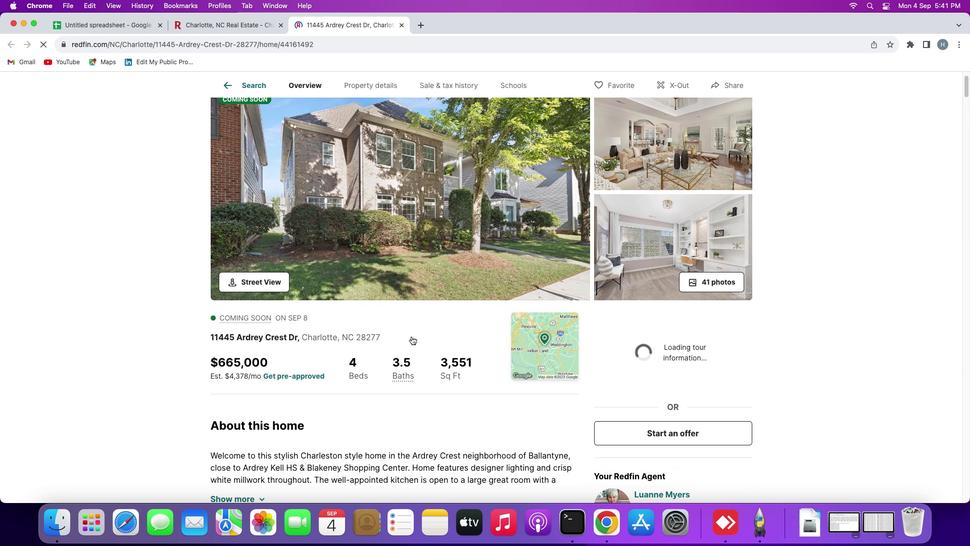 
Action: Mouse scrolled (411, 351) with delta (0, 0)
Screenshot: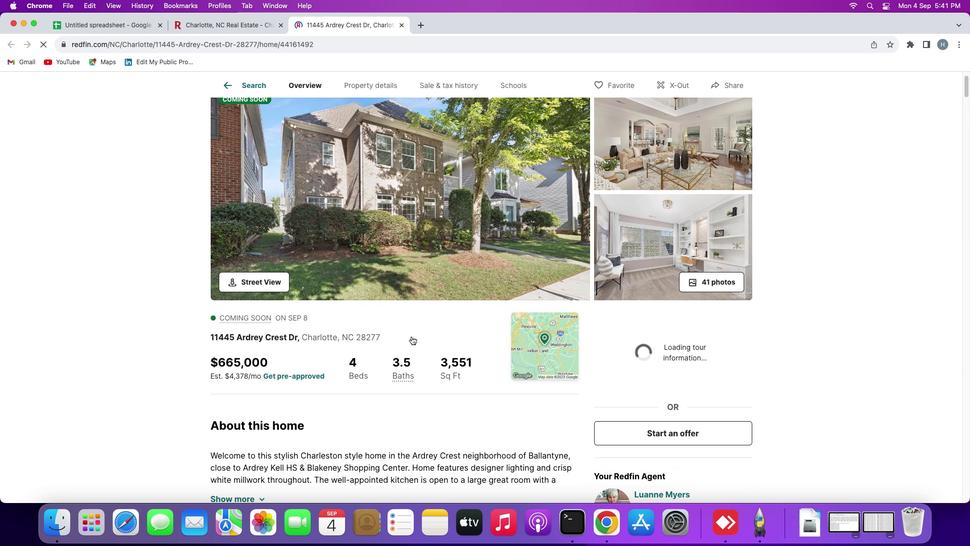 
Action: Mouse moved to (410, 349)
Screenshot: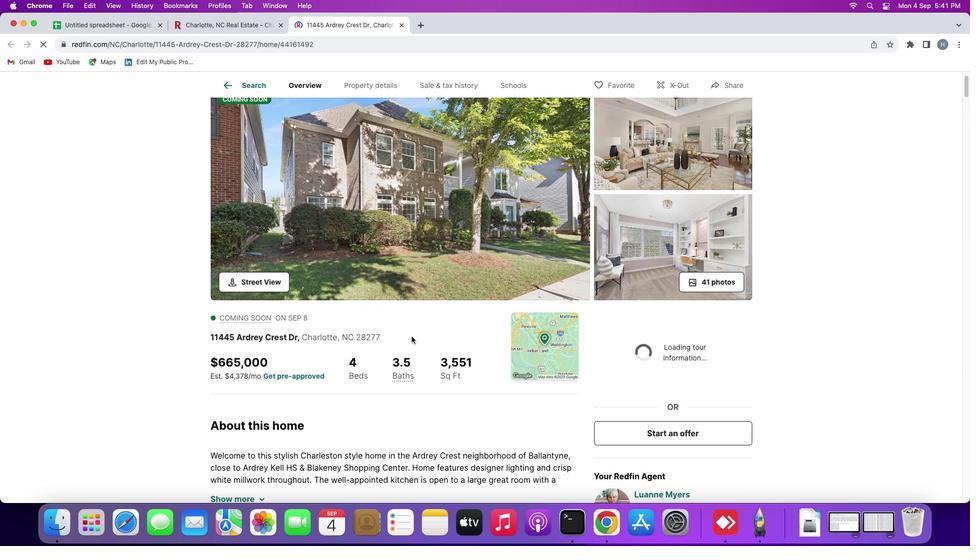 
Action: Mouse scrolled (410, 349) with delta (0, 0)
Screenshot: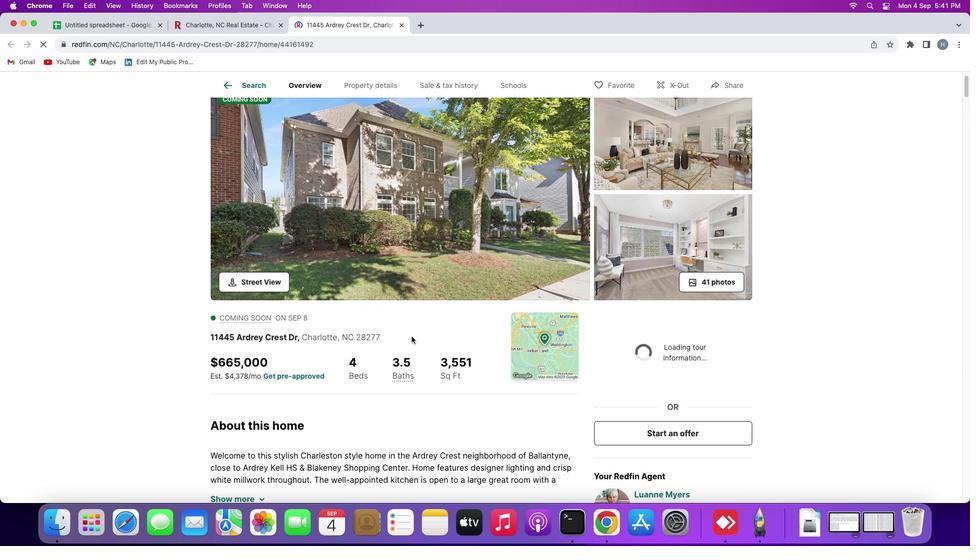 
Action: Mouse moved to (412, 336)
Screenshot: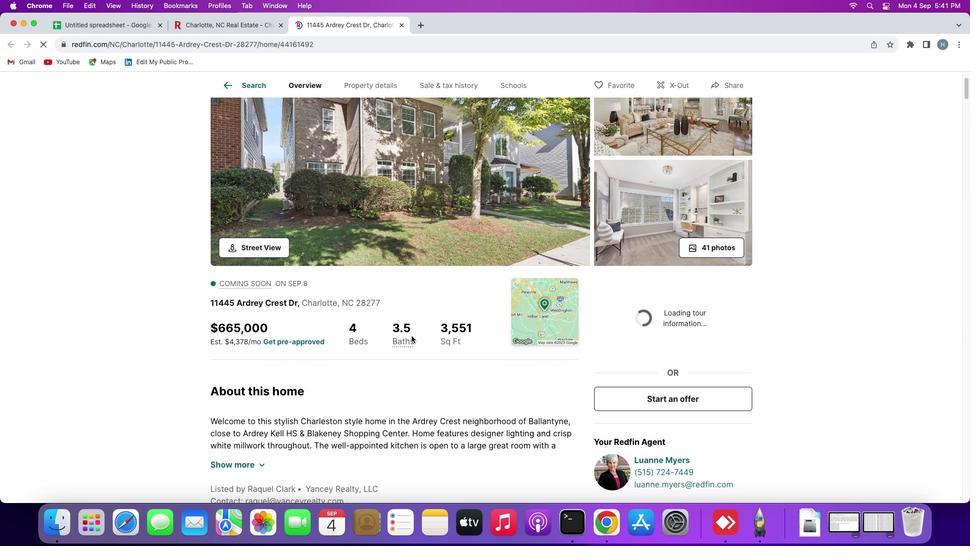 
Action: Mouse scrolled (412, 336) with delta (0, 0)
Screenshot: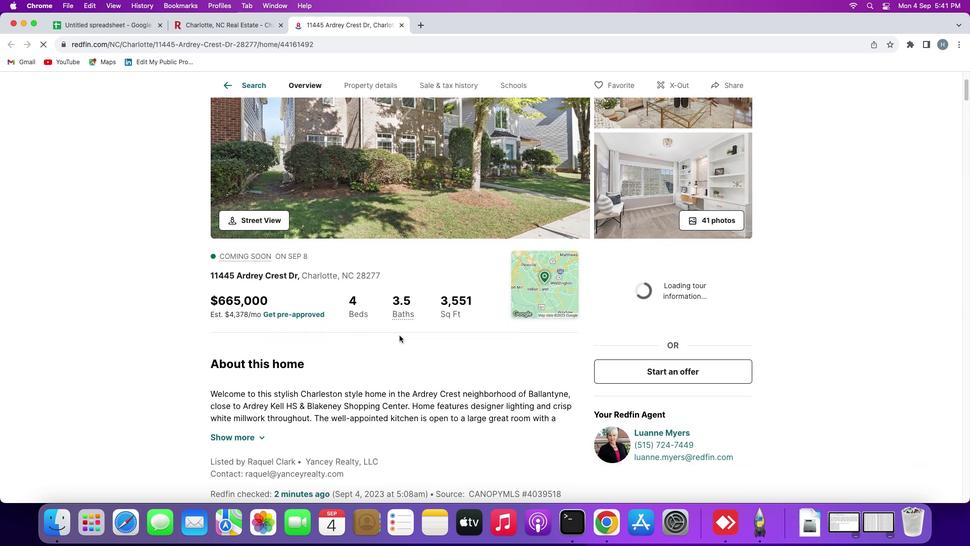 
Action: Mouse scrolled (412, 336) with delta (0, 0)
Screenshot: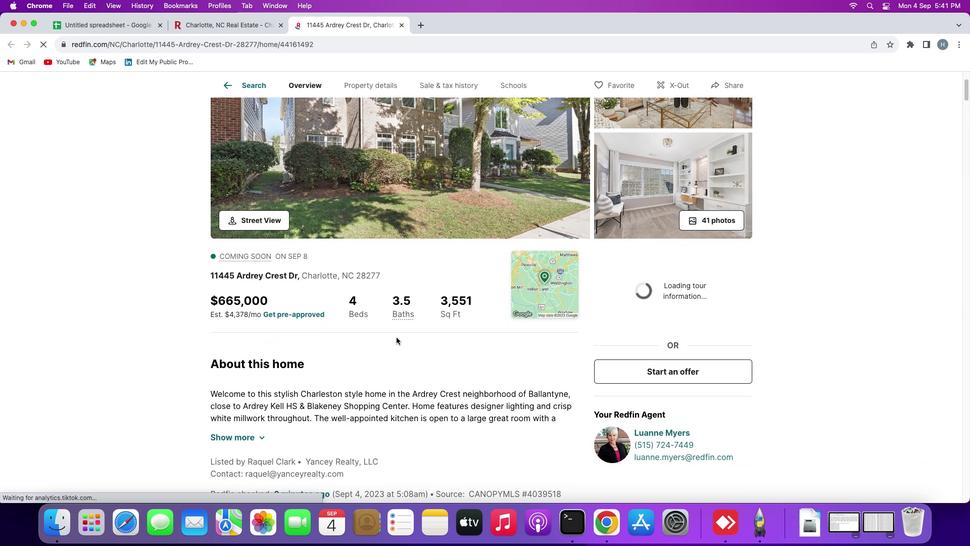 
Action: Mouse scrolled (412, 336) with delta (0, -1)
Screenshot: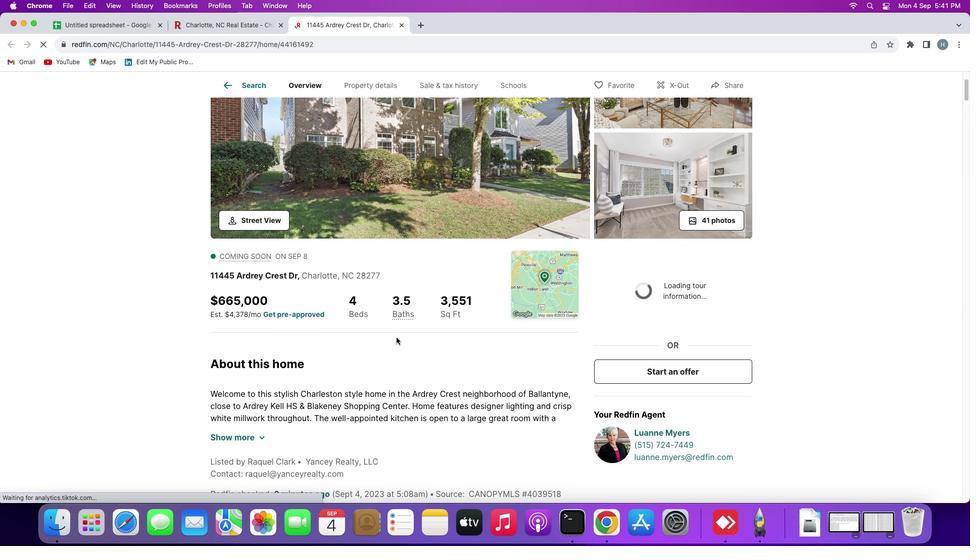 
Action: Mouse moved to (396, 337)
Screenshot: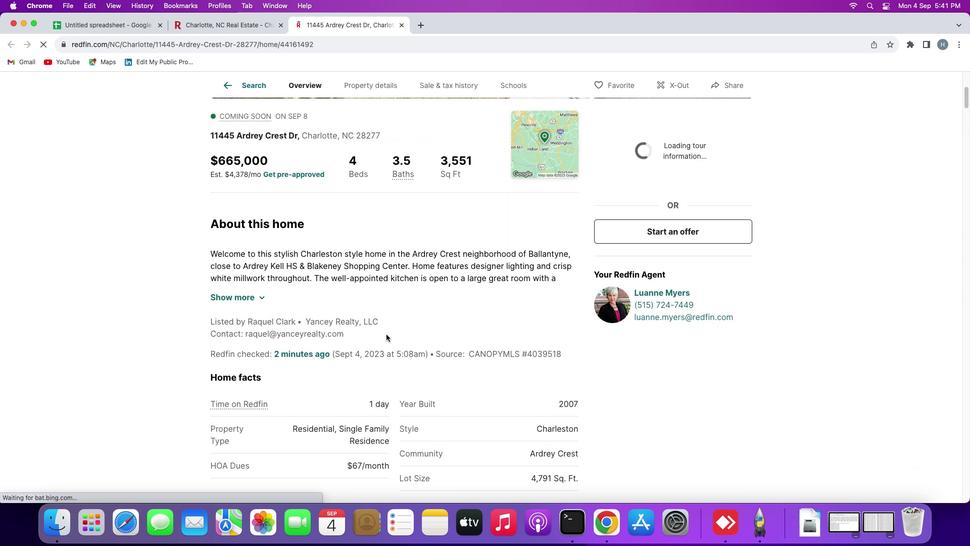 
Action: Mouse scrolled (396, 337) with delta (0, 0)
Screenshot: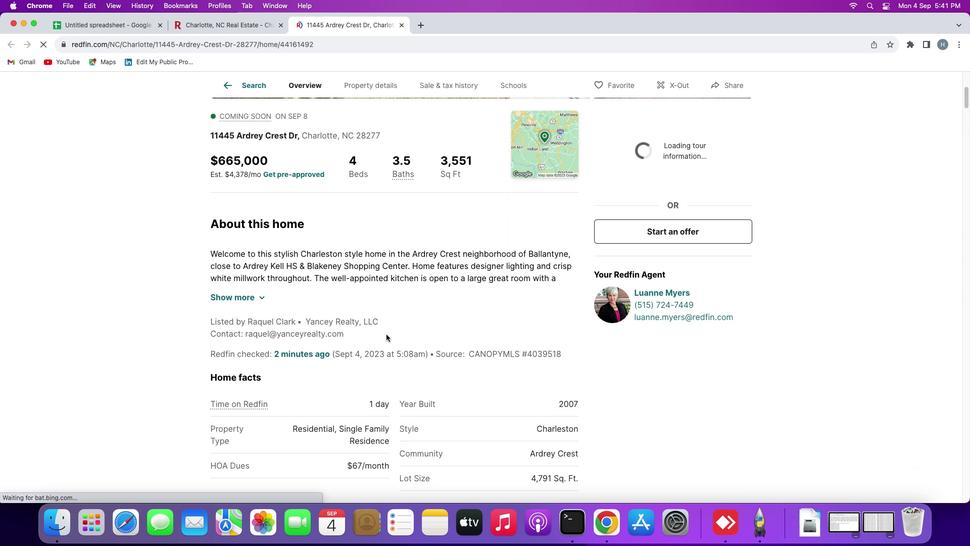 
Action: Mouse scrolled (396, 337) with delta (0, 0)
Screenshot: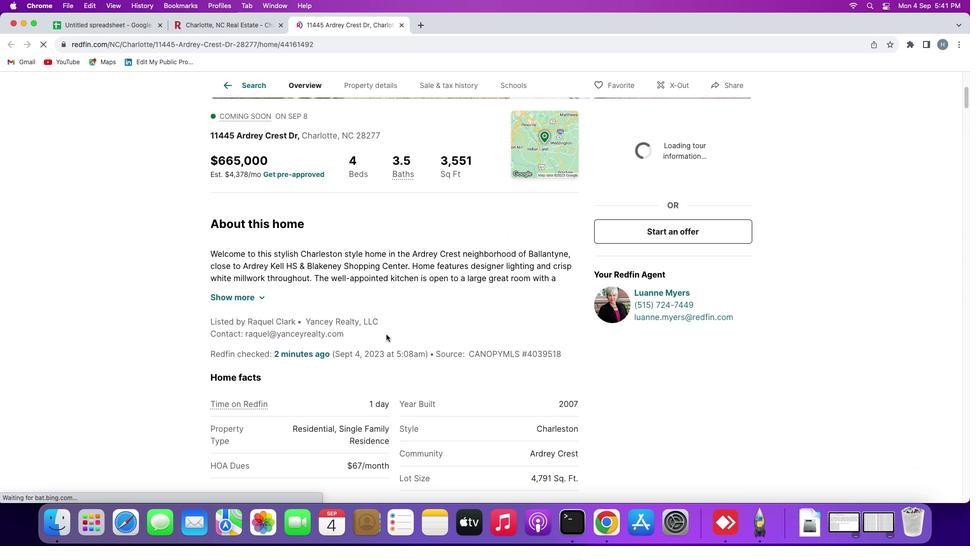 
Action: Mouse scrolled (396, 337) with delta (0, -1)
Screenshot: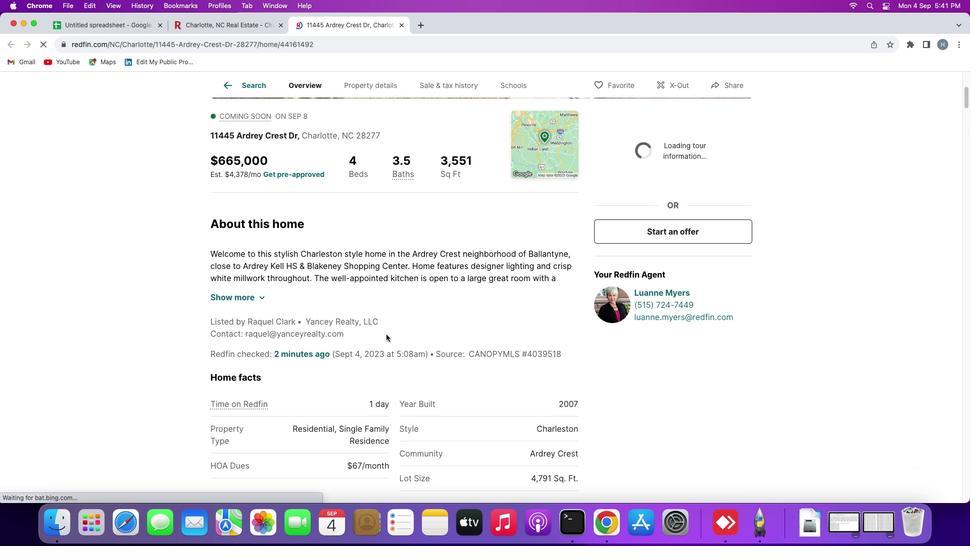 
Action: Mouse scrolled (396, 337) with delta (0, -1)
Screenshot: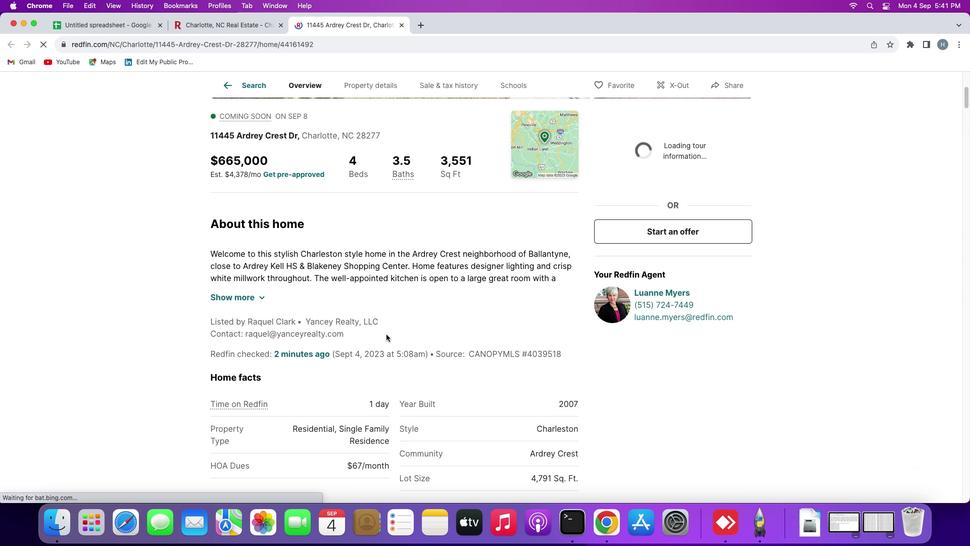 
Action: Mouse moved to (386, 334)
Screenshot: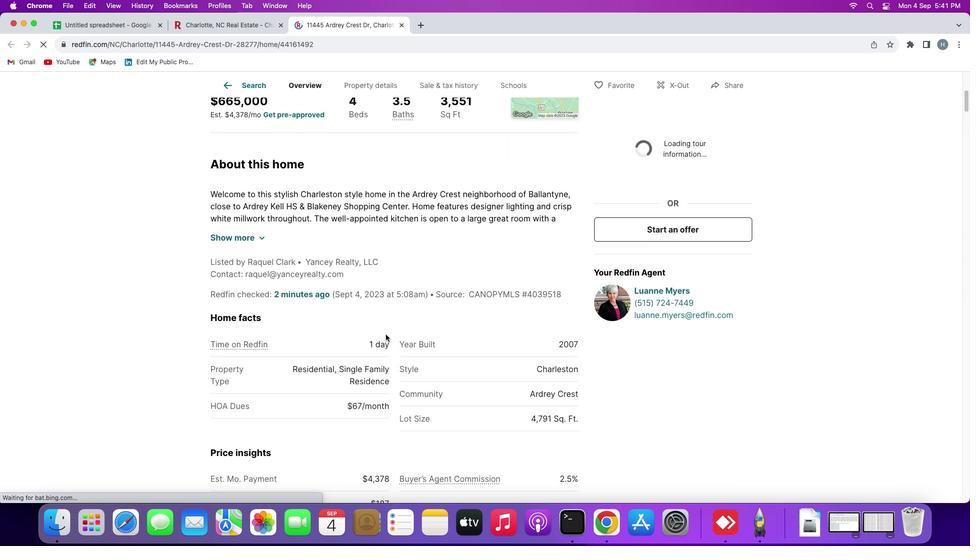 
Action: Mouse scrolled (386, 334) with delta (0, 0)
Screenshot: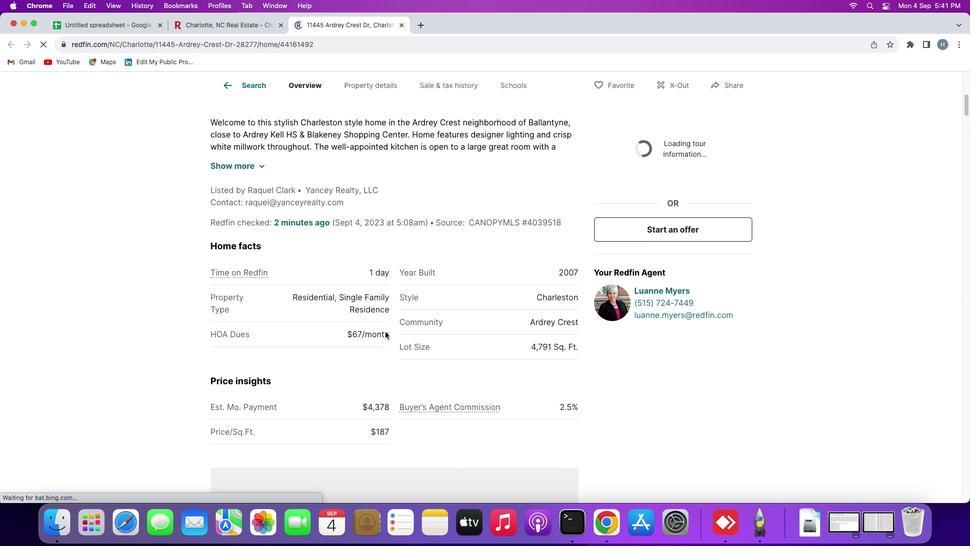 
Action: Mouse scrolled (386, 334) with delta (0, 0)
Screenshot: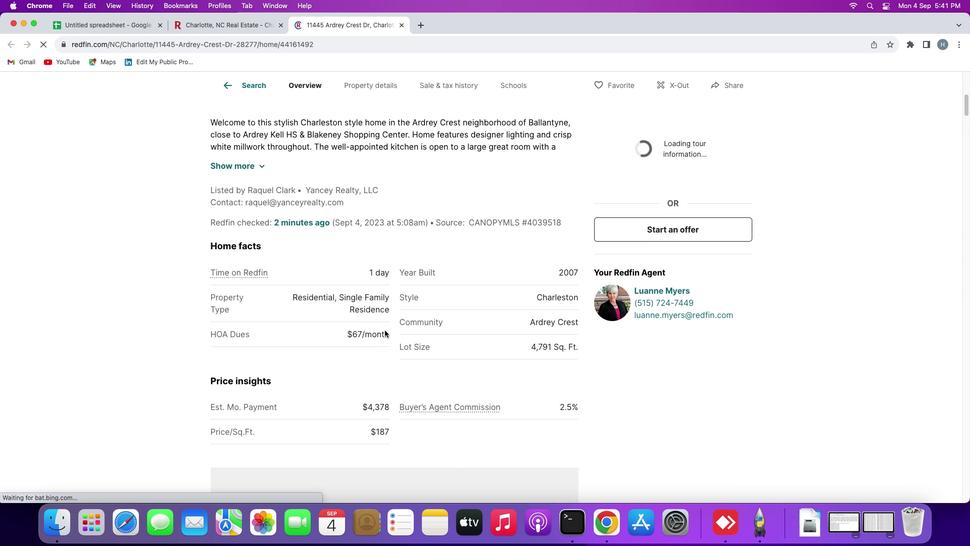 
Action: Mouse scrolled (386, 334) with delta (0, -1)
Screenshot: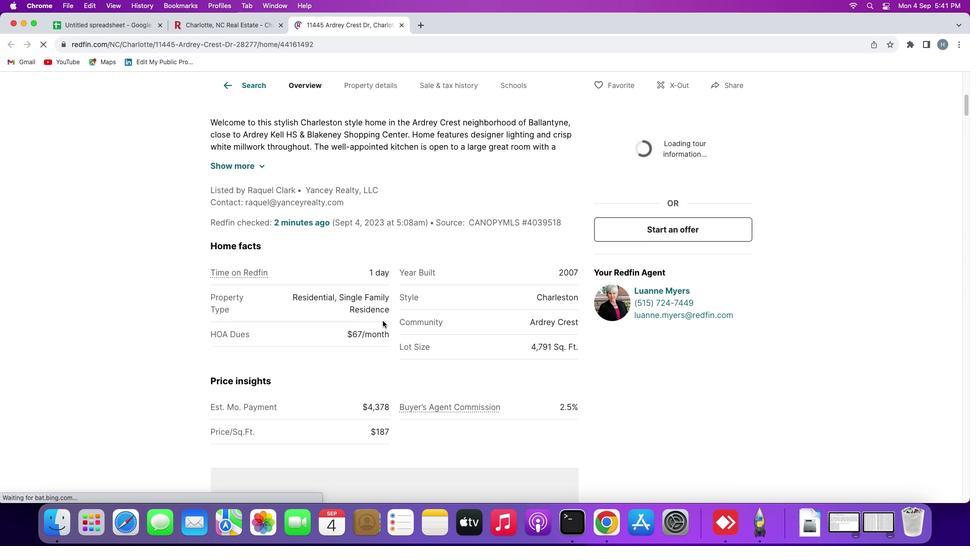 
Action: Mouse scrolled (386, 334) with delta (0, -1)
Screenshot: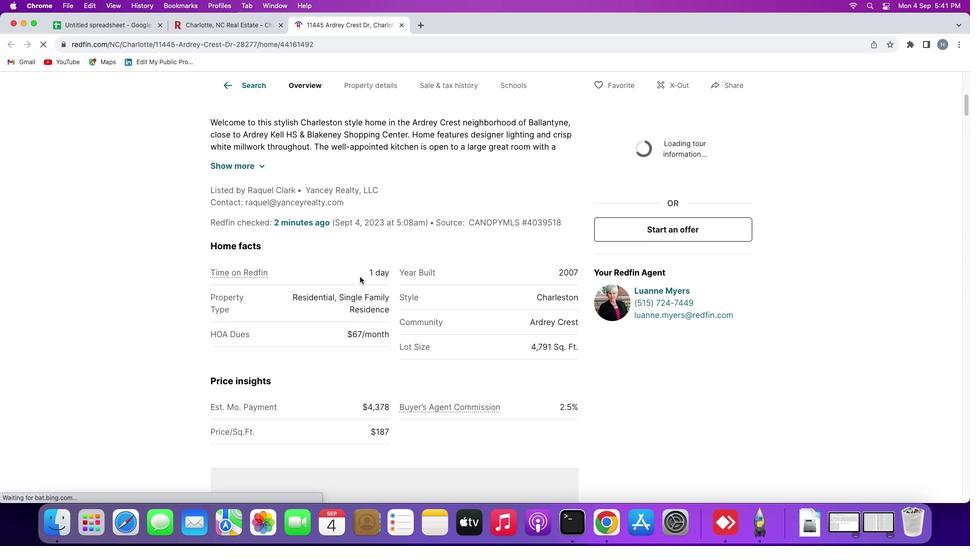 
Action: Mouse moved to (258, 164)
Screenshot: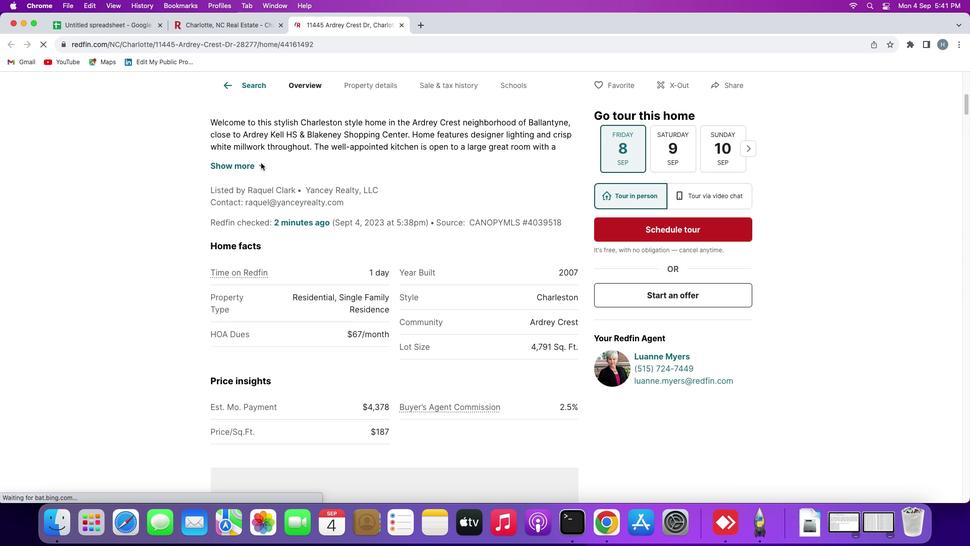 
Action: Mouse pressed left at (258, 164)
Screenshot: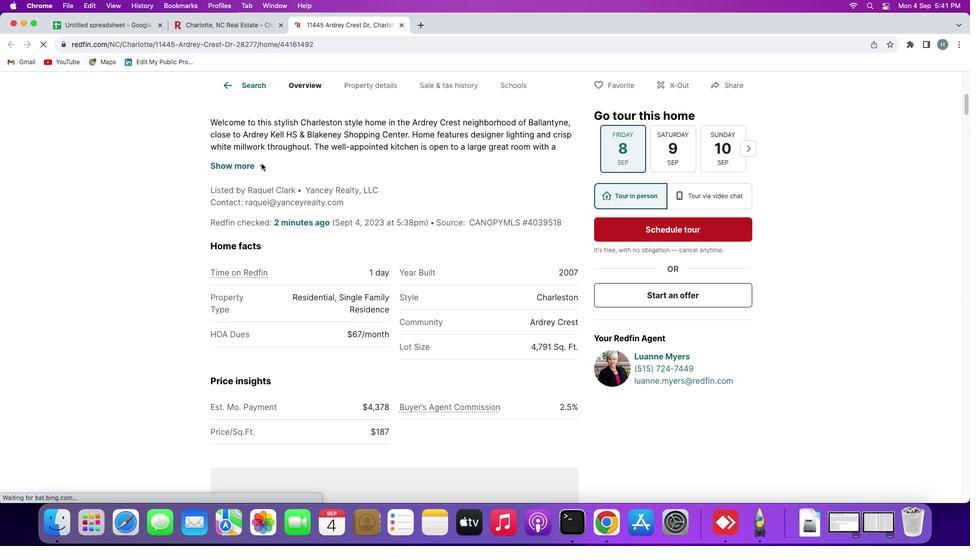 
Action: Mouse moved to (261, 164)
Screenshot: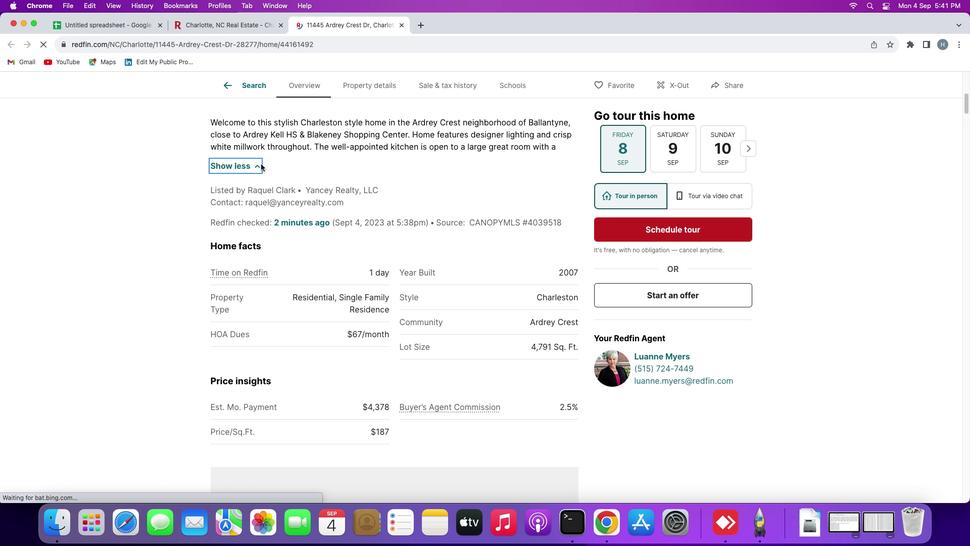
Action: Mouse pressed left at (261, 164)
Screenshot: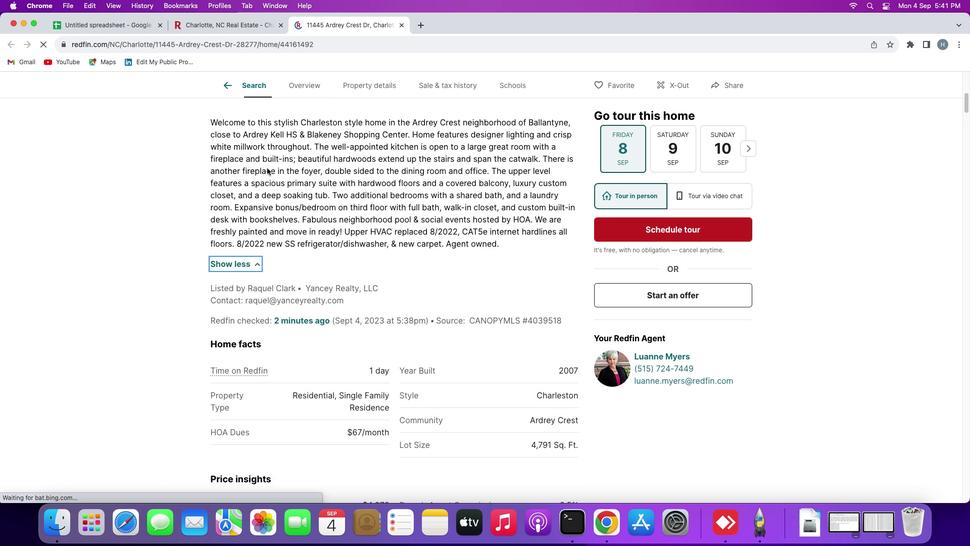 
Action: Mouse moved to (394, 294)
Screenshot: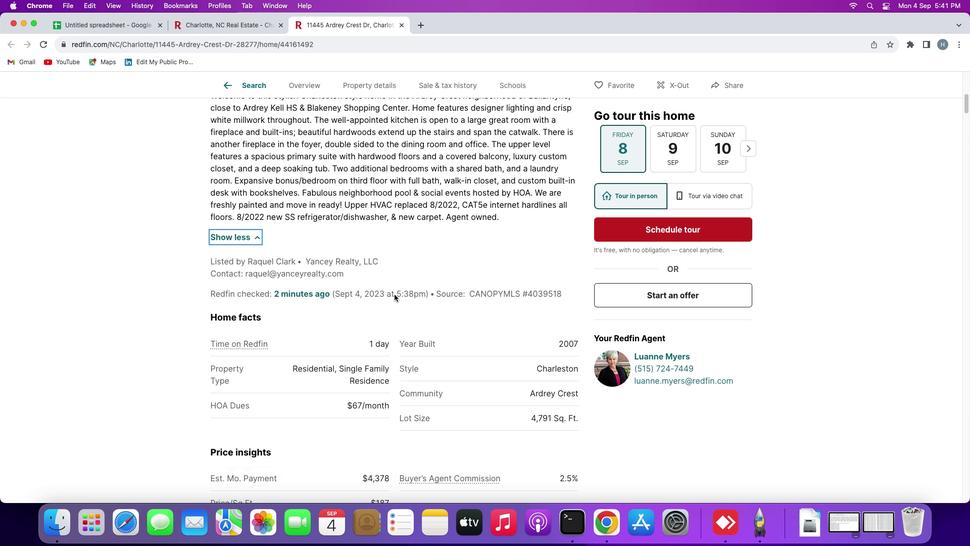 
Action: Mouse scrolled (394, 294) with delta (0, 0)
Screenshot: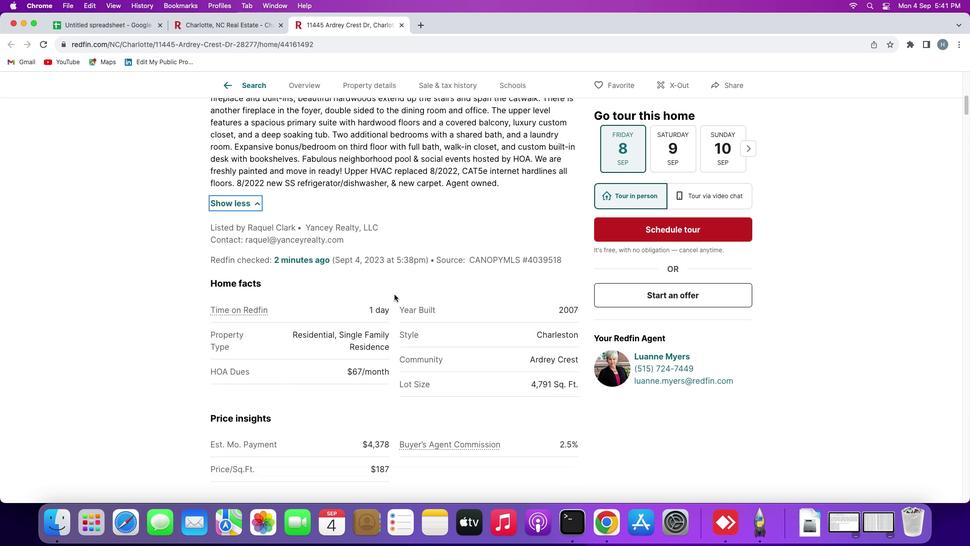 
Action: Mouse scrolled (394, 294) with delta (0, 0)
Screenshot: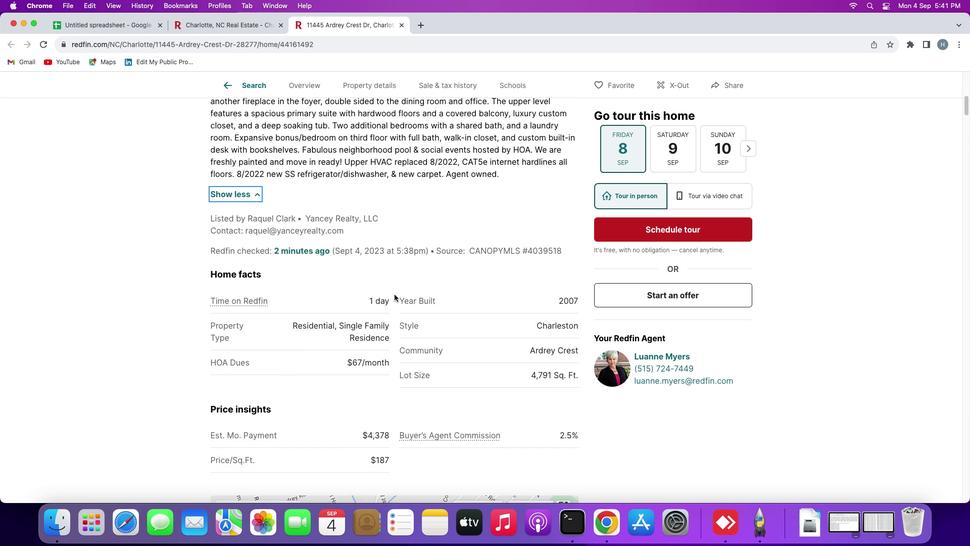 
Action: Mouse scrolled (394, 294) with delta (0, 0)
Screenshot: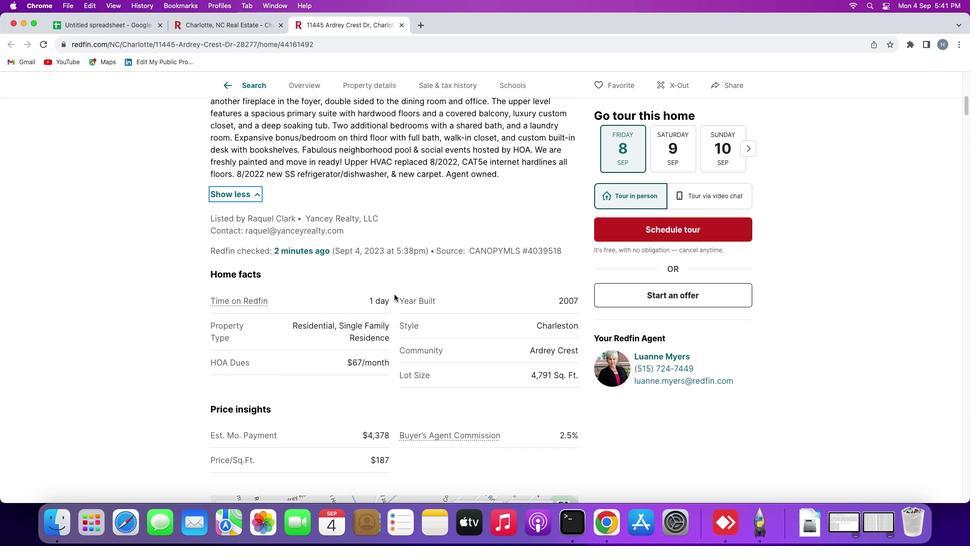 
Action: Mouse scrolled (394, 294) with delta (0, 0)
Screenshot: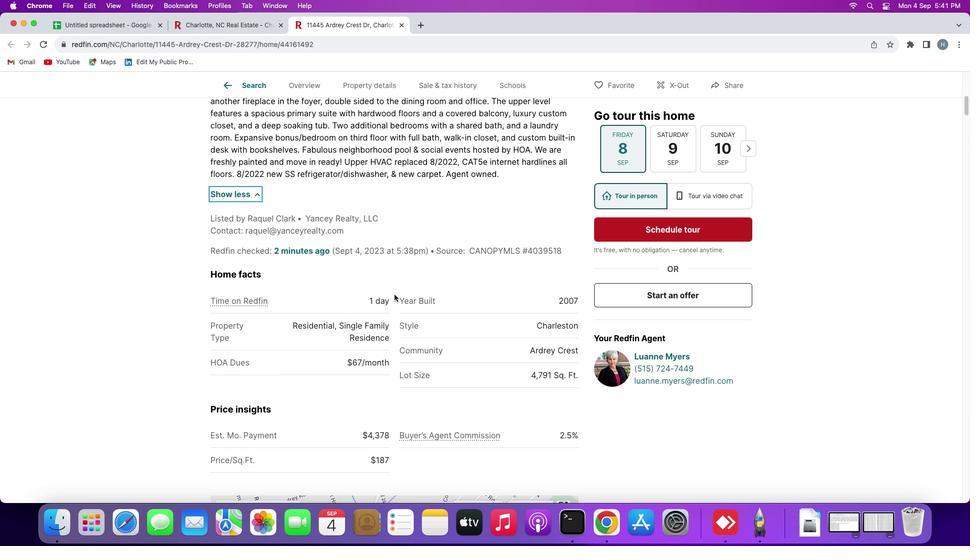 
Action: Mouse scrolled (394, 294) with delta (0, 0)
Screenshot: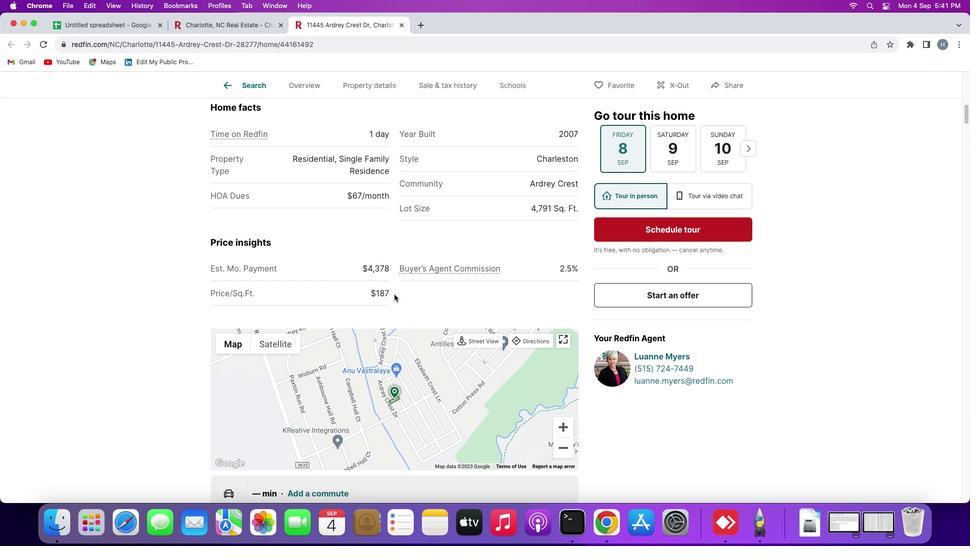 
Action: Mouse scrolled (394, 294) with delta (0, 0)
Screenshot: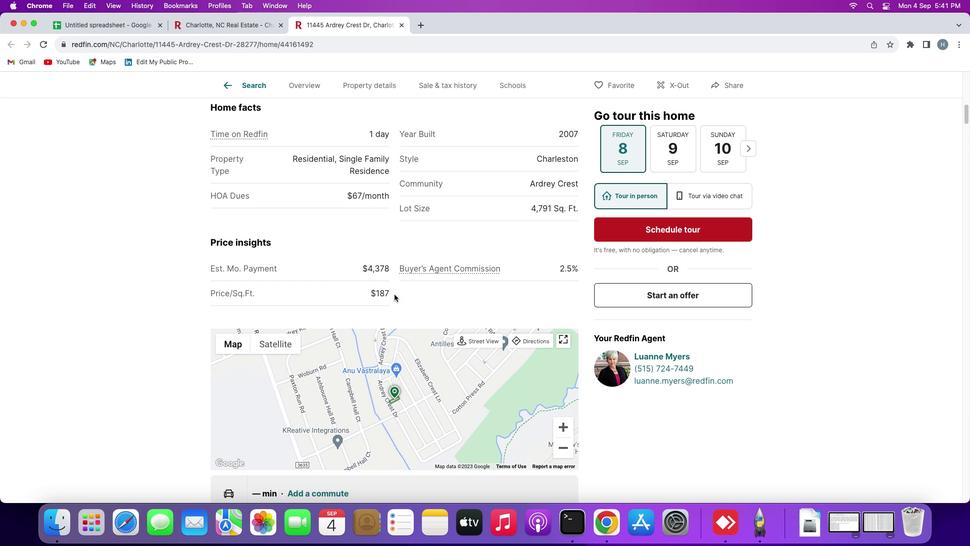 
Action: Mouse scrolled (394, 294) with delta (0, -1)
Screenshot: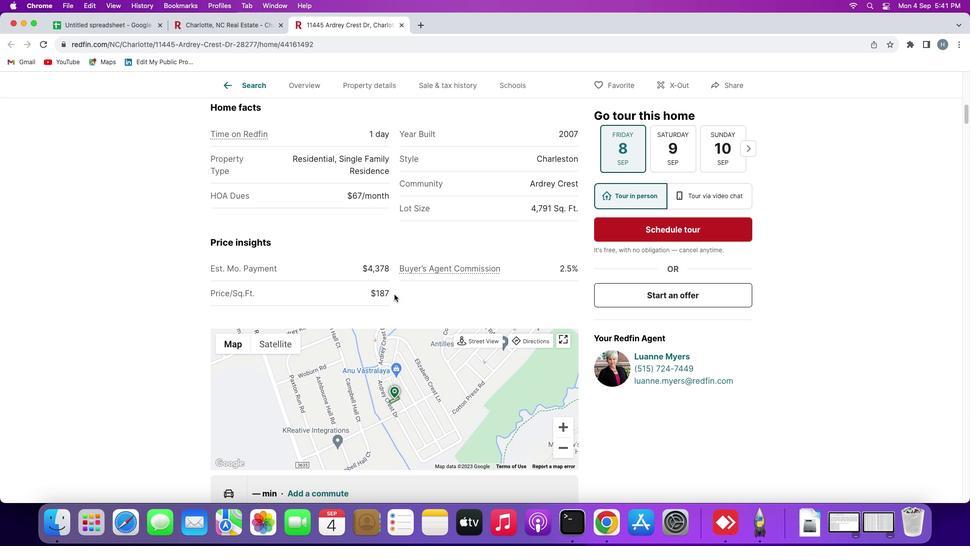 
Action: Mouse scrolled (394, 294) with delta (0, -2)
Screenshot: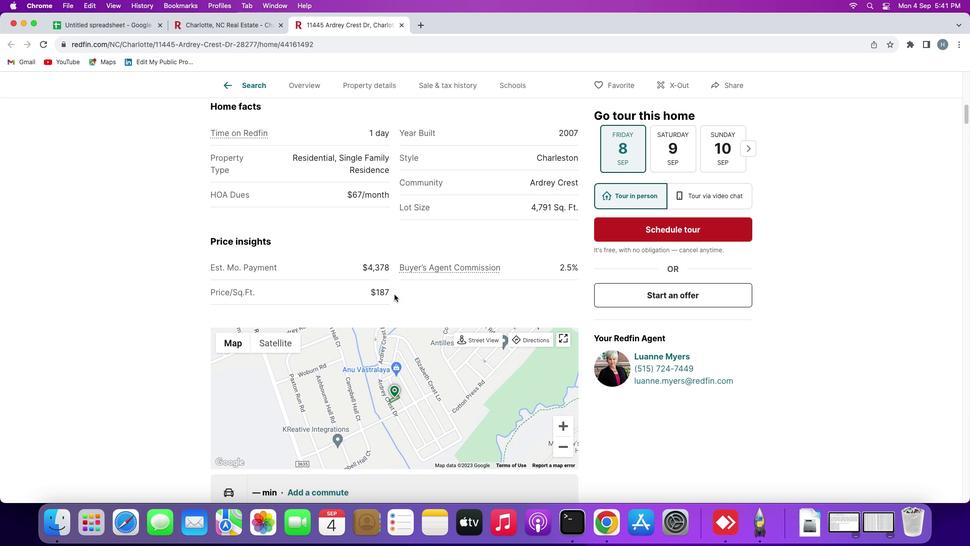 
Action: Mouse scrolled (394, 294) with delta (0, 0)
Screenshot: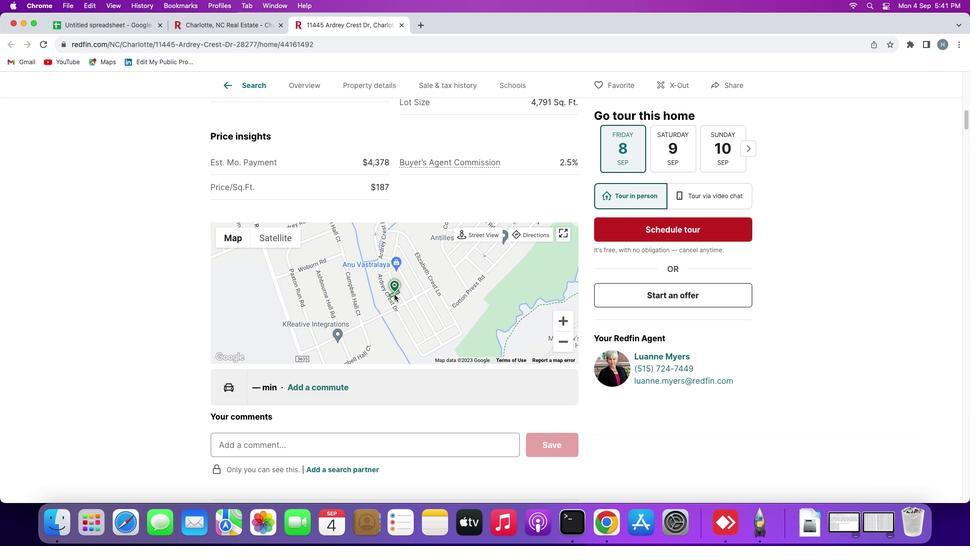 
Action: Mouse scrolled (394, 294) with delta (0, 0)
Screenshot: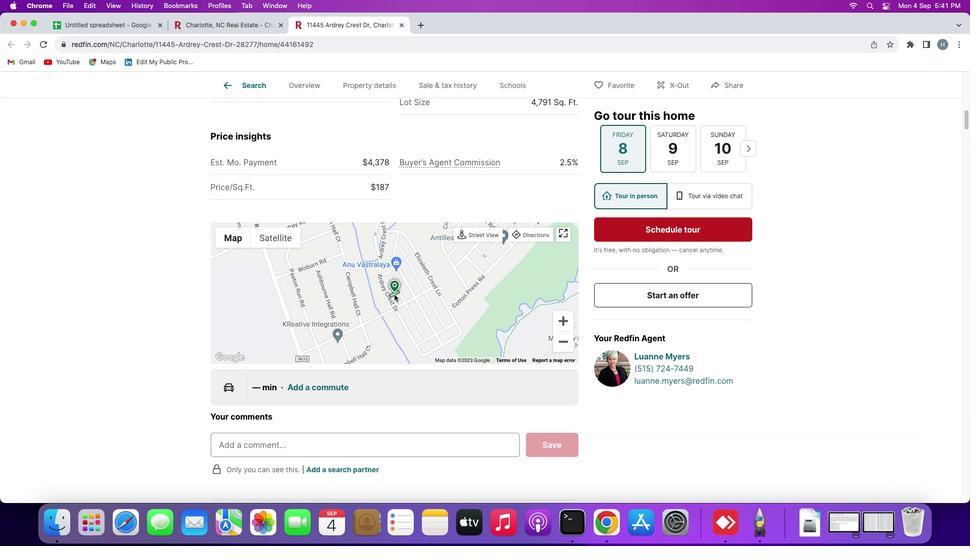 
Action: Mouse scrolled (394, 294) with delta (0, 0)
Screenshot: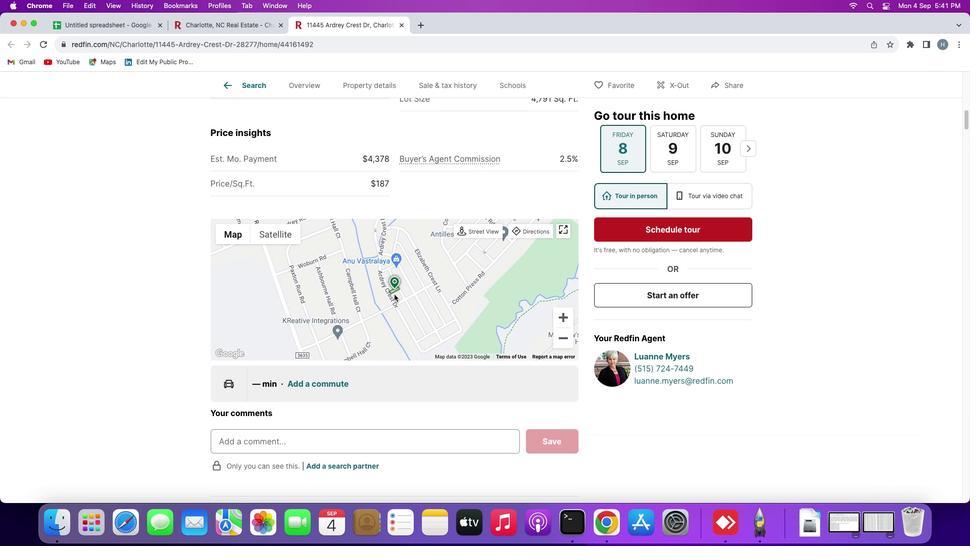 
Action: Mouse scrolled (394, 294) with delta (0, -1)
Screenshot: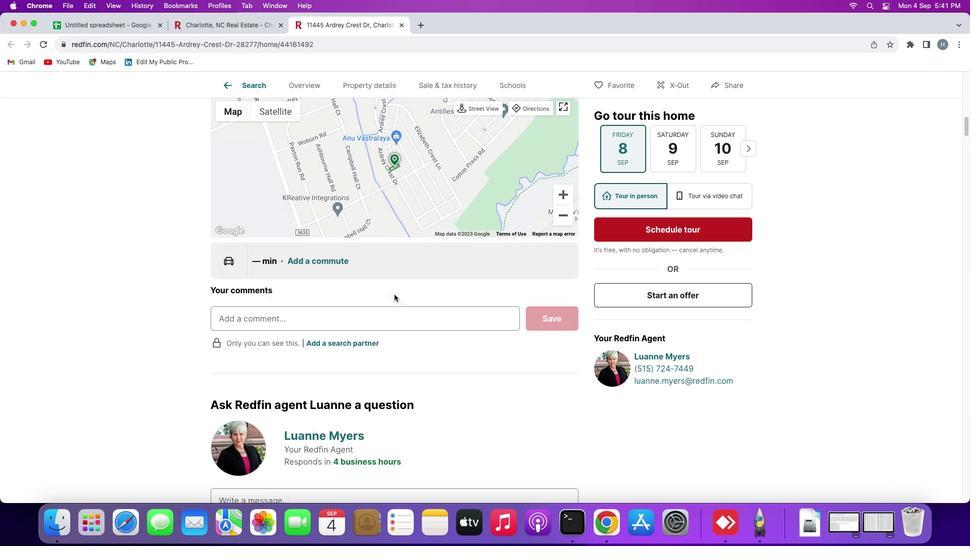 
Action: Mouse scrolled (394, 294) with delta (0, 0)
Screenshot: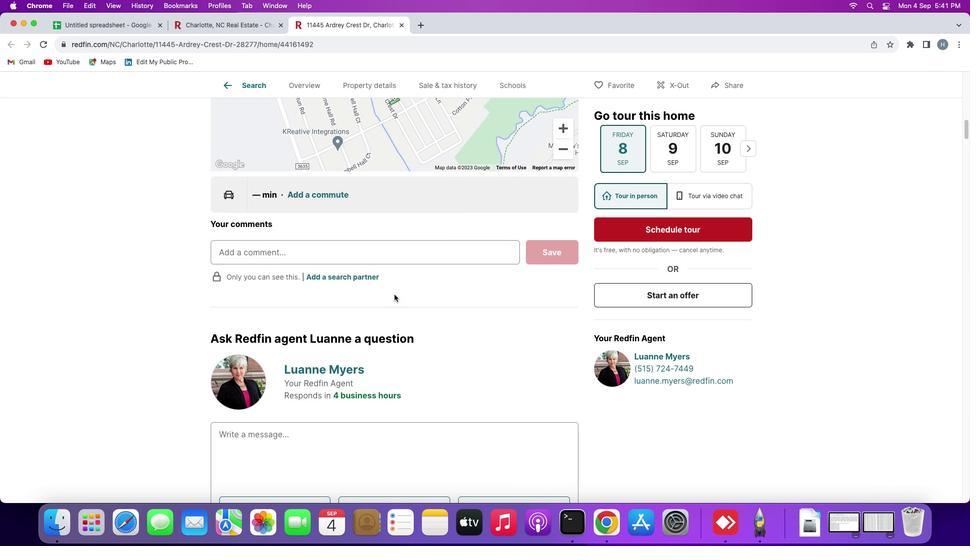 
Action: Mouse scrolled (394, 294) with delta (0, 0)
Screenshot: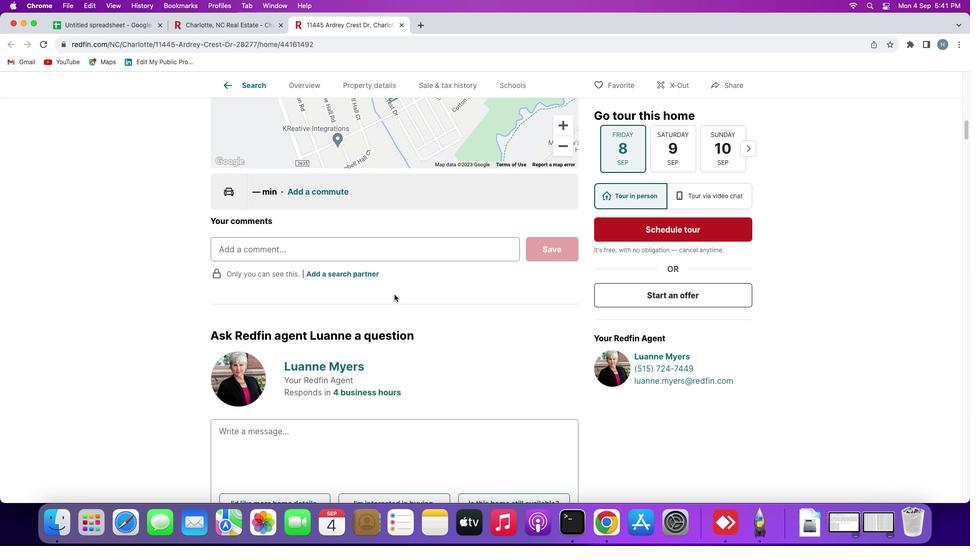 
Action: Mouse scrolled (394, 294) with delta (0, -1)
Screenshot: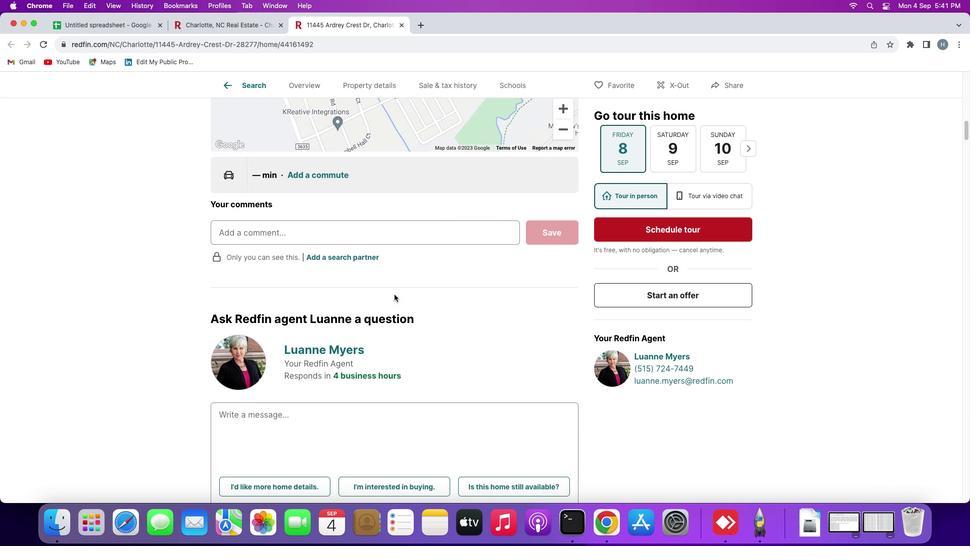 
Action: Mouse scrolled (394, 294) with delta (0, -2)
Screenshot: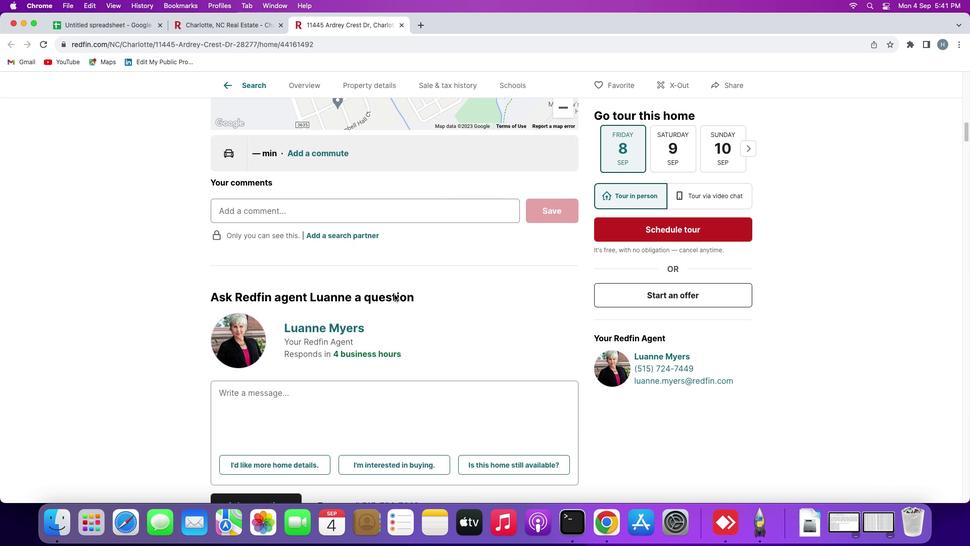 
Action: Mouse scrolled (394, 294) with delta (0, 0)
Screenshot: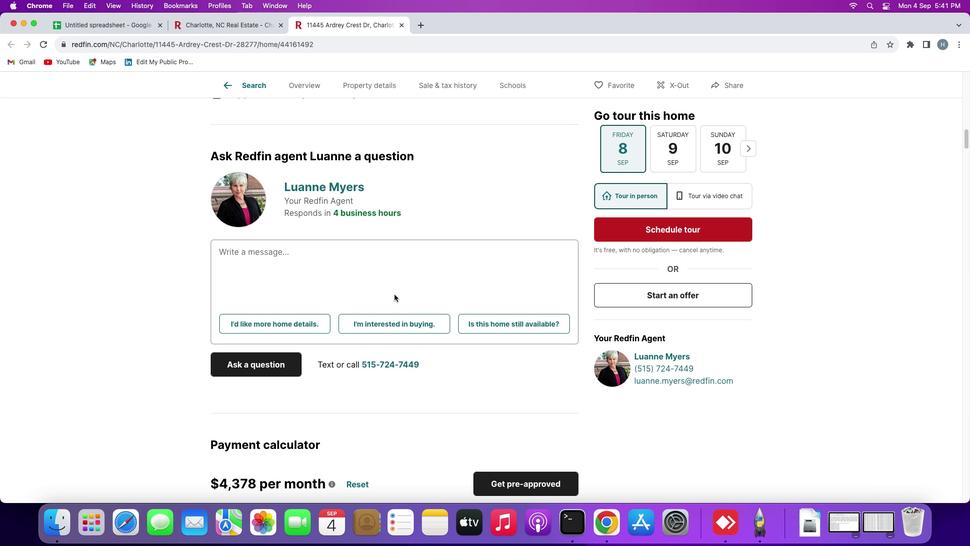 
Action: Mouse scrolled (394, 294) with delta (0, 0)
Screenshot: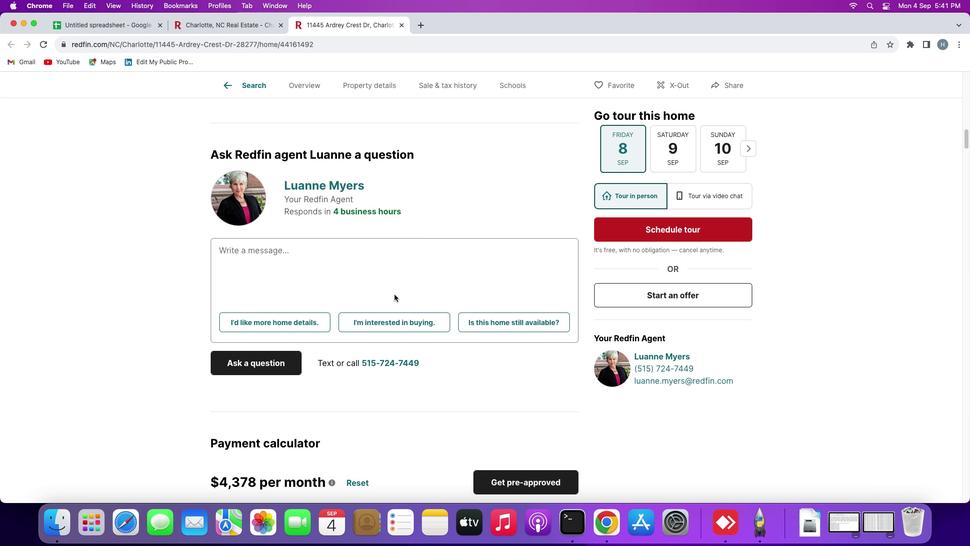 
Action: Mouse scrolled (394, 294) with delta (0, -1)
Screenshot: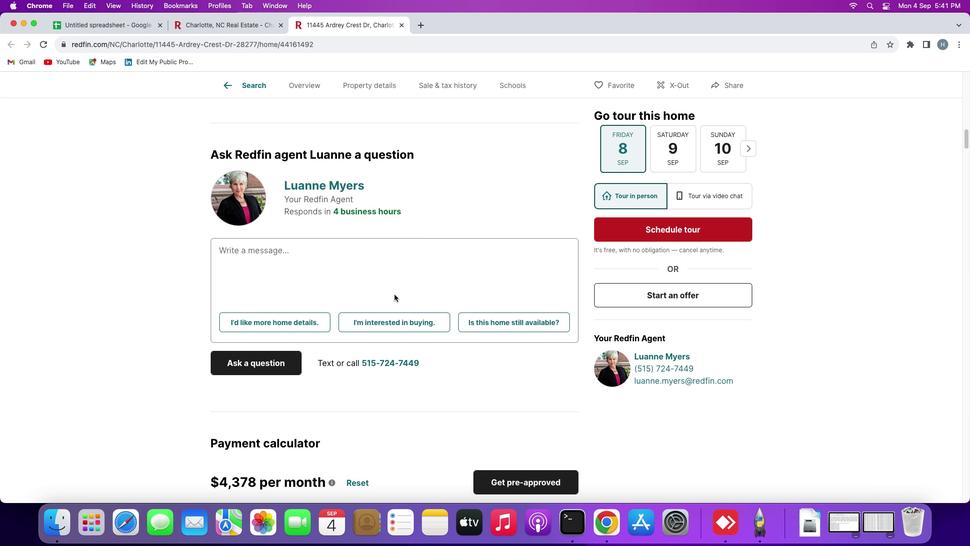
Action: Mouse scrolled (394, 294) with delta (0, -2)
Screenshot: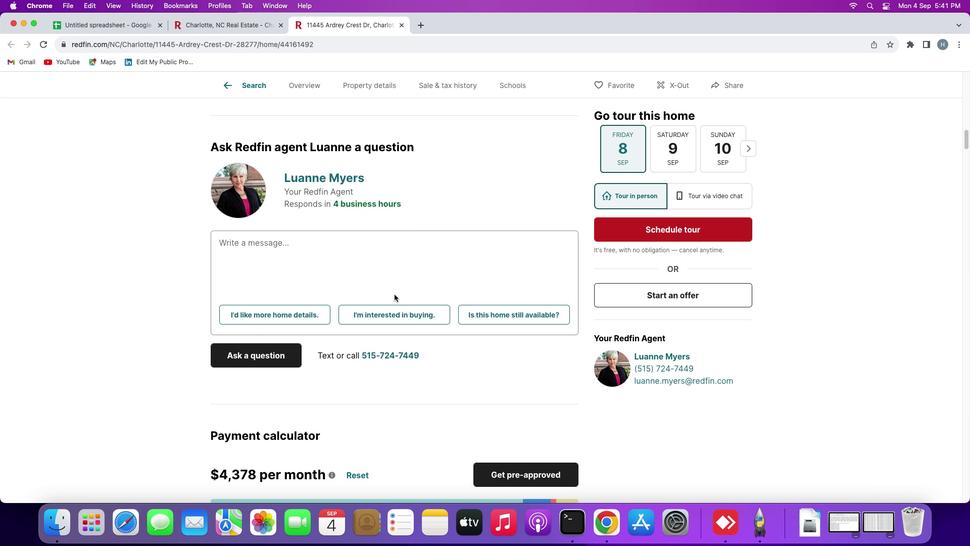 
Action: Mouse scrolled (394, 294) with delta (0, 0)
Screenshot: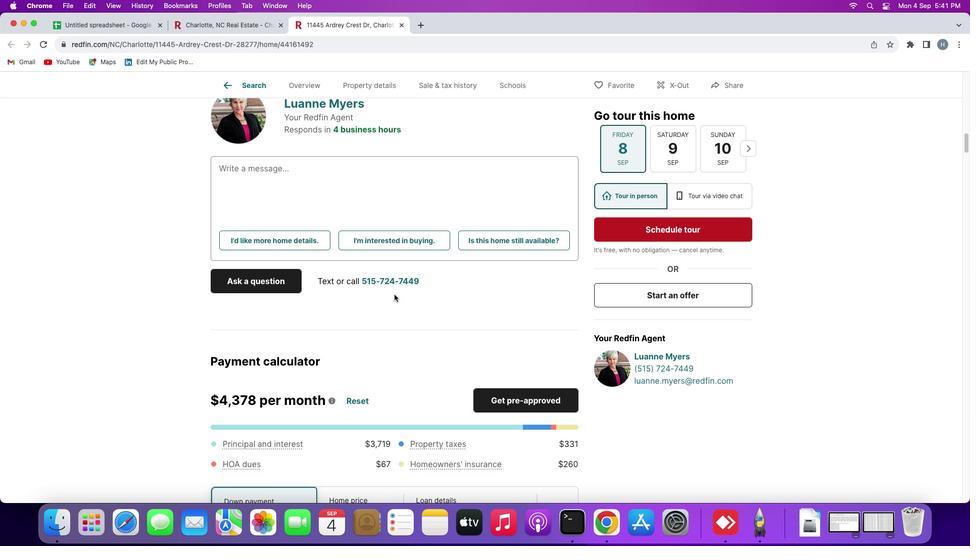 
Action: Mouse scrolled (394, 294) with delta (0, 0)
Screenshot: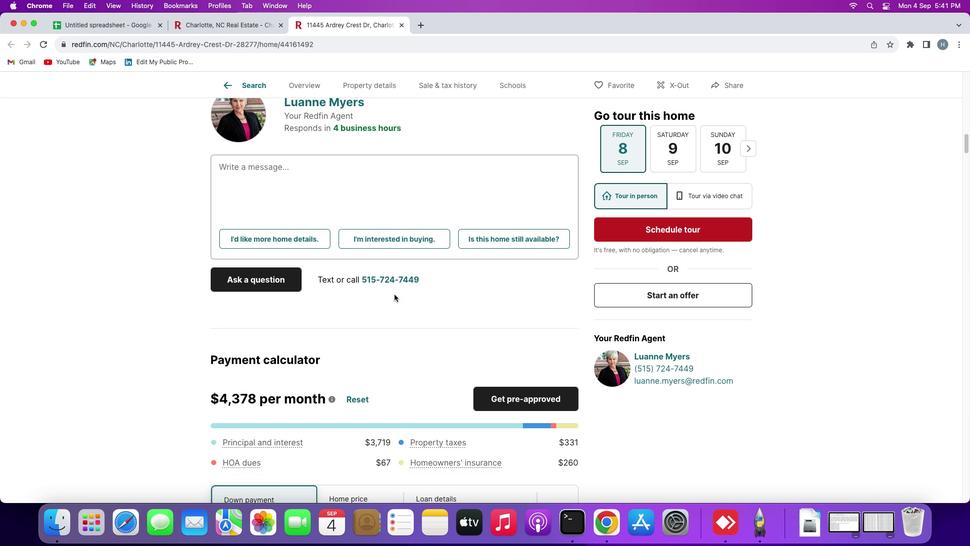 
Action: Mouse scrolled (394, 294) with delta (0, -1)
Screenshot: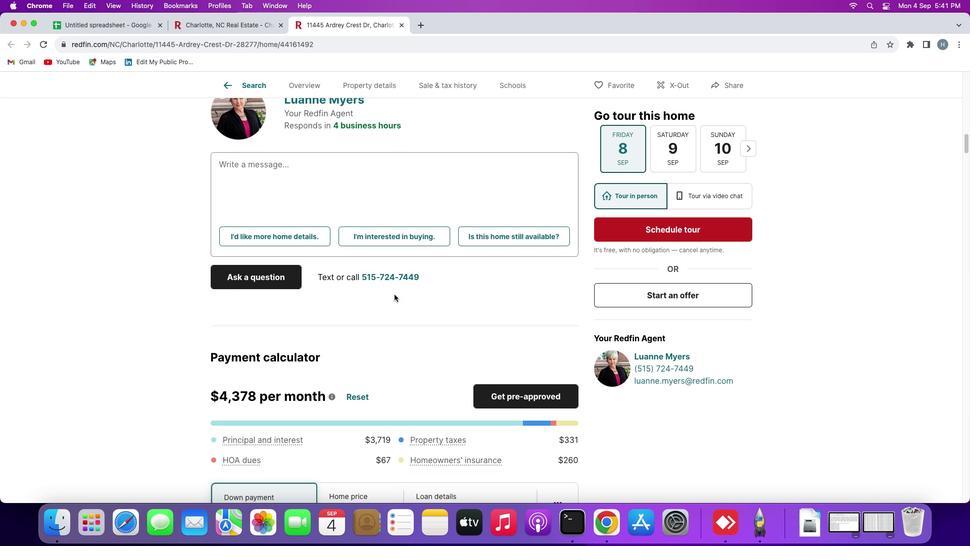 
Action: Mouse scrolled (394, 294) with delta (0, 0)
Screenshot: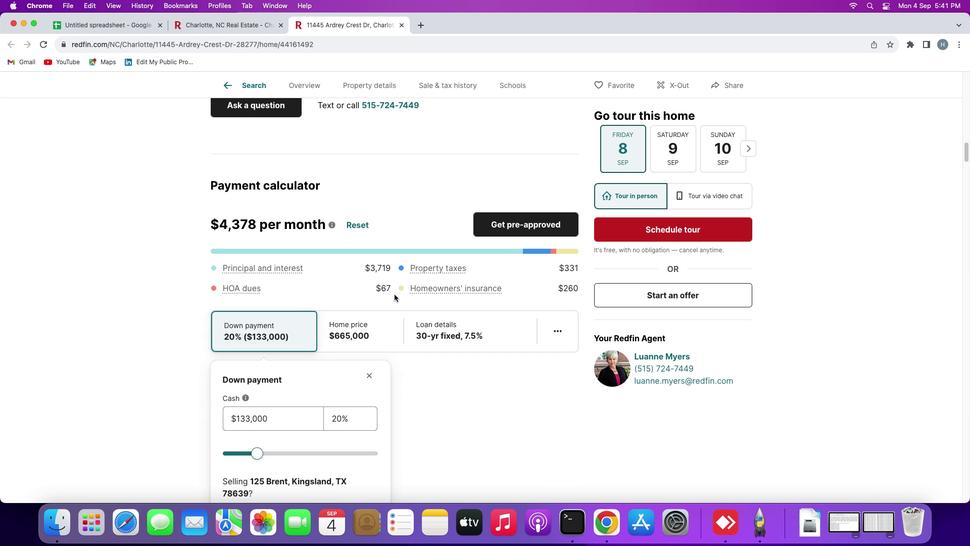 
Action: Mouse scrolled (394, 294) with delta (0, 0)
Screenshot: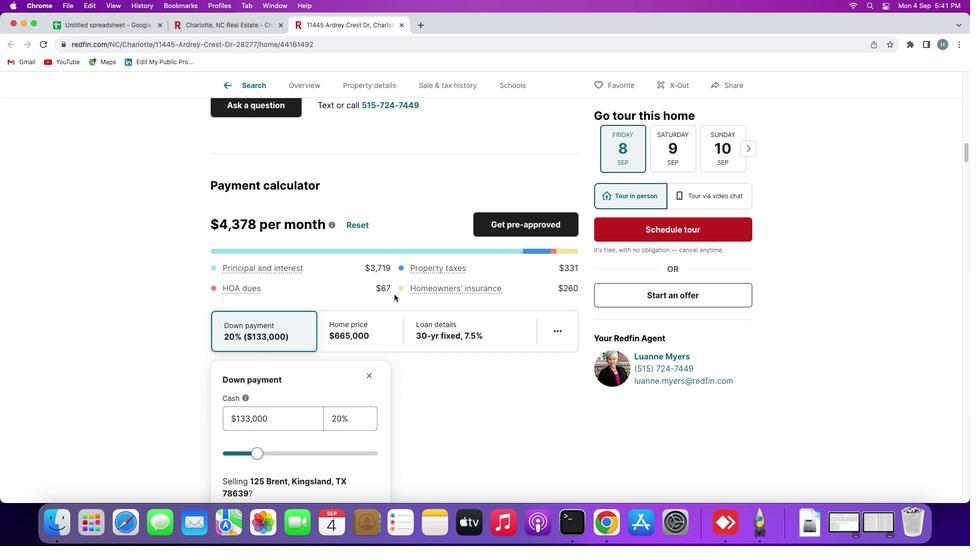 
Action: Mouse scrolled (394, 294) with delta (0, -1)
Screenshot: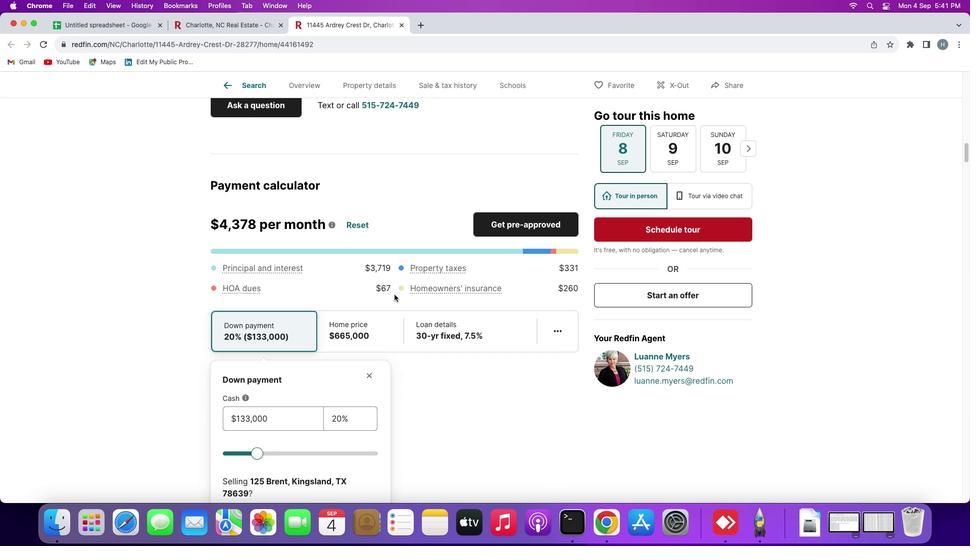 
Action: Mouse scrolled (394, 294) with delta (0, -2)
Screenshot: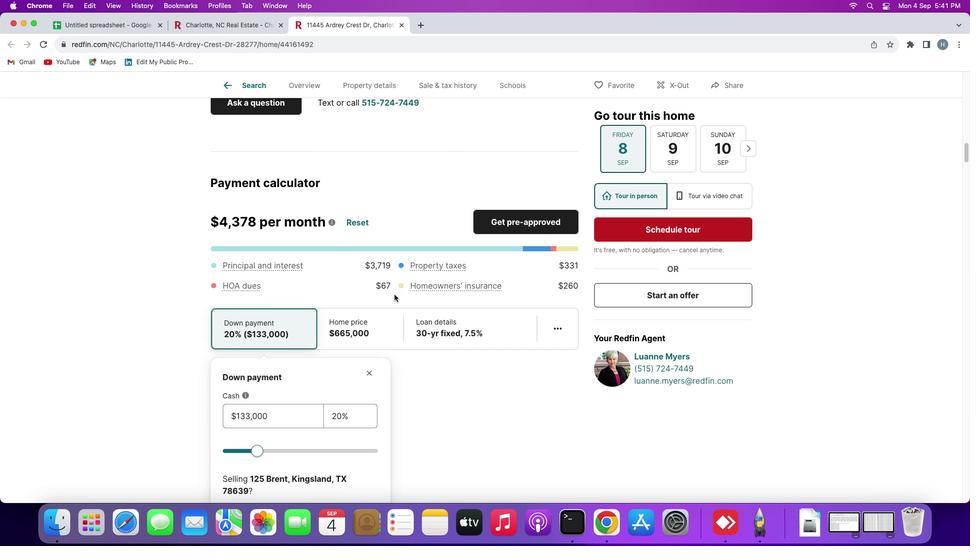 
Action: Mouse scrolled (394, 294) with delta (0, 0)
Screenshot: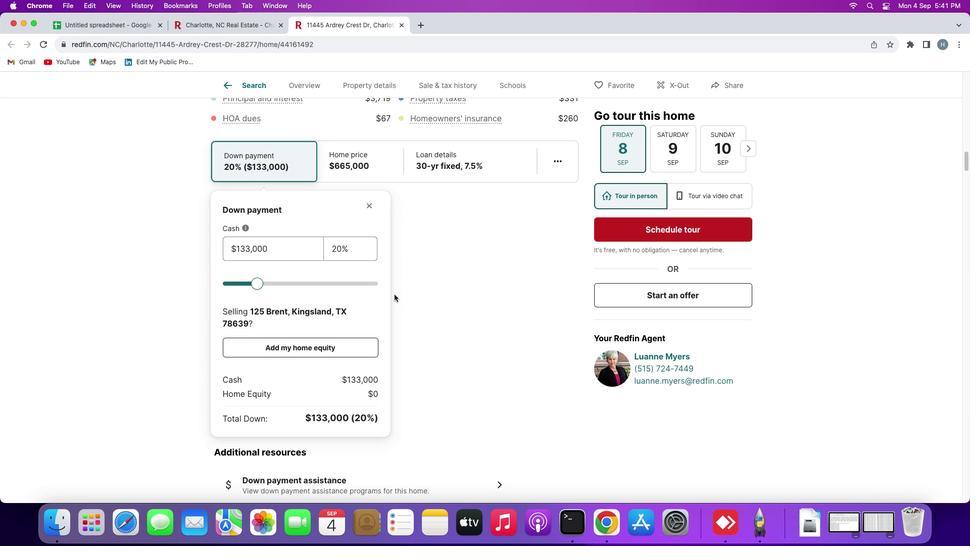 
Action: Mouse scrolled (394, 294) with delta (0, 0)
Screenshot: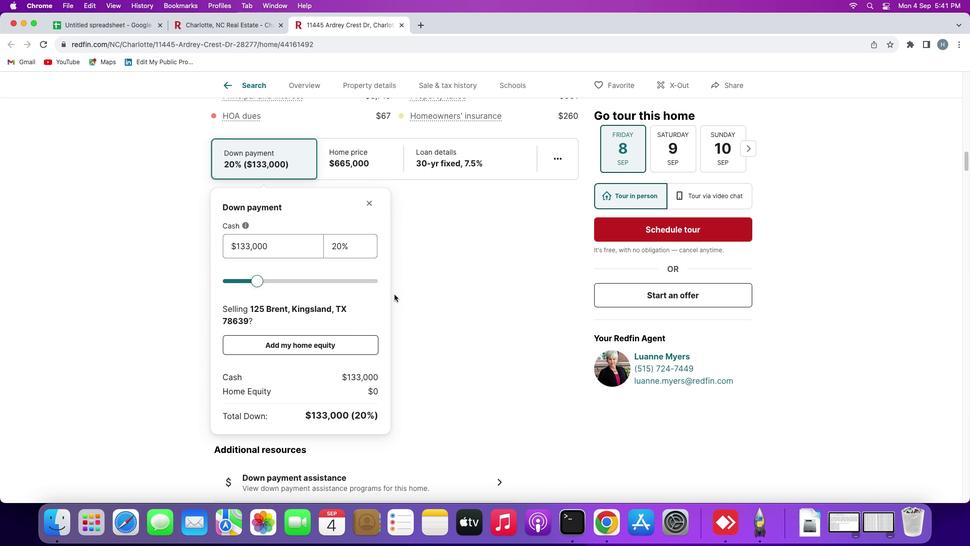 
Action: Mouse scrolled (394, 294) with delta (0, -1)
Screenshot: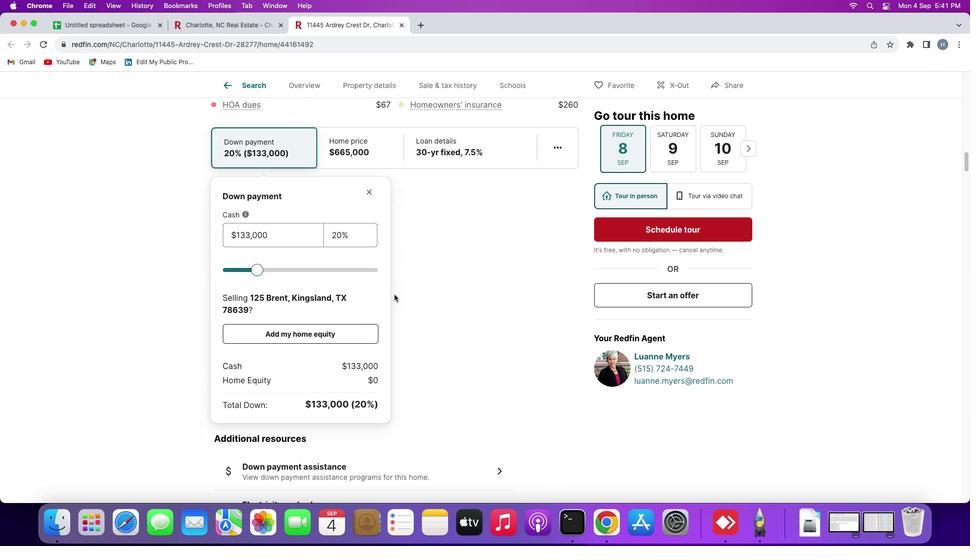 
Action: Mouse scrolled (394, 294) with delta (0, -2)
Screenshot: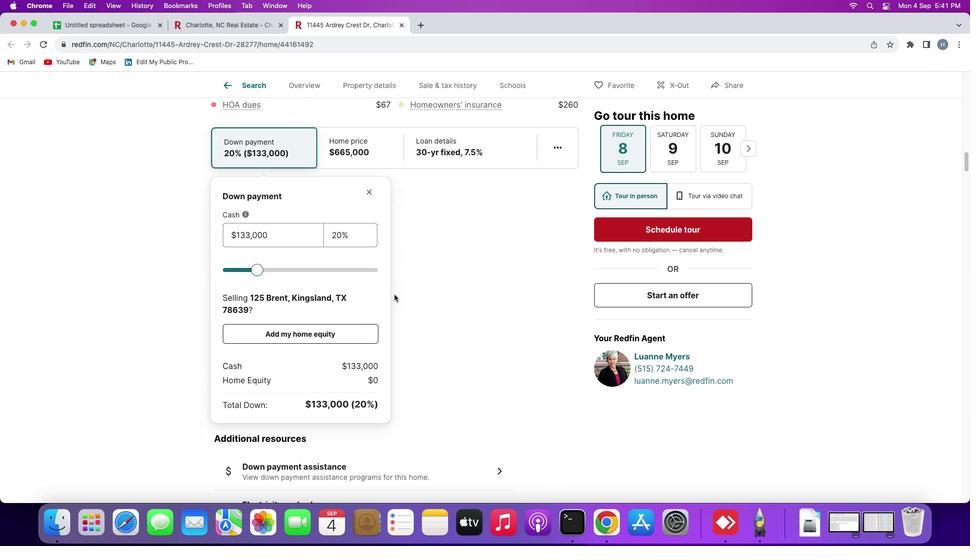 
Action: Mouse scrolled (394, 294) with delta (0, 0)
Screenshot: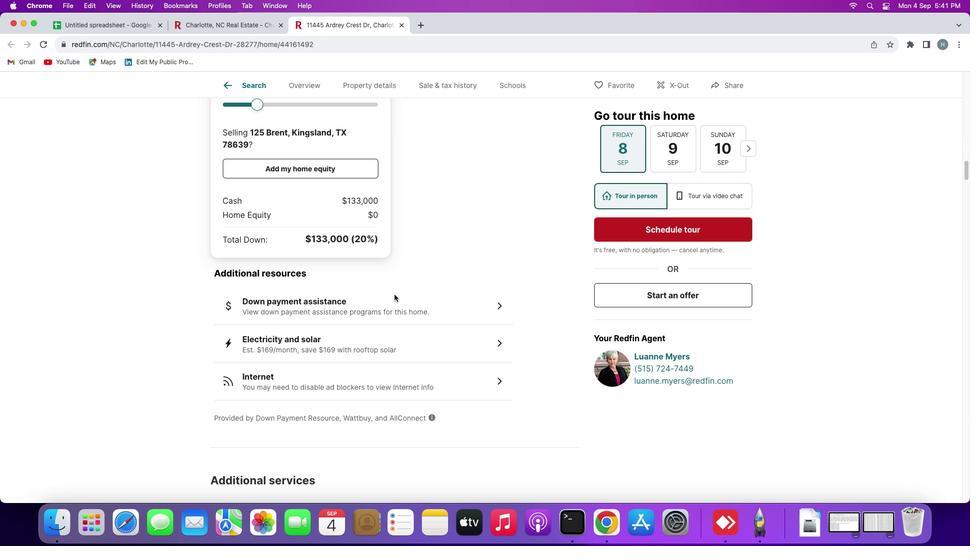 
Action: Mouse scrolled (394, 294) with delta (0, 0)
Screenshot: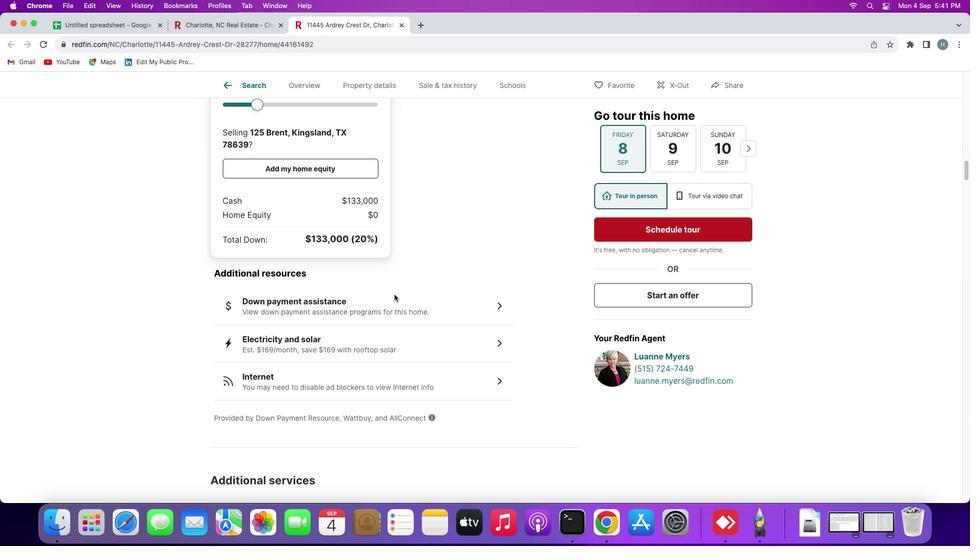 
Action: Mouse scrolled (394, 294) with delta (0, -1)
Screenshot: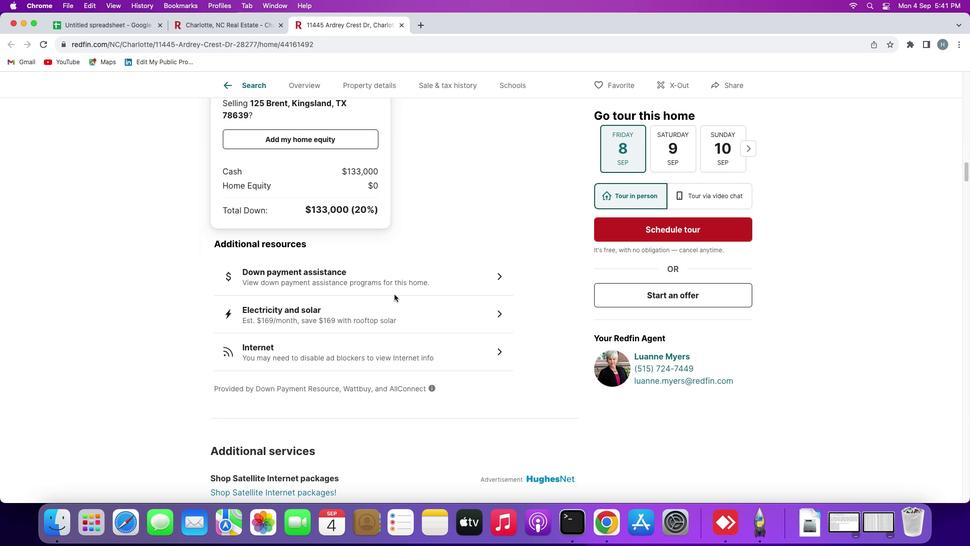 
Action: Mouse scrolled (394, 294) with delta (0, -2)
Screenshot: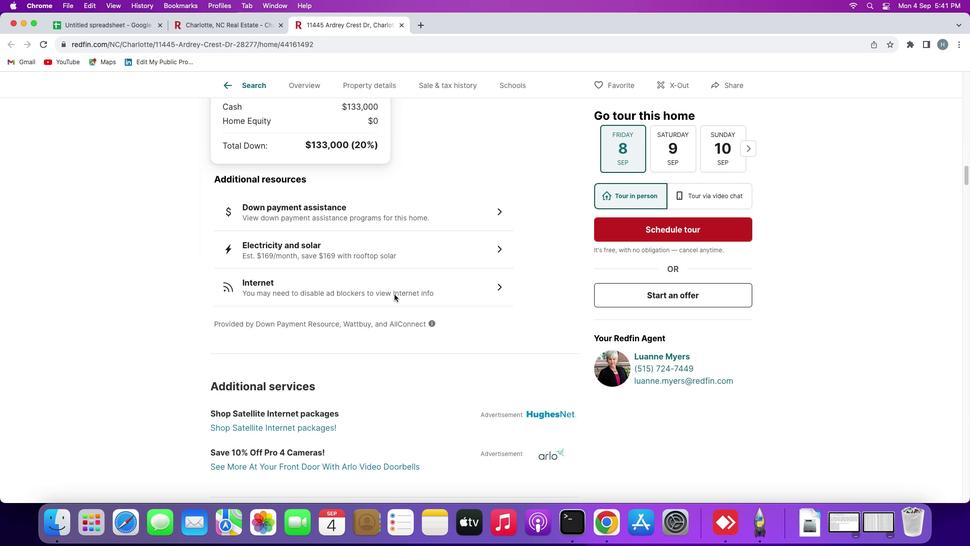 
Action: Mouse scrolled (394, 294) with delta (0, 0)
Screenshot: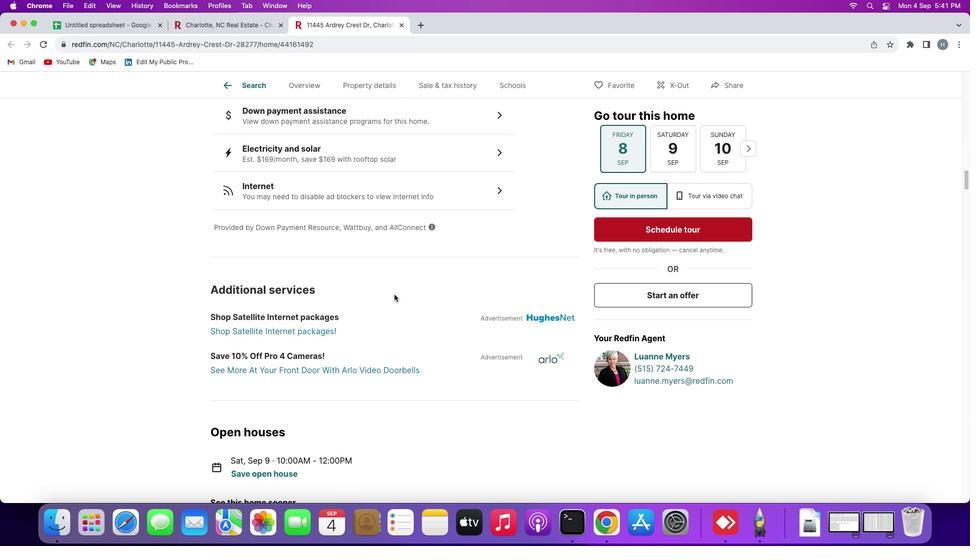 
Action: Mouse scrolled (394, 294) with delta (0, 0)
Screenshot: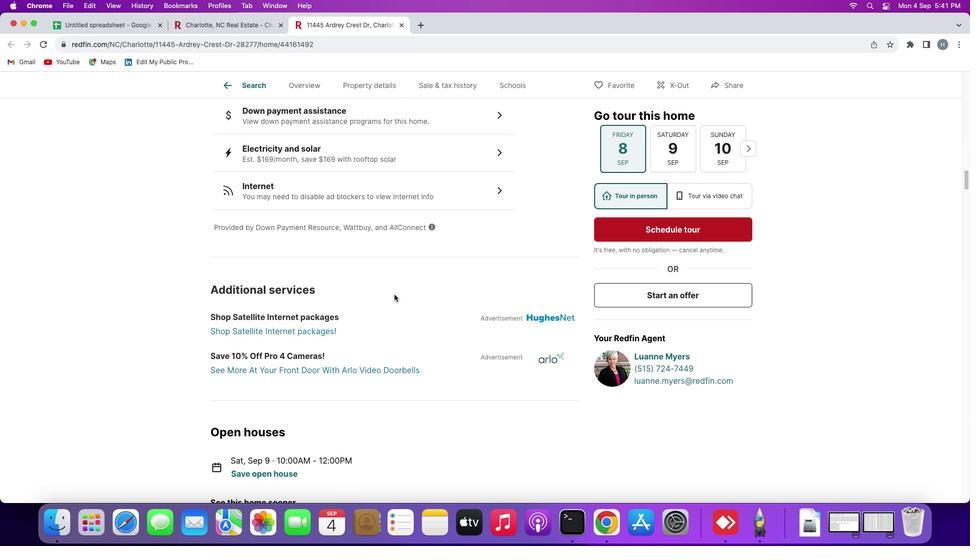 
Action: Mouse scrolled (394, 294) with delta (0, -1)
Screenshot: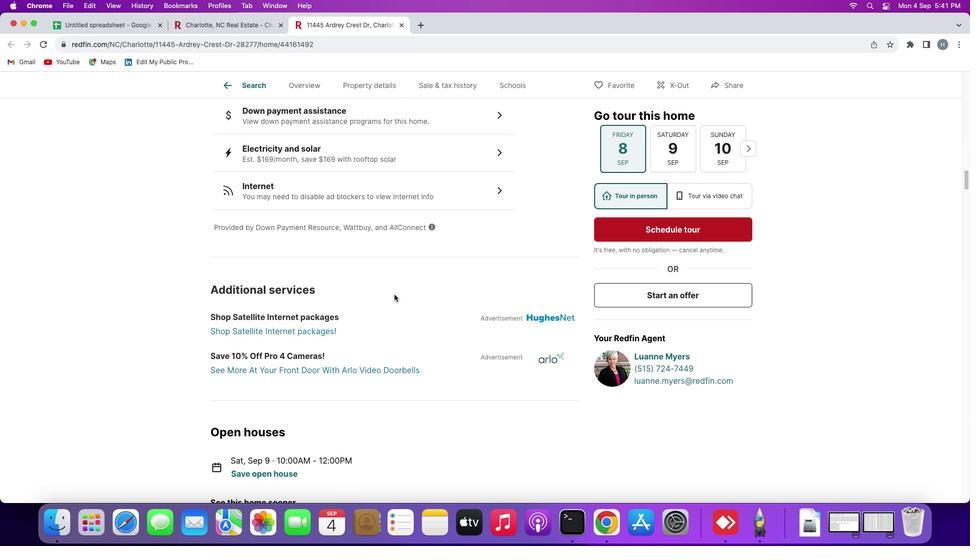 
Action: Mouse scrolled (394, 294) with delta (0, -2)
Screenshot: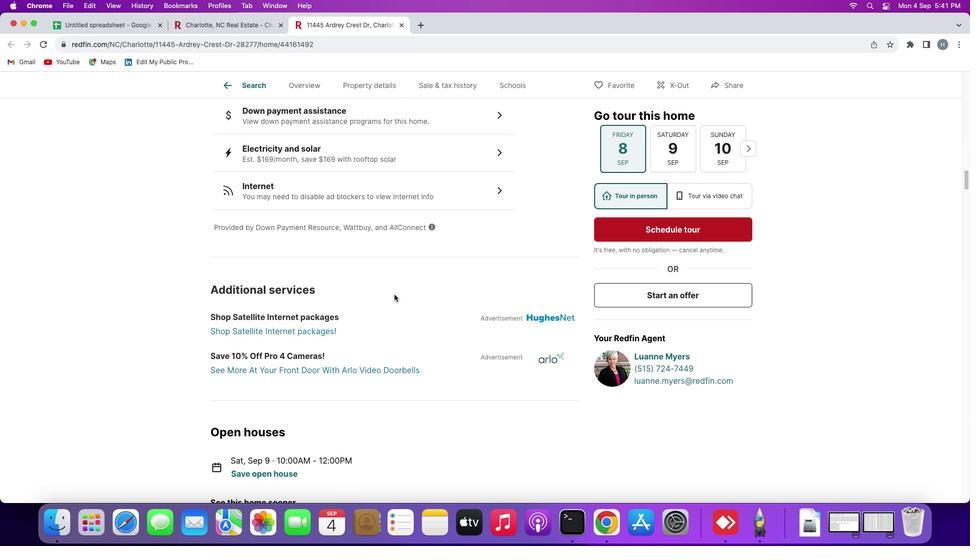 
Action: Mouse scrolled (394, 294) with delta (0, 0)
Screenshot: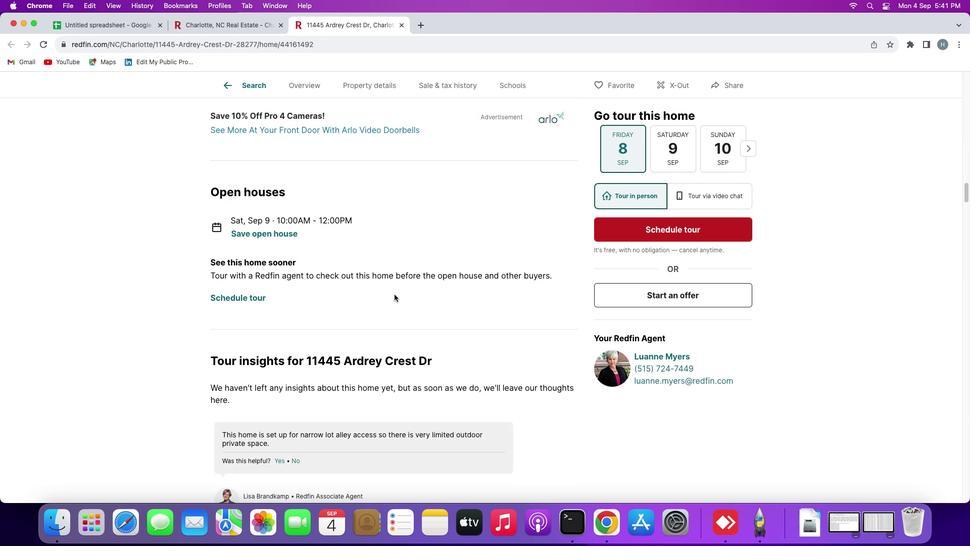 
Action: Mouse scrolled (394, 294) with delta (0, 0)
Screenshot: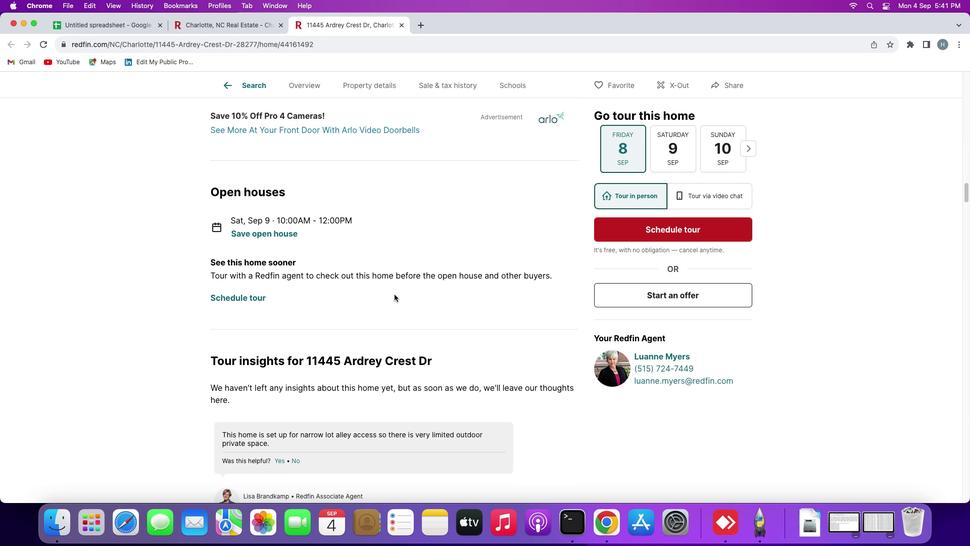 
Action: Mouse scrolled (394, 294) with delta (0, -1)
Screenshot: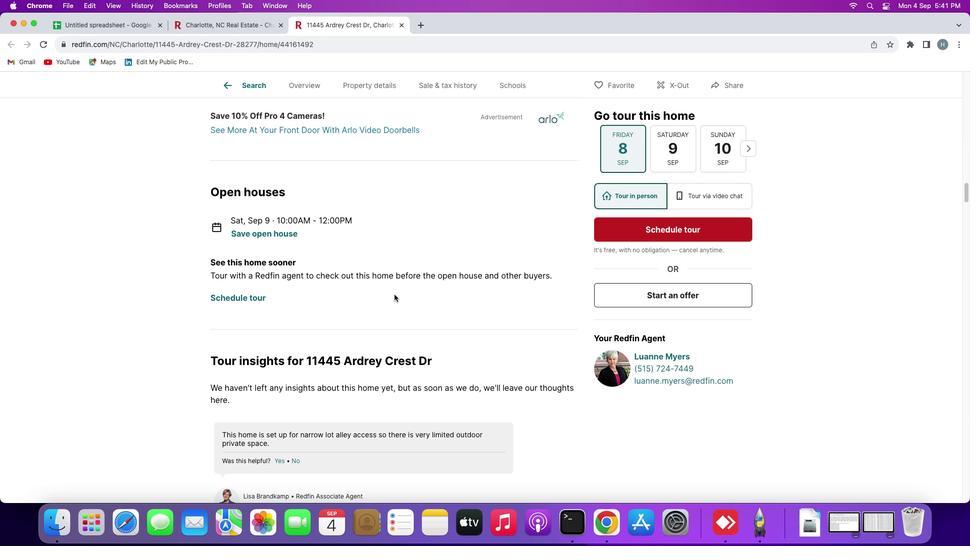 
Action: Mouse scrolled (394, 294) with delta (0, -2)
Screenshot: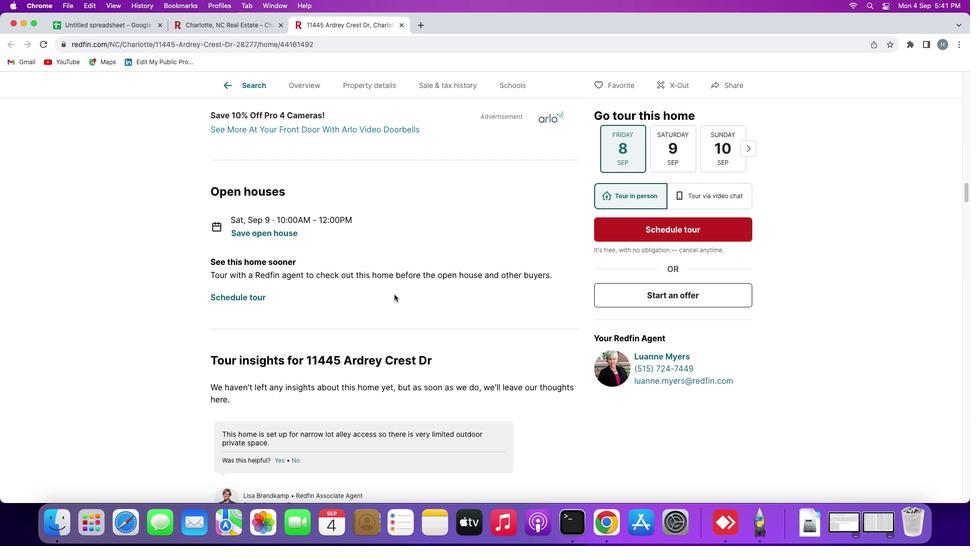 
Action: Mouse scrolled (394, 294) with delta (0, -2)
Screenshot: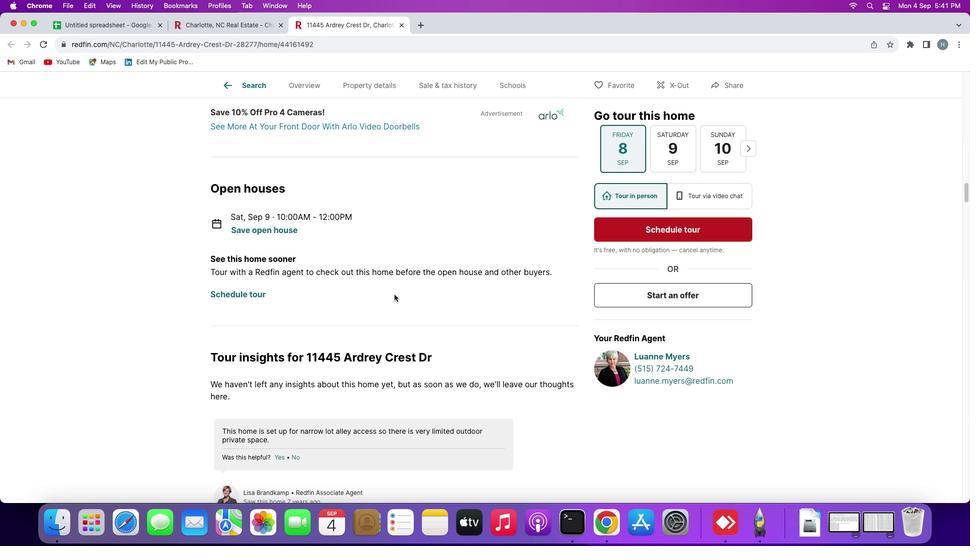 
Action: Mouse scrolled (394, 294) with delta (0, 0)
Screenshot: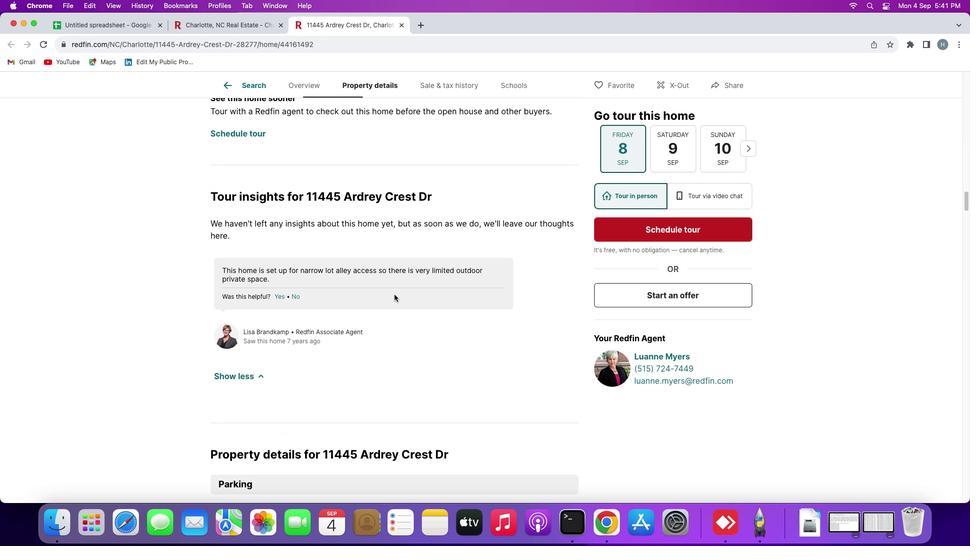
Action: Mouse scrolled (394, 294) with delta (0, 0)
Screenshot: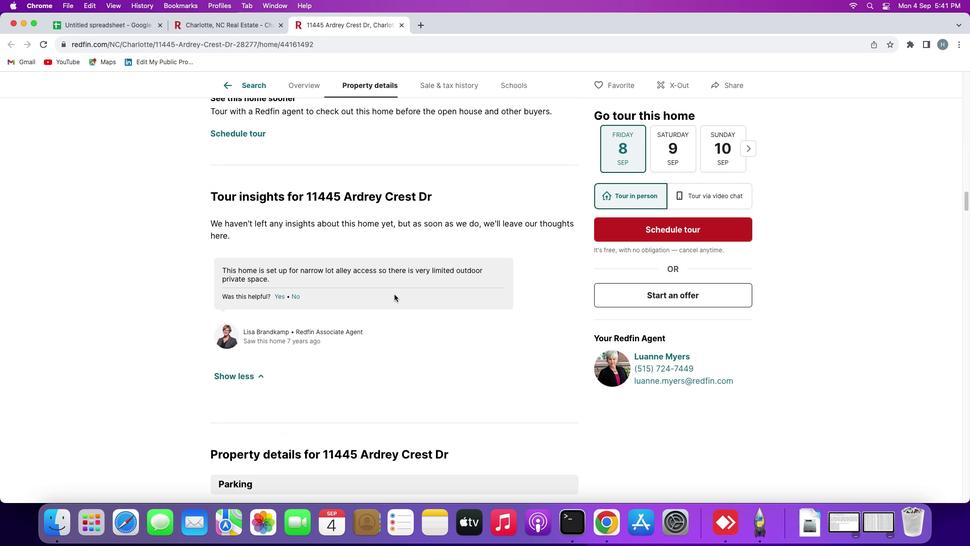 
Action: Mouse scrolled (394, 294) with delta (0, -1)
Screenshot: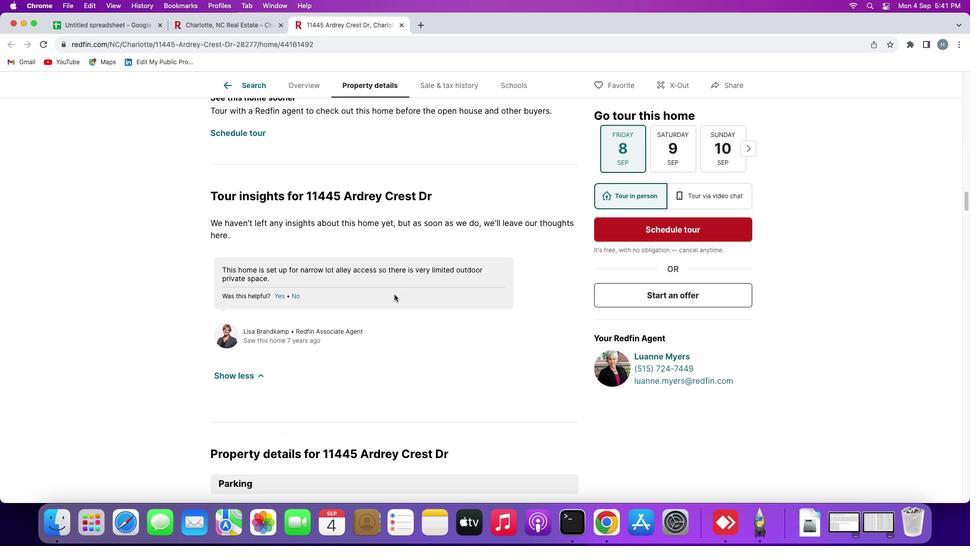 
Action: Mouse scrolled (394, 294) with delta (0, -2)
Screenshot: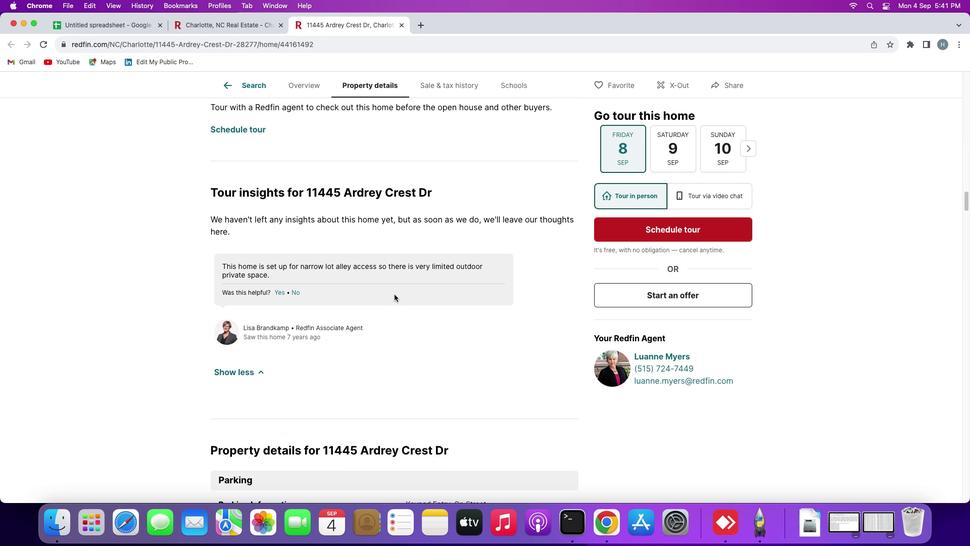 
Action: Mouse scrolled (394, 294) with delta (0, 0)
Screenshot: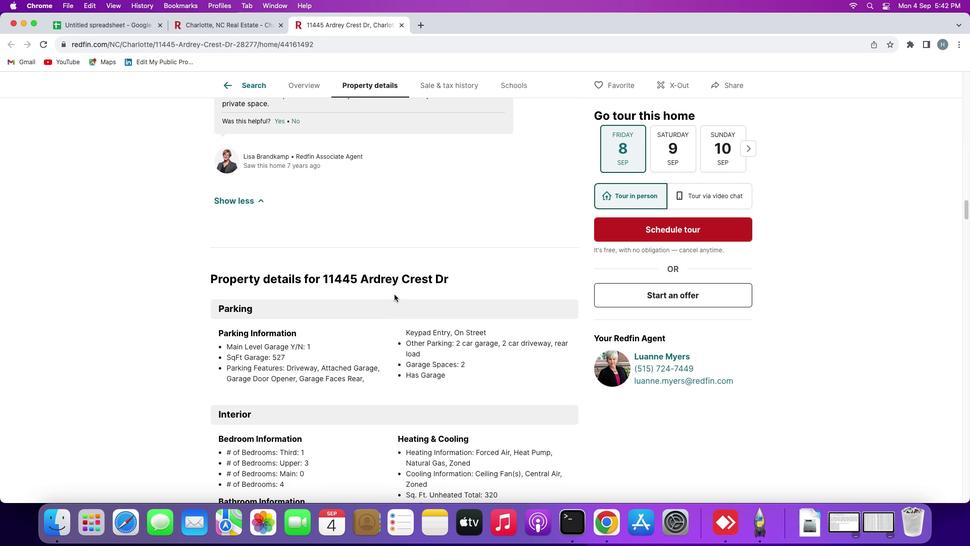 
Action: Mouse scrolled (394, 294) with delta (0, 0)
Screenshot: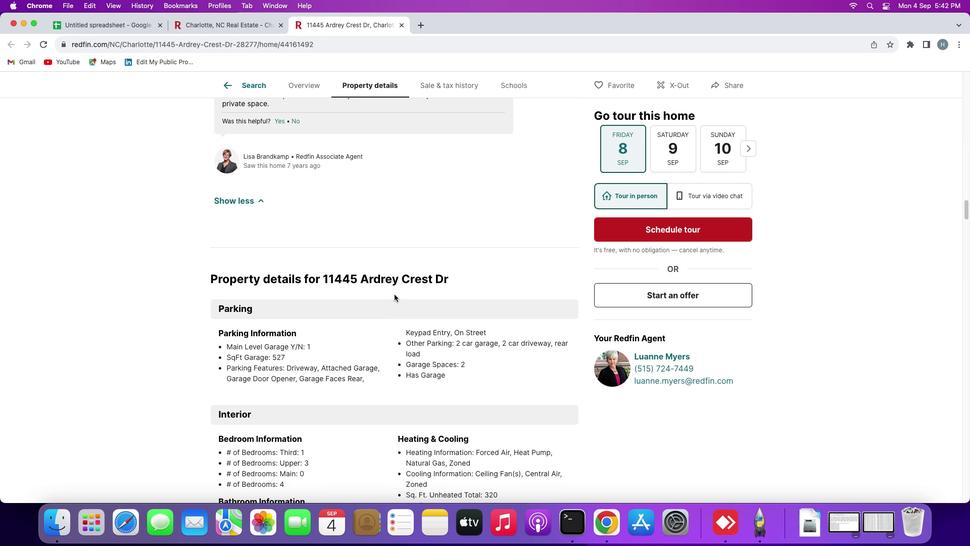 
Action: Mouse scrolled (394, 294) with delta (0, -1)
Screenshot: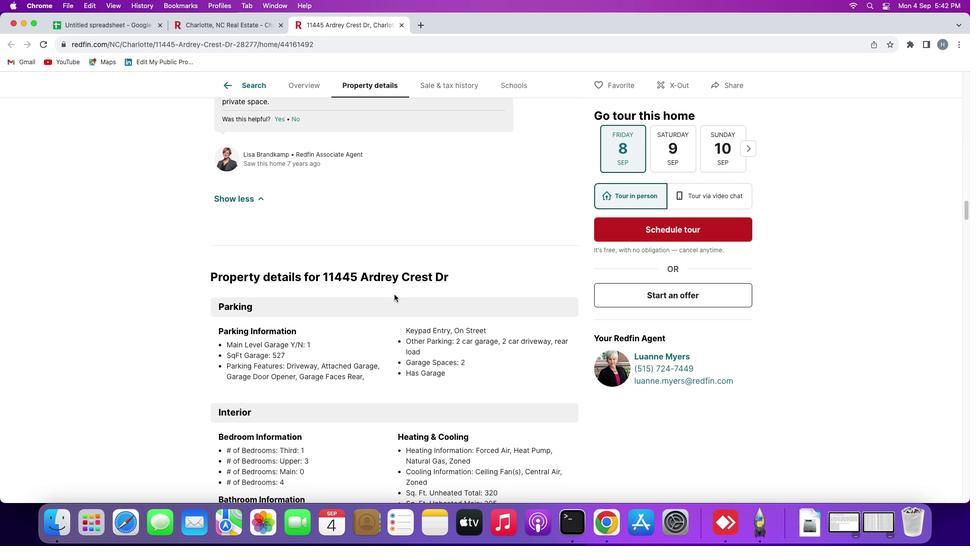 
Action: Mouse scrolled (394, 294) with delta (0, -2)
Screenshot: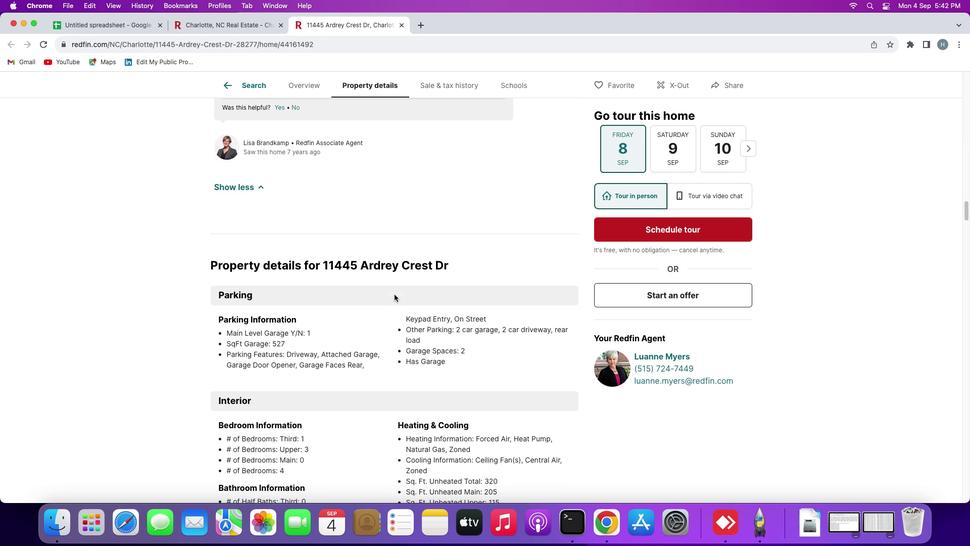 
Action: Mouse scrolled (394, 294) with delta (0, 0)
Screenshot: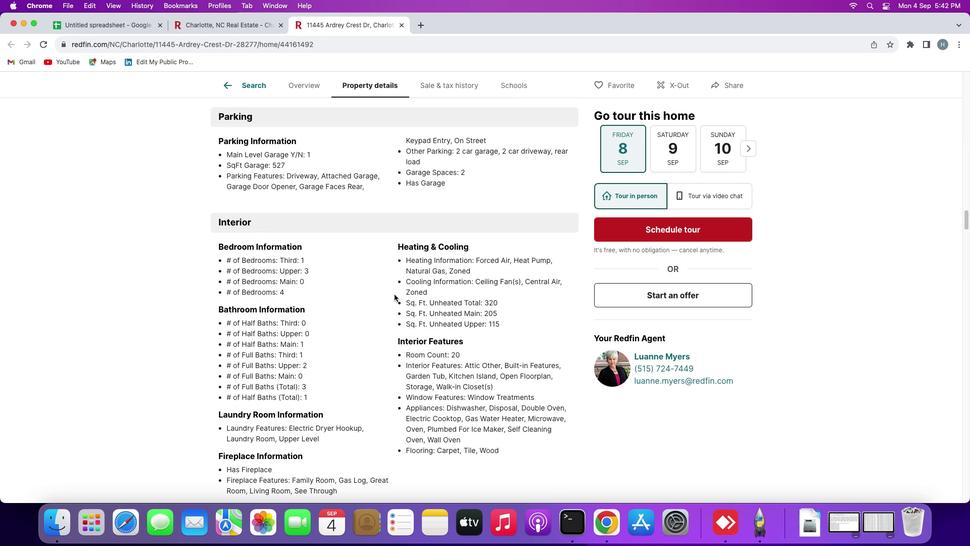
Action: Mouse scrolled (394, 294) with delta (0, 0)
Screenshot: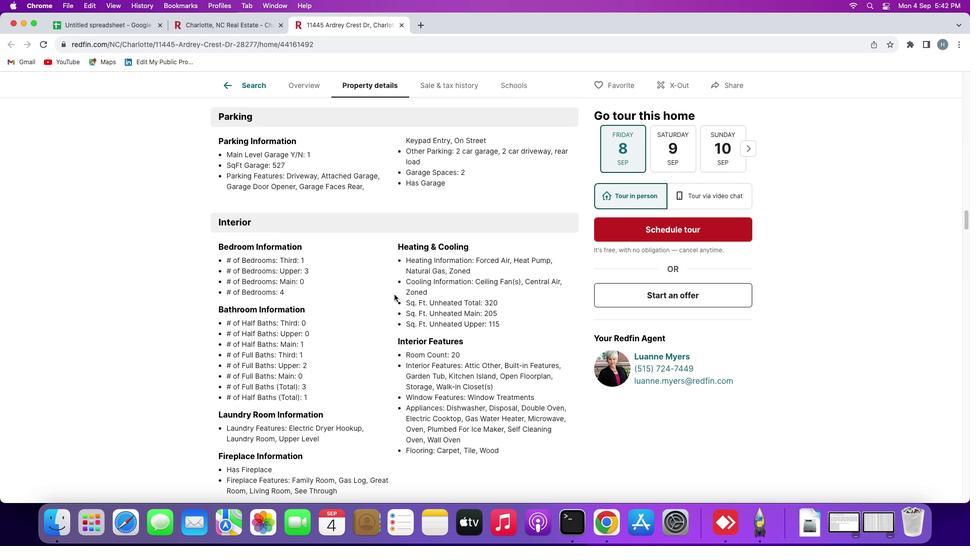 
Action: Mouse scrolled (394, 294) with delta (0, -1)
Screenshot: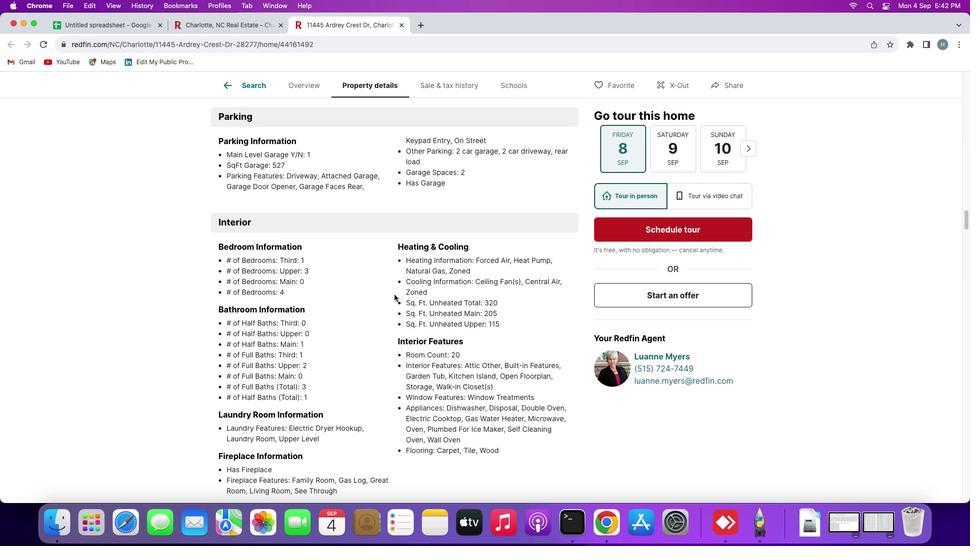 
Action: Mouse scrolled (394, 294) with delta (0, -2)
Screenshot: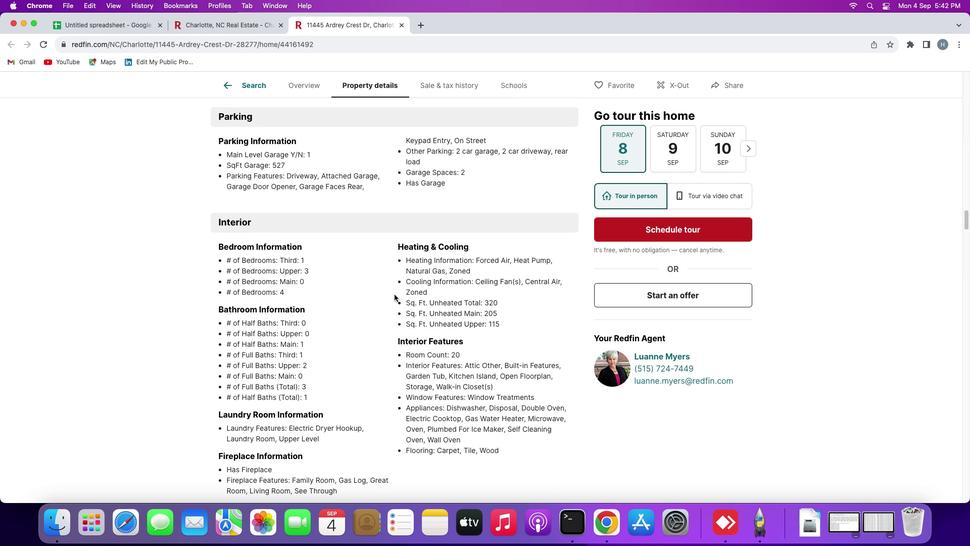 
Action: Mouse moved to (362, 232)
Screenshot: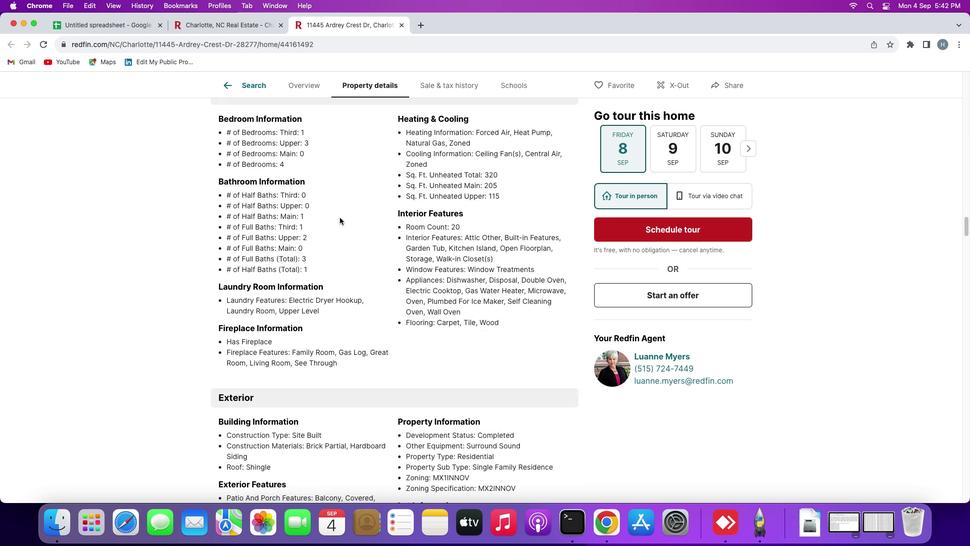 
Action: Mouse scrolled (362, 232) with delta (0, 0)
Screenshot: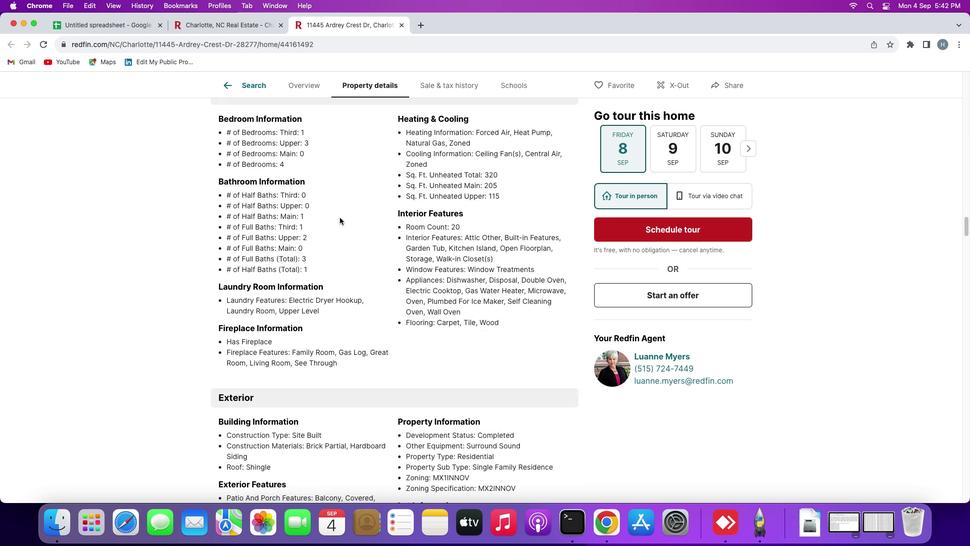 
Action: Mouse moved to (362, 232)
Screenshot: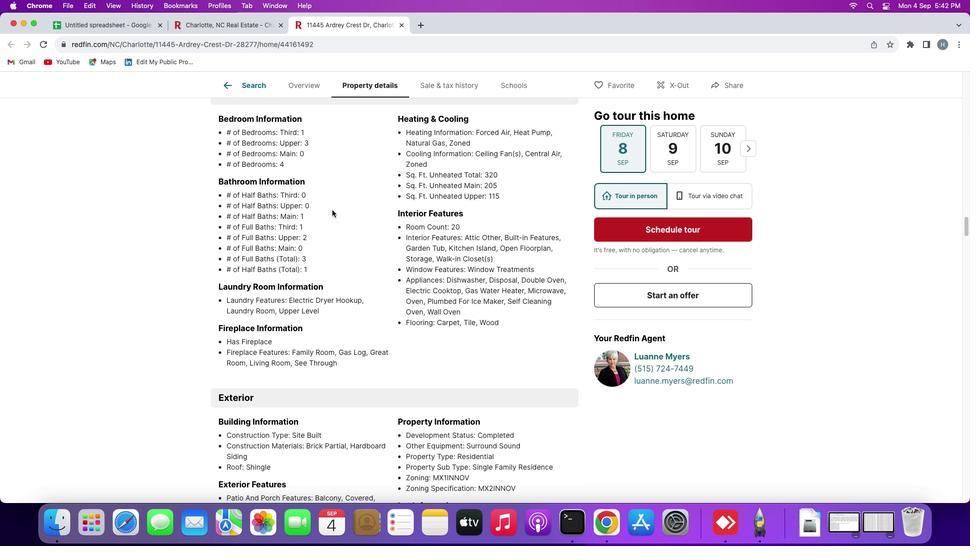 
Action: Mouse scrolled (362, 232) with delta (0, 0)
Screenshot: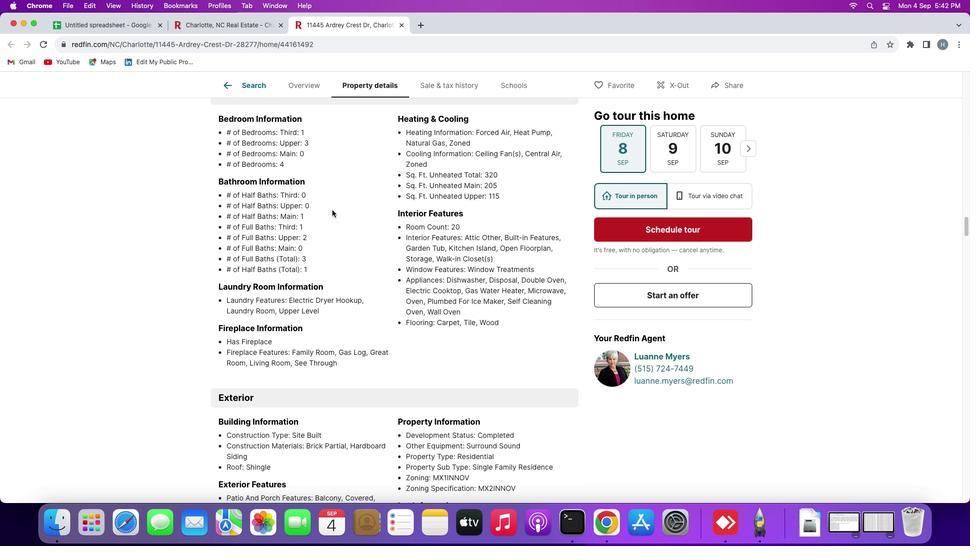 
Action: Mouse scrolled (362, 232) with delta (0, -1)
Screenshot: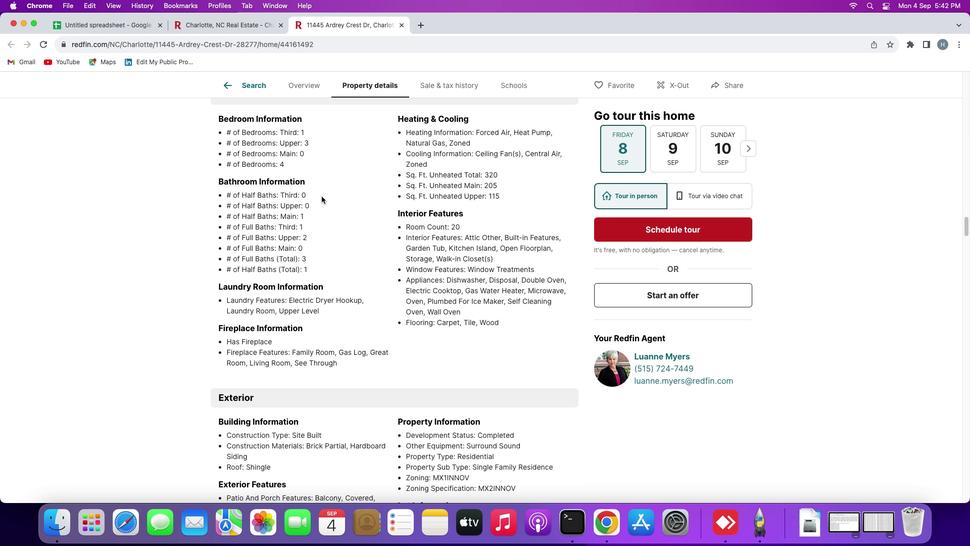 
Action: Mouse moved to (361, 232)
Screenshot: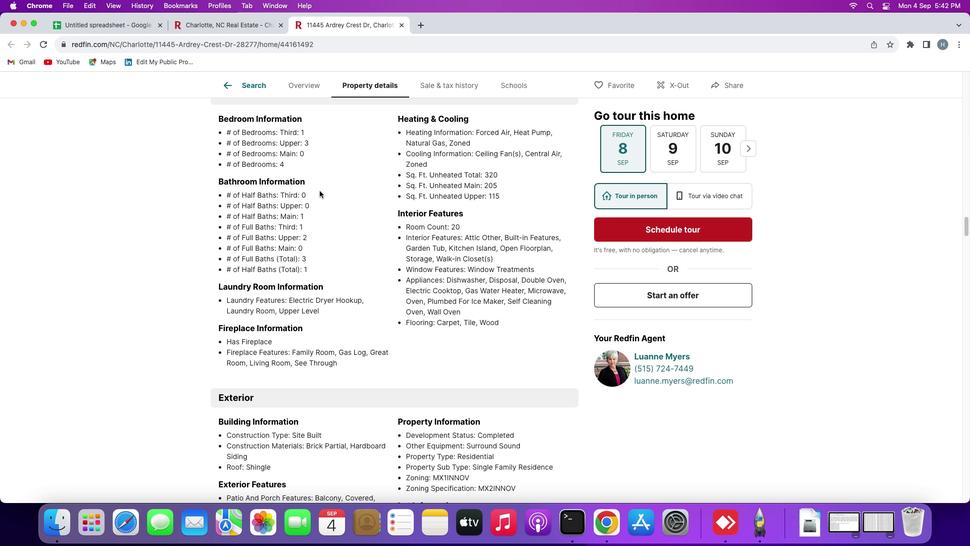 
Action: Mouse scrolled (361, 232) with delta (0, -1)
Screenshot: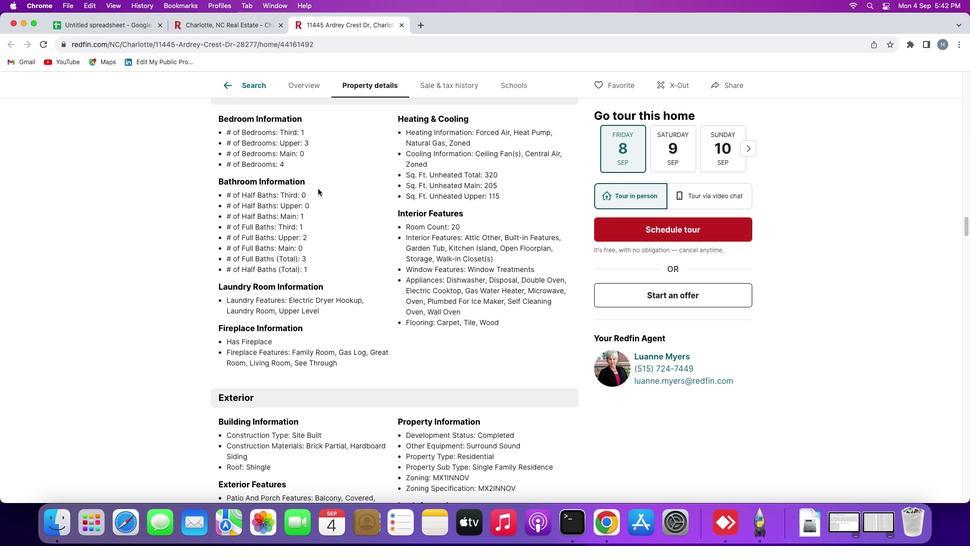 
Action: Mouse moved to (369, 343)
Screenshot: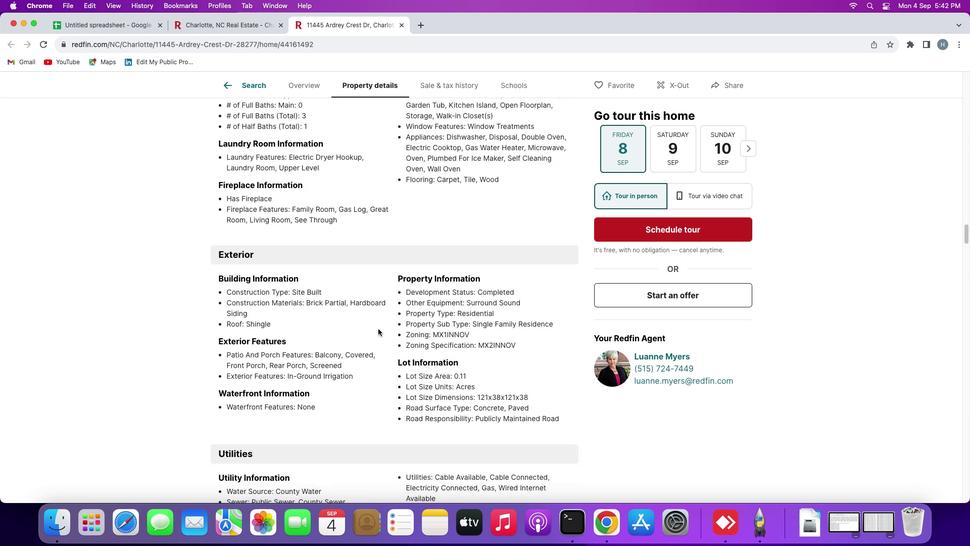 
Action: Mouse scrolled (369, 343) with delta (0, 0)
Screenshot: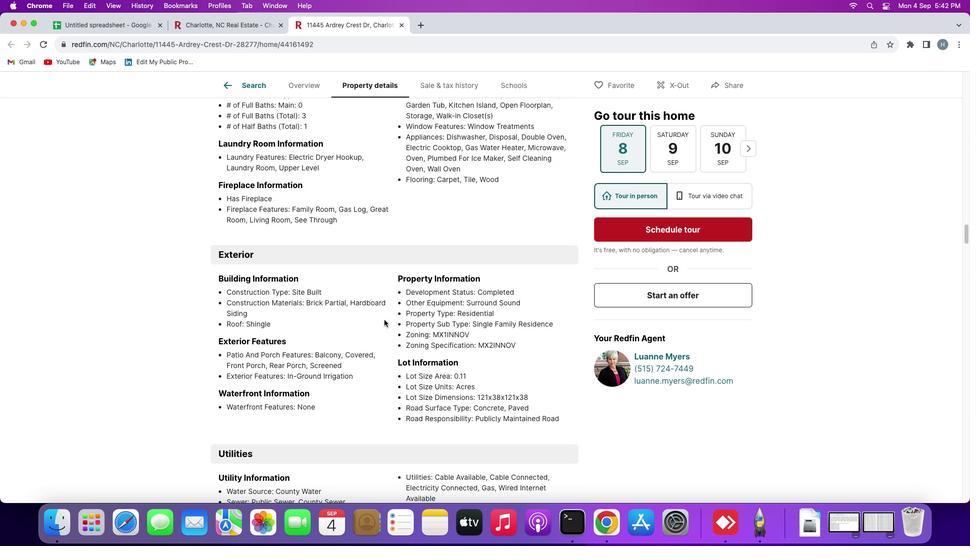 
Action: Mouse scrolled (369, 343) with delta (0, 0)
Screenshot: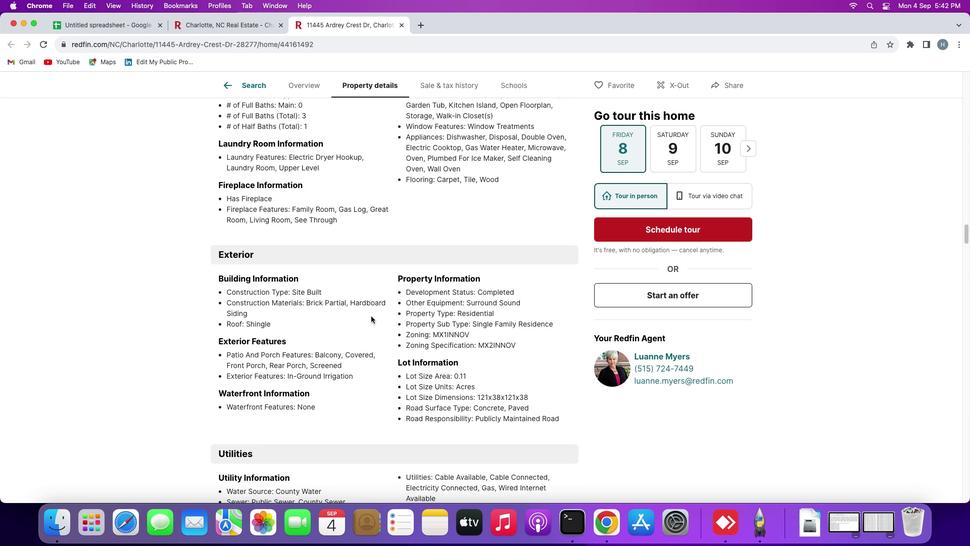 
Action: Mouse scrolled (369, 343) with delta (0, -1)
Screenshot: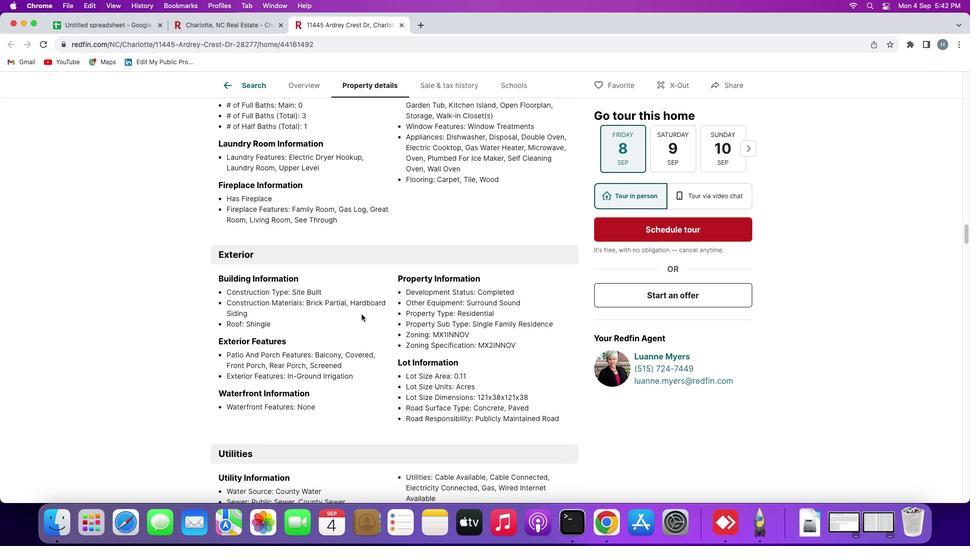 
Action: Mouse scrolled (369, 343) with delta (0, -1)
Screenshot: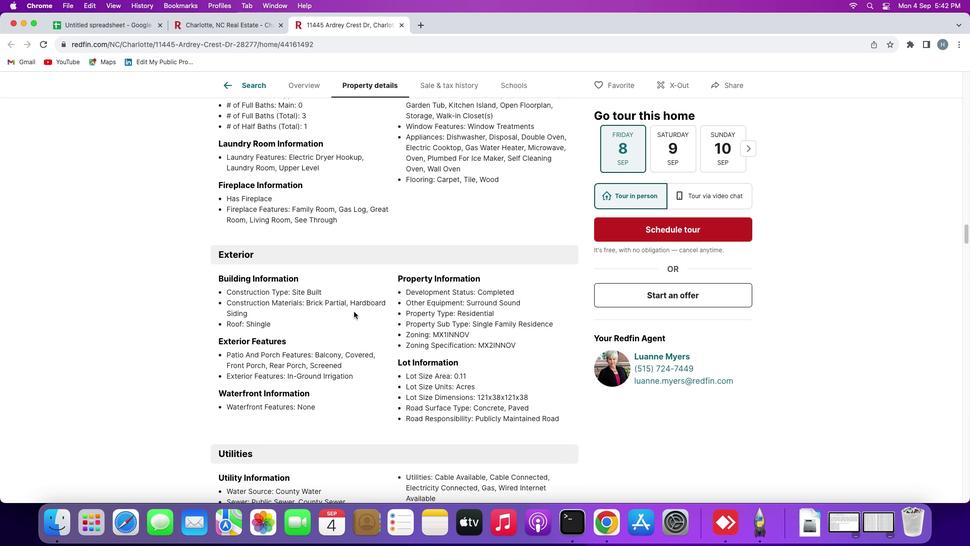 
Action: Mouse moved to (313, 369)
Screenshot: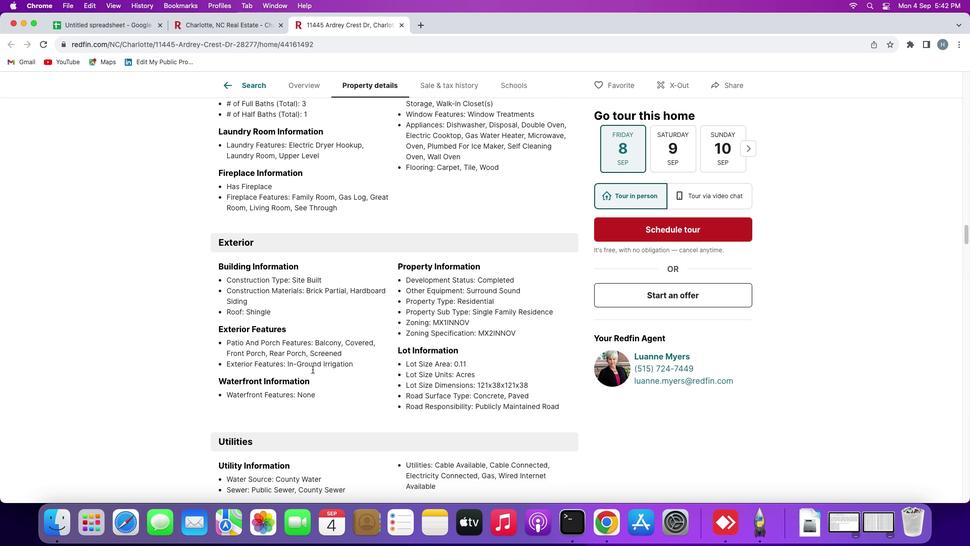 
Action: Mouse scrolled (313, 369) with delta (0, 0)
Screenshot: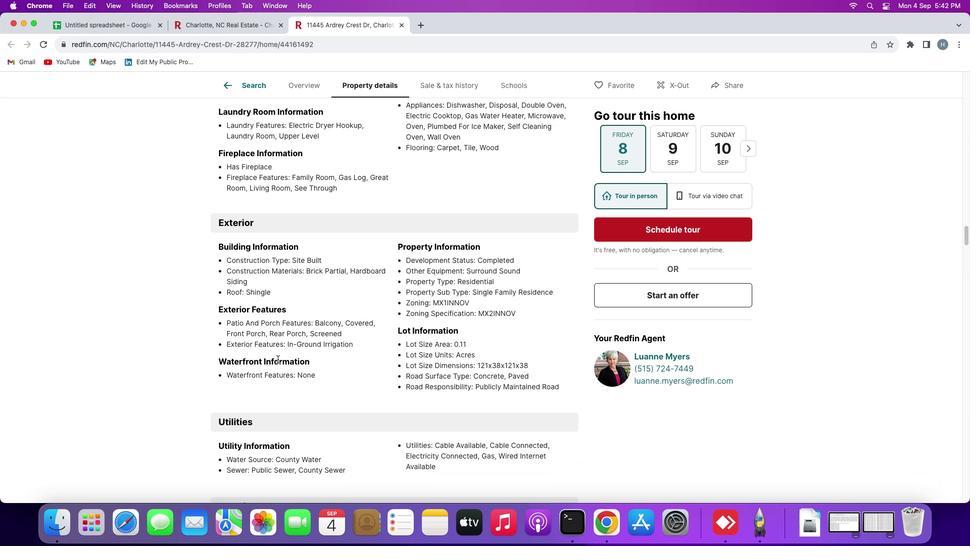 
Action: Mouse scrolled (313, 369) with delta (0, 0)
Screenshot: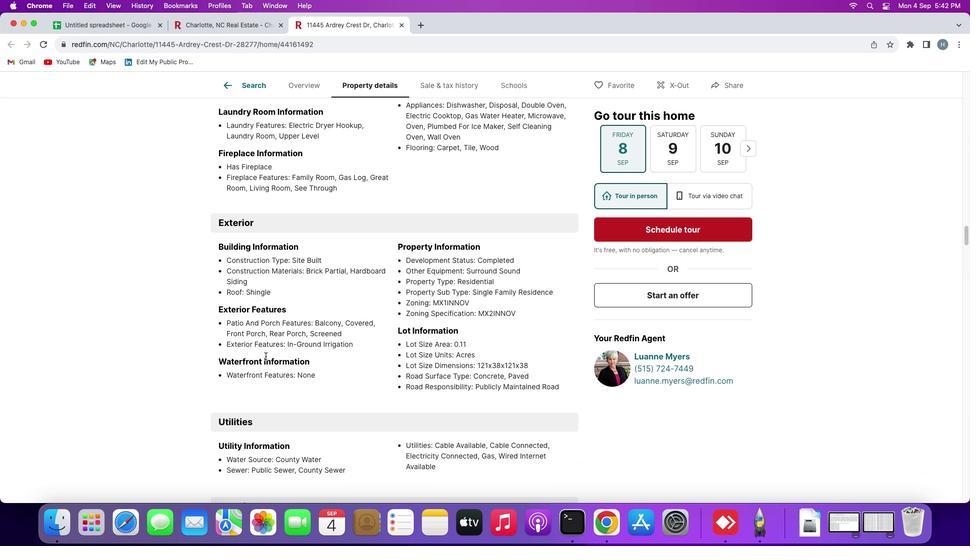 
Action: Mouse scrolled (313, 369) with delta (0, 0)
Screenshot: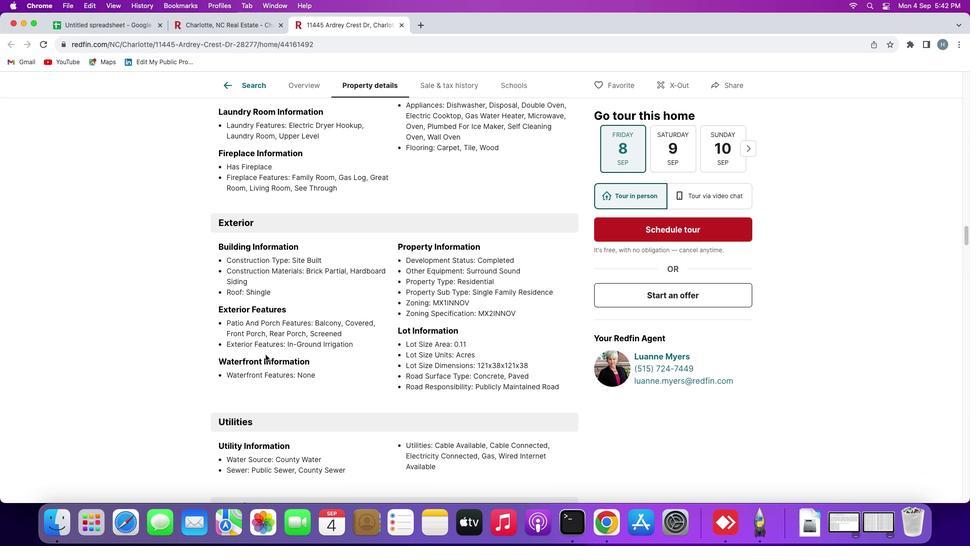 
Action: Mouse moved to (467, 329)
Screenshot: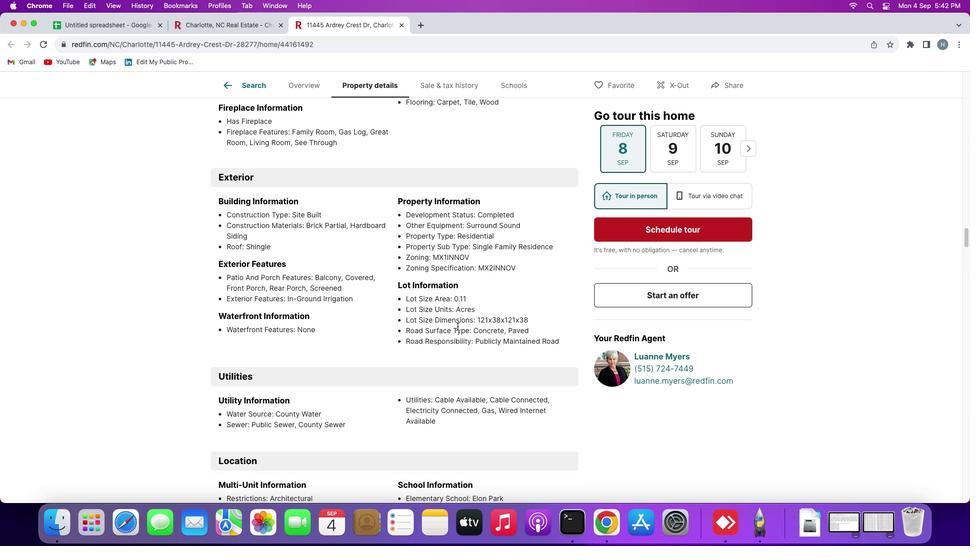 
Action: Mouse scrolled (467, 329) with delta (0, 0)
Screenshot: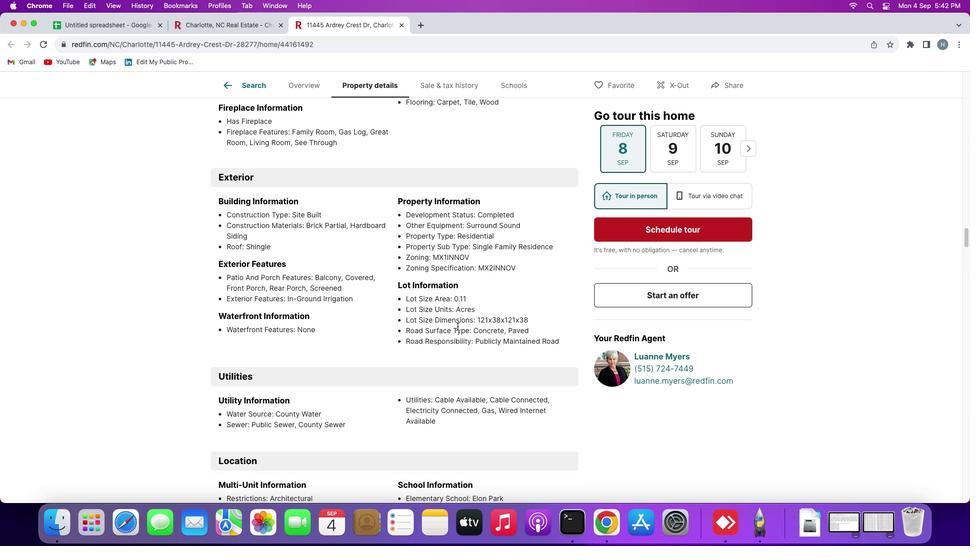 
Action: Mouse moved to (467, 329)
Screenshot: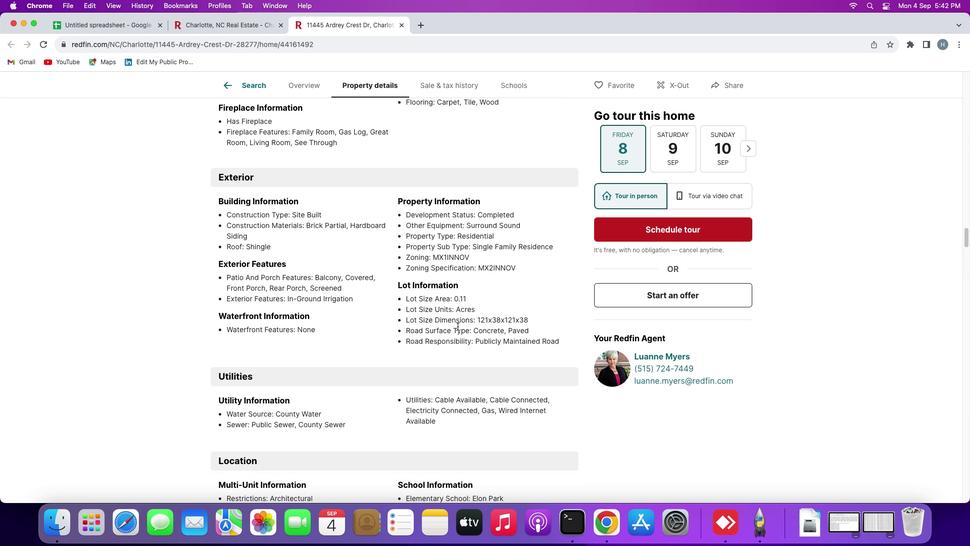 
Action: Mouse scrolled (467, 329) with delta (0, 0)
Screenshot: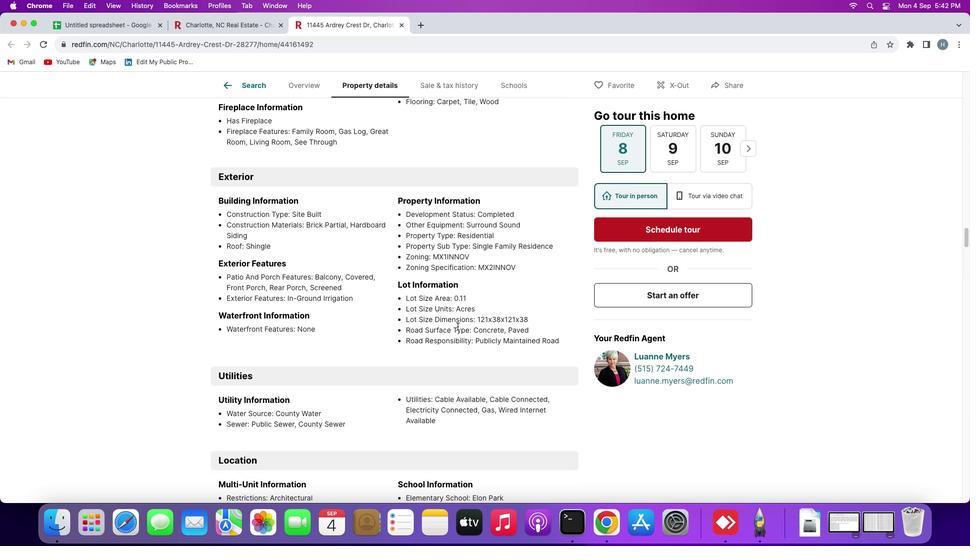 
Action: Mouse scrolled (467, 329) with delta (0, 0)
Screenshot: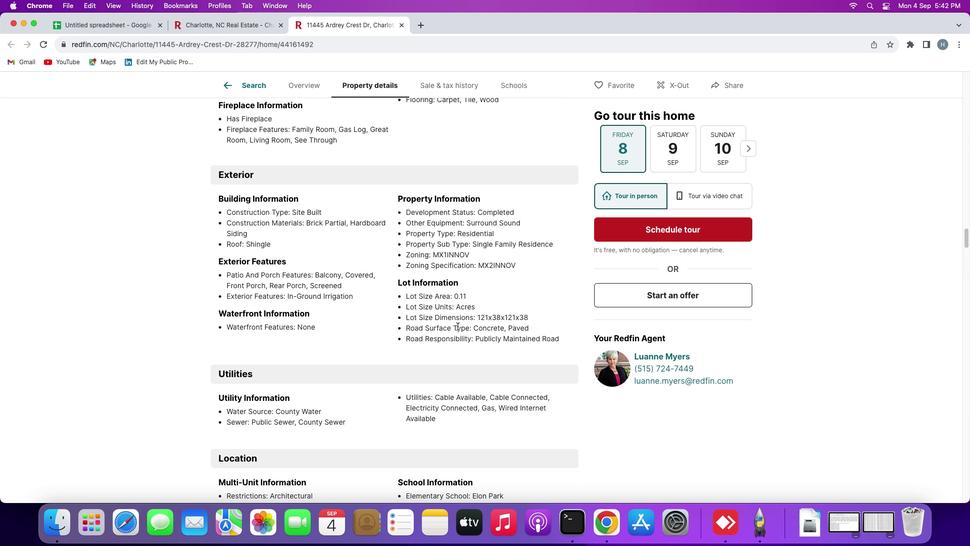
Action: Mouse moved to (458, 326)
Screenshot: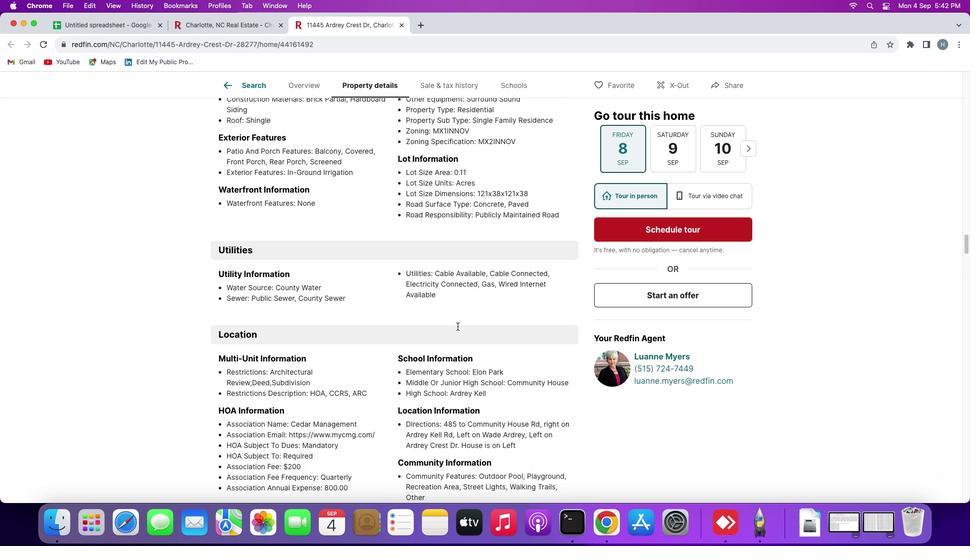 
Action: Mouse scrolled (458, 326) with delta (0, 0)
Screenshot: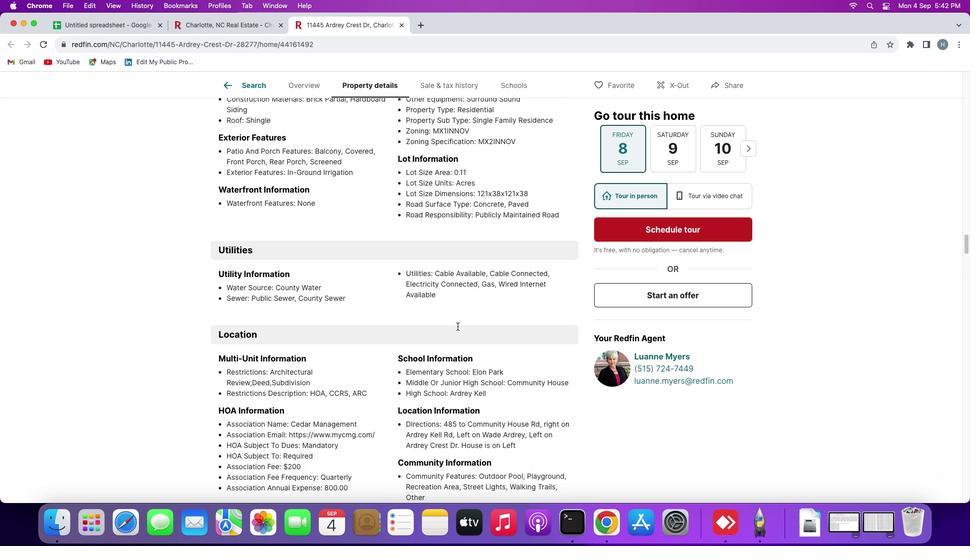 
Action: Mouse moved to (457, 326)
Screenshot: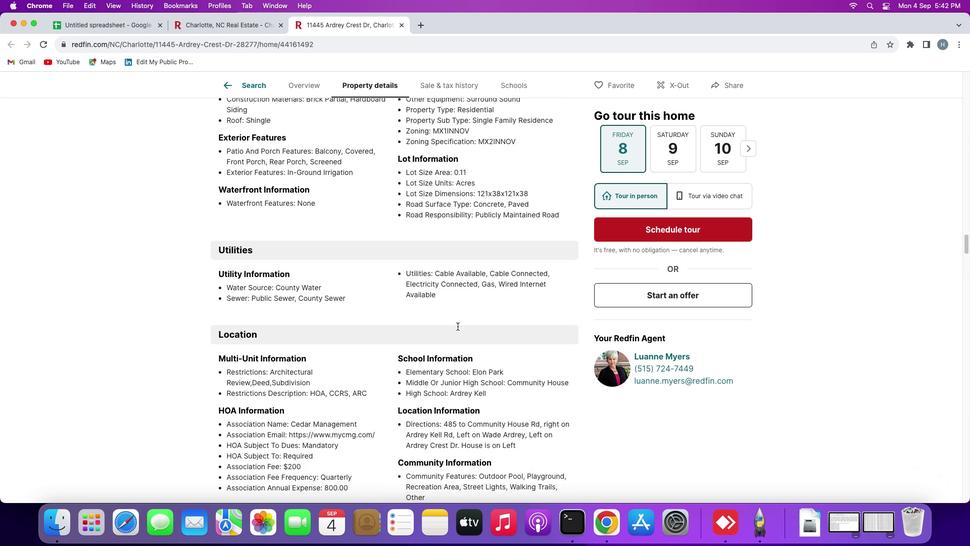 
Action: Mouse scrolled (457, 326) with delta (0, 0)
Screenshot: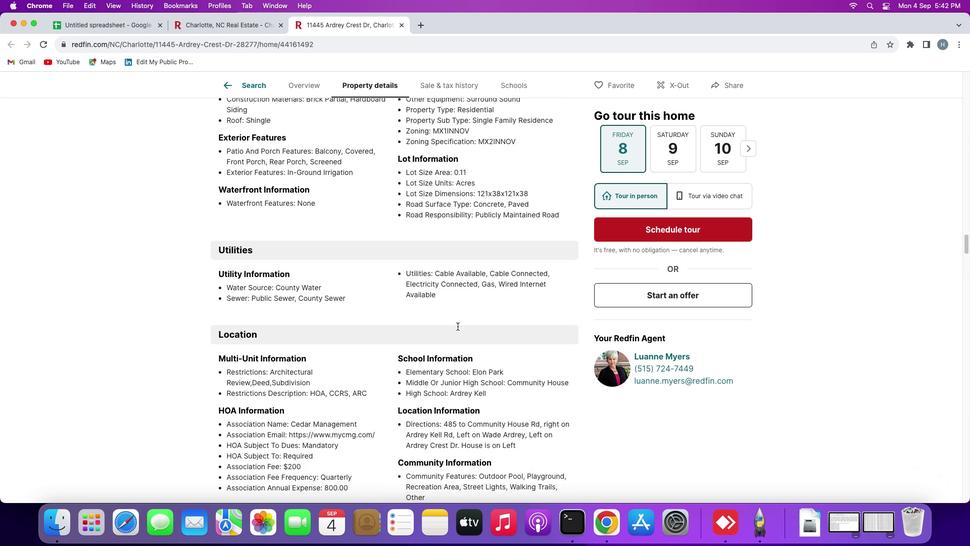 
Action: Mouse scrolled (457, 326) with delta (0, -1)
Screenshot: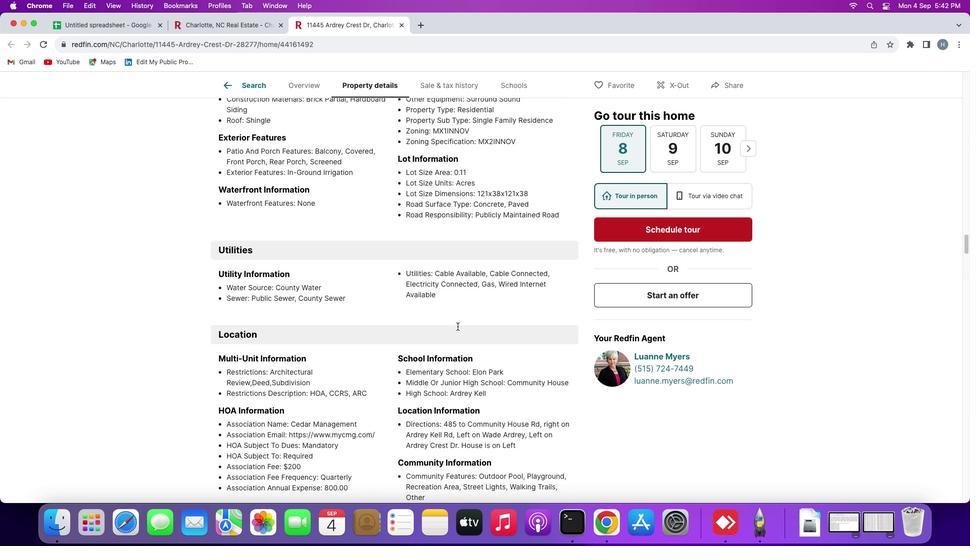 
Action: Mouse scrolled (457, 326) with delta (0, -1)
Screenshot: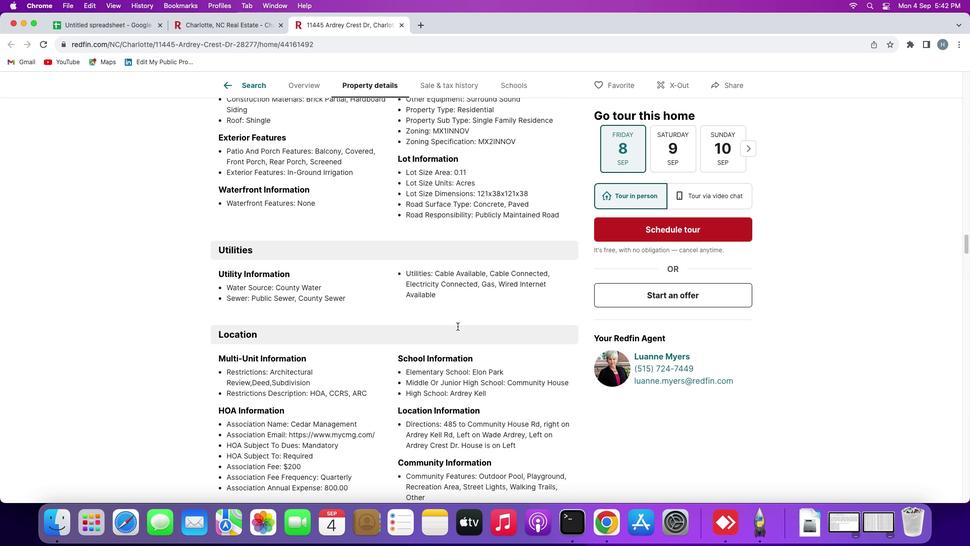 
Action: Mouse scrolled (457, 326) with delta (0, 0)
Screenshot: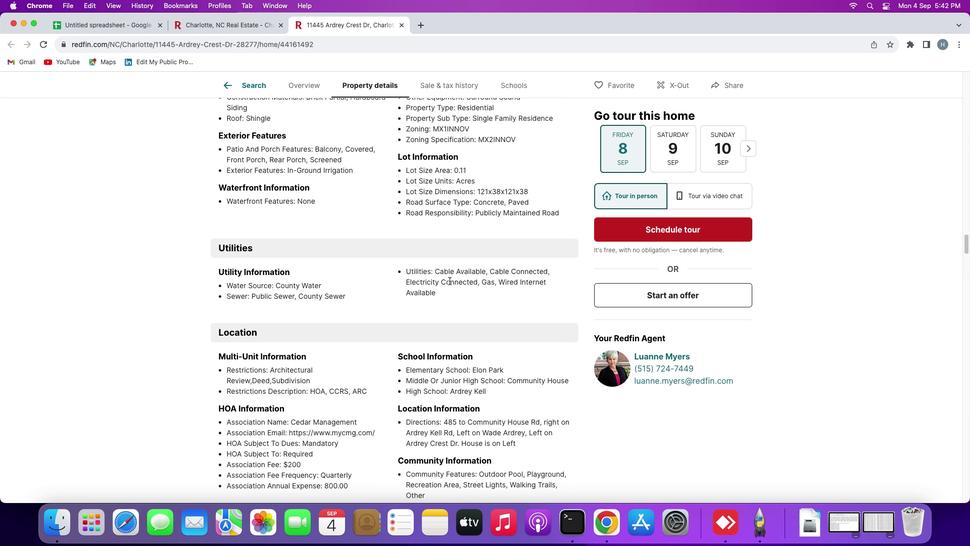 
Action: Mouse moved to (354, 304)
Screenshot: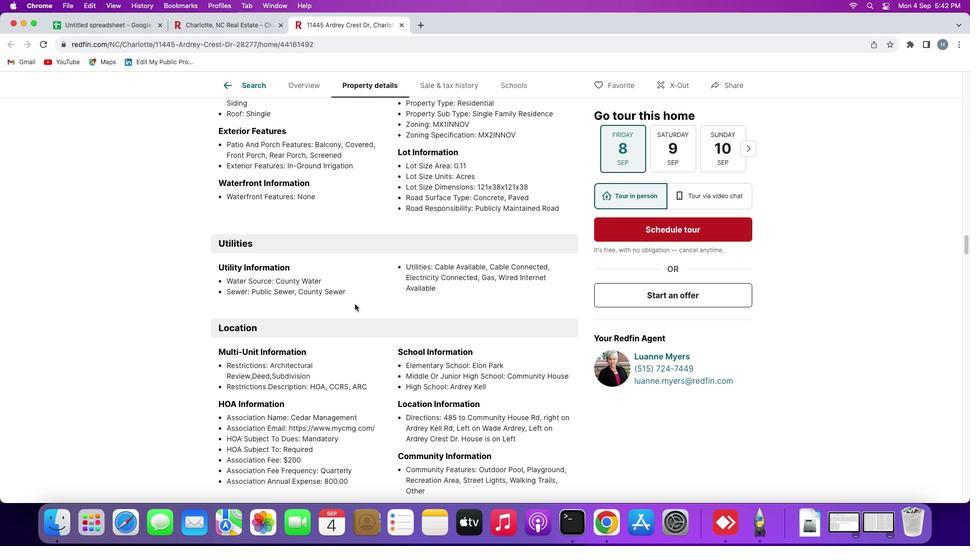 
Action: Mouse scrolled (354, 304) with delta (0, 0)
Screenshot: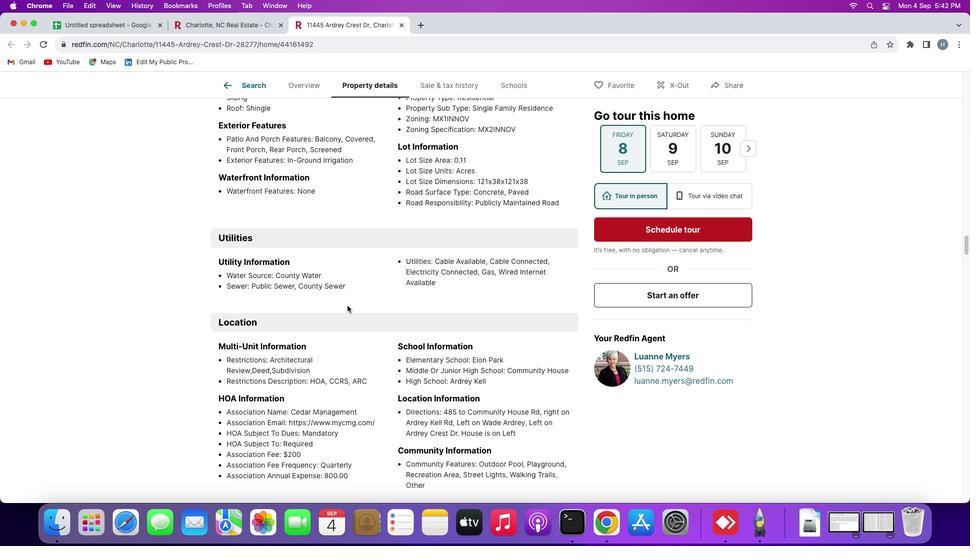 
Action: Mouse scrolled (354, 304) with delta (0, 0)
Screenshot: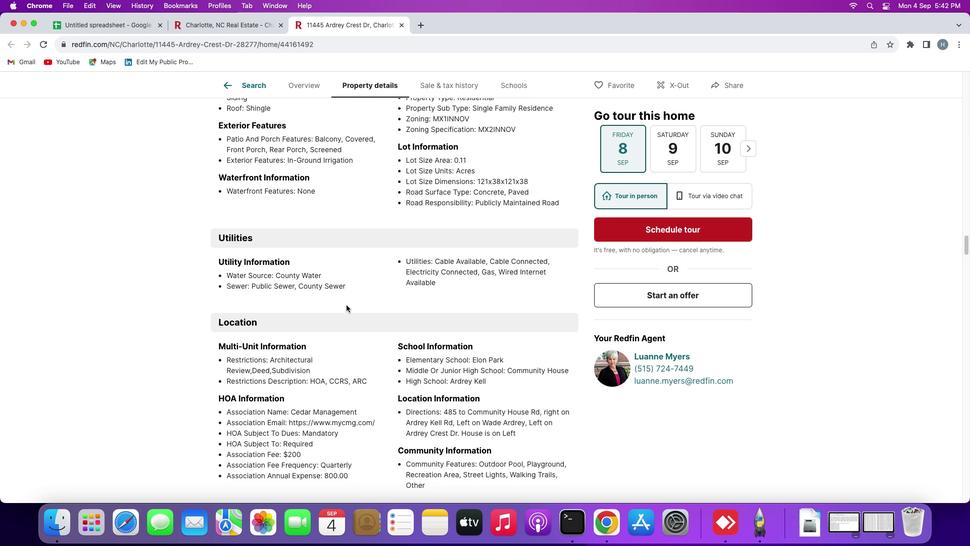 
Action: Mouse moved to (346, 305)
Screenshot: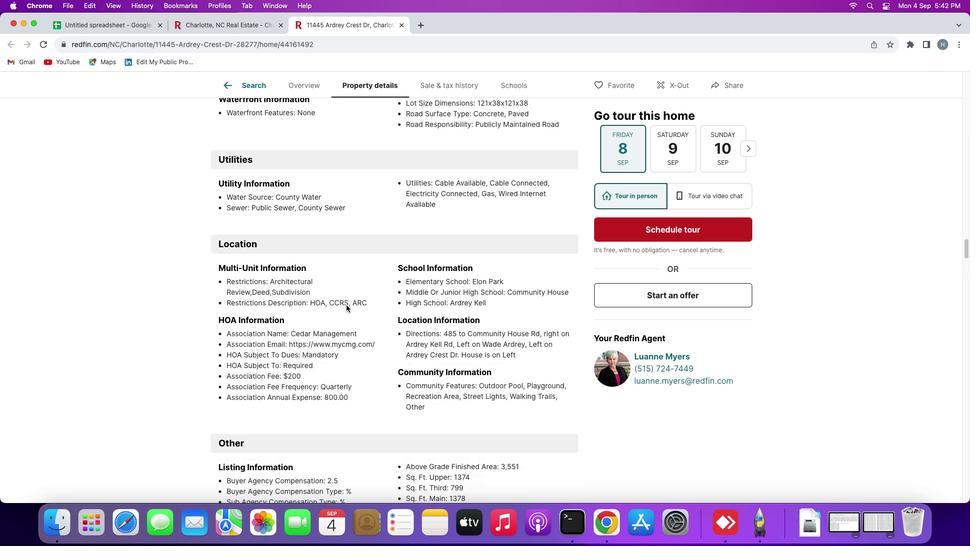 
Action: Mouse scrolled (346, 305) with delta (0, 0)
Screenshot: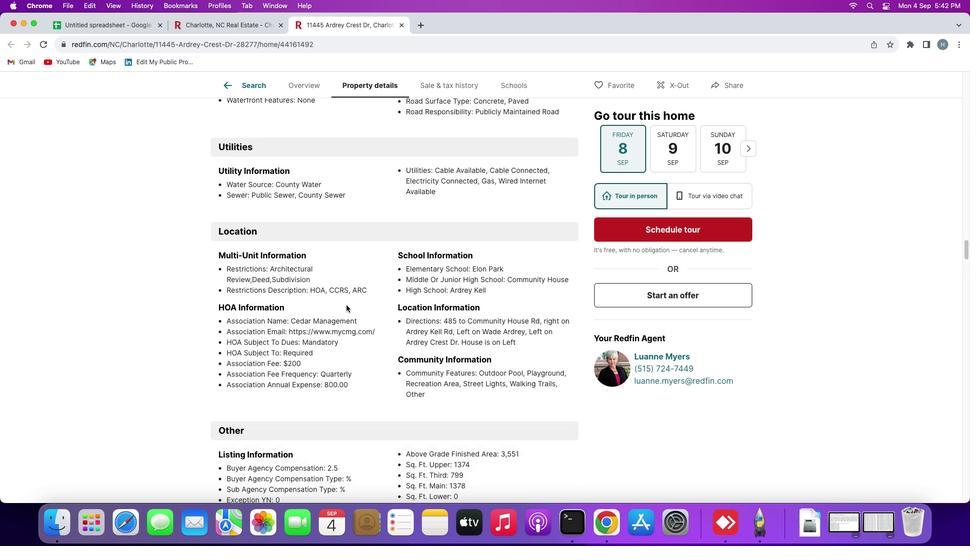 
Action: Mouse scrolled (346, 305) with delta (0, 0)
Screenshot: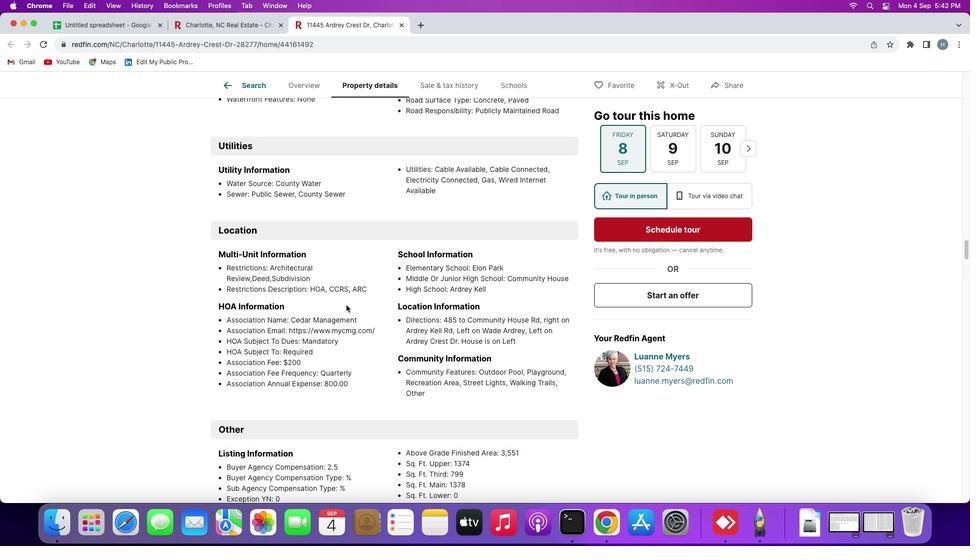 
Action: Mouse scrolled (346, 305) with delta (0, 0)
Screenshot: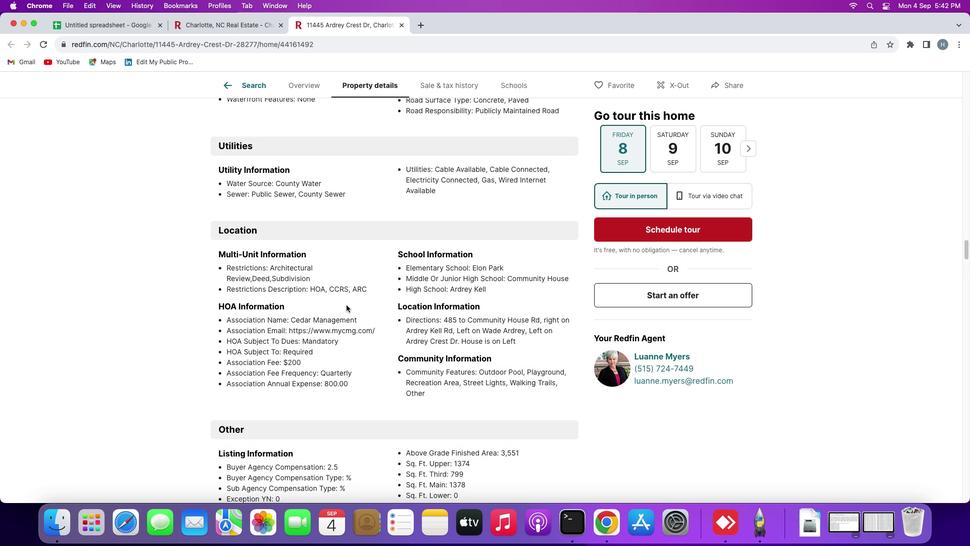 
Action: Mouse scrolled (346, 305) with delta (0, 0)
Screenshot: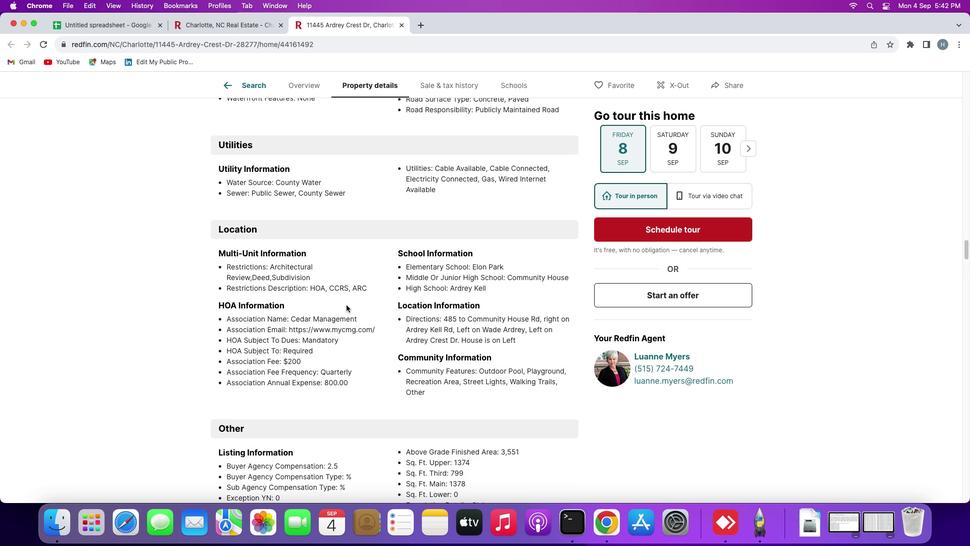 
Action: Mouse moved to (346, 304)
Screenshot: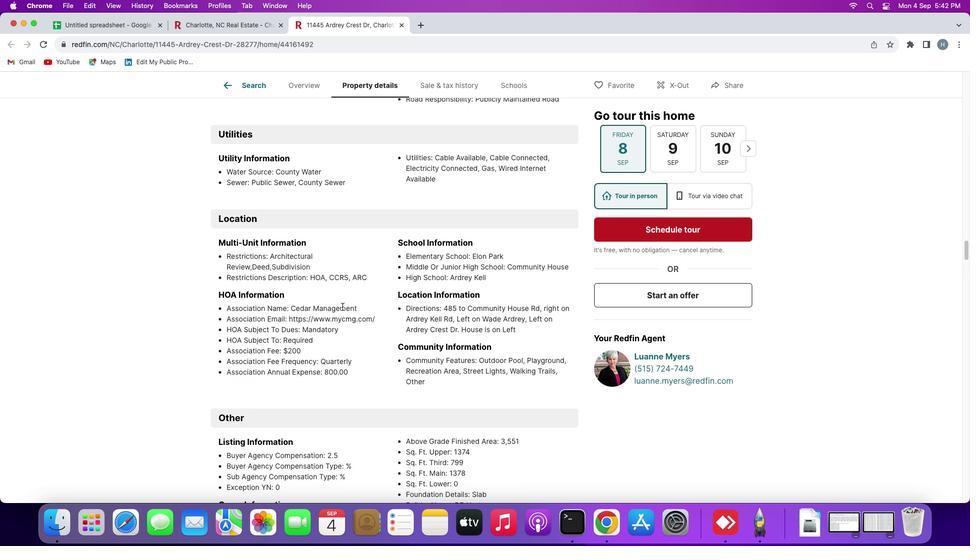 
Action: Mouse scrolled (346, 304) with delta (0, 0)
Screenshot: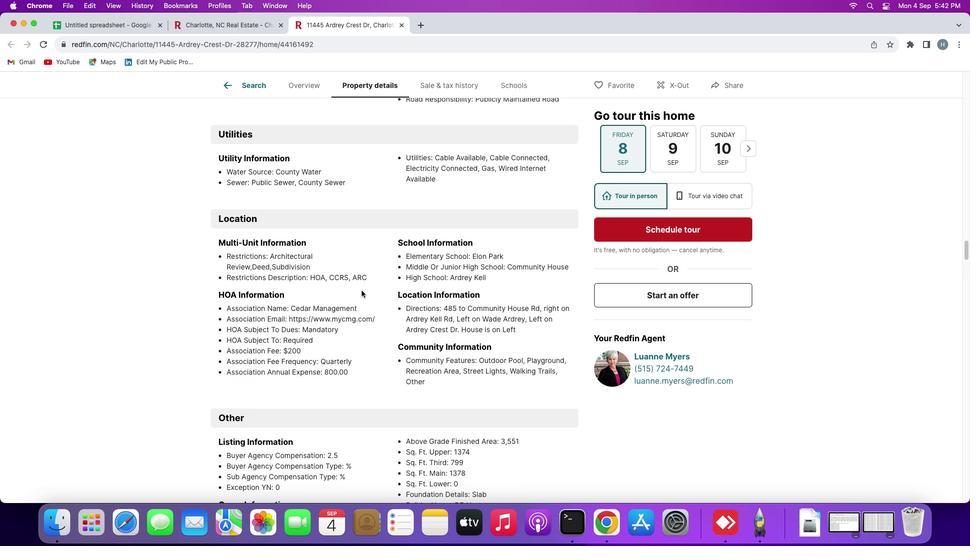 
Action: Mouse scrolled (346, 304) with delta (0, 0)
Screenshot: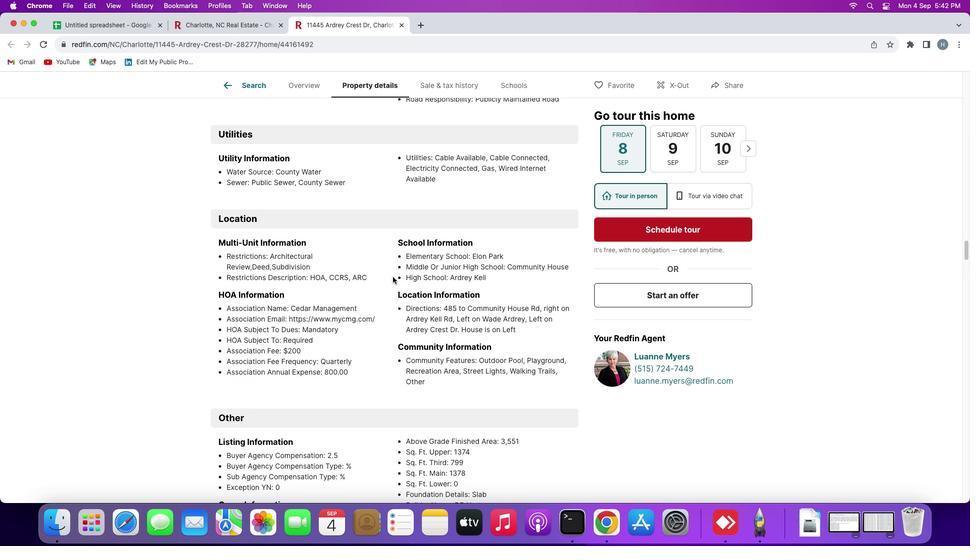 
Action: Mouse moved to (367, 302)
Screenshot: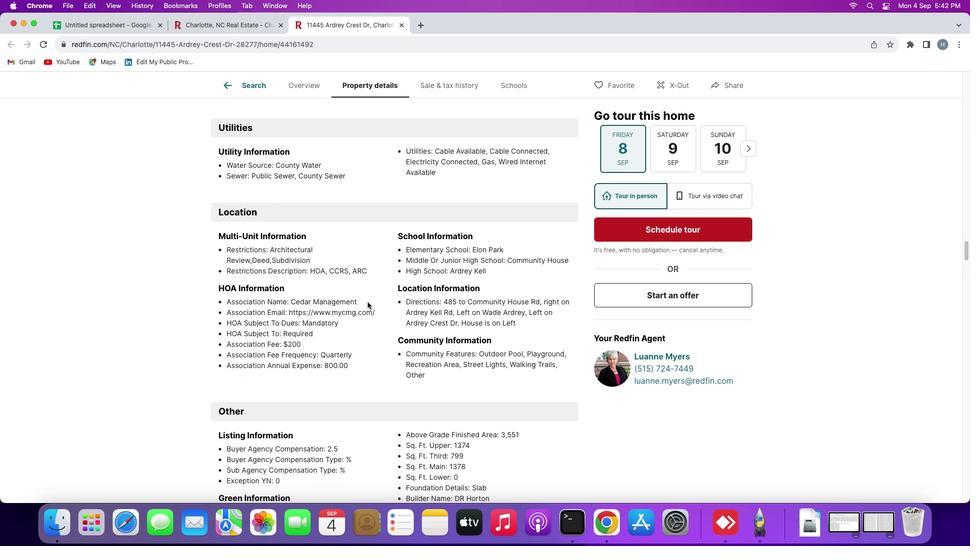
Action: Mouse scrolled (367, 302) with delta (0, 0)
